 Task: Design a functional or decorative clock.
Action: Mouse moved to (210, 195)
Screenshot: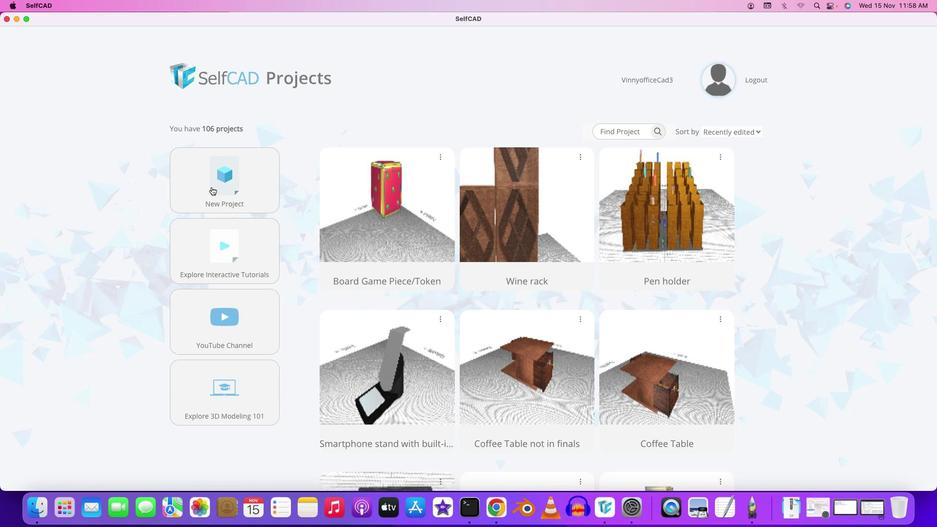 
Action: Mouse pressed left at (210, 195)
Screenshot: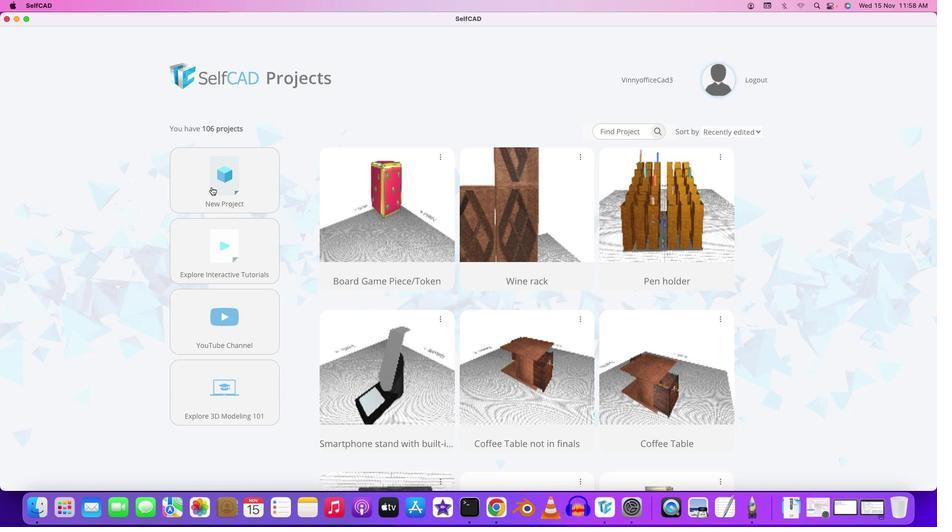 
Action: Mouse moved to (210, 185)
Screenshot: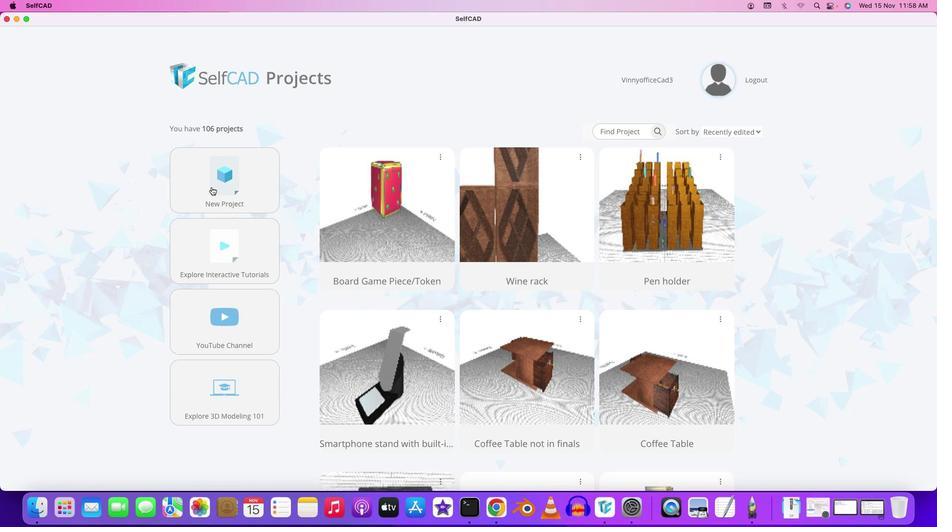 
Action: Mouse pressed left at (210, 185)
Screenshot: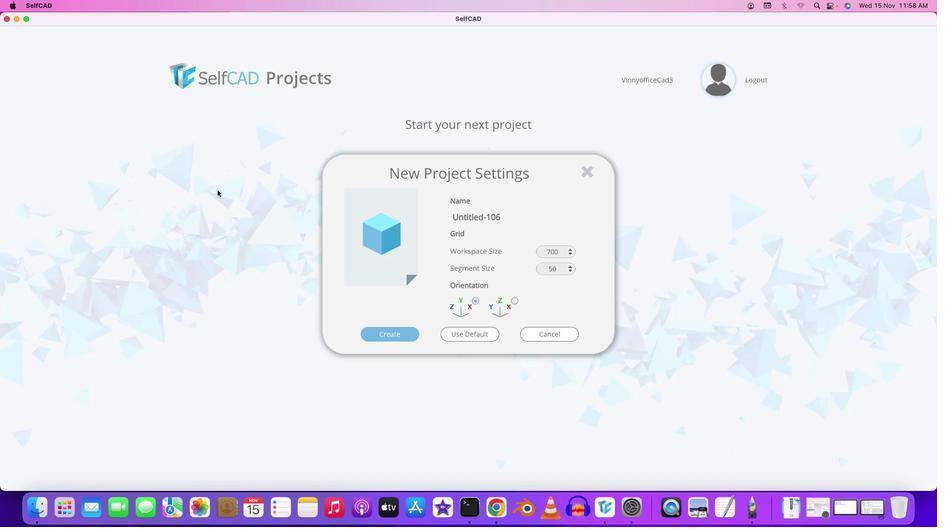 
Action: Mouse moved to (502, 213)
Screenshot: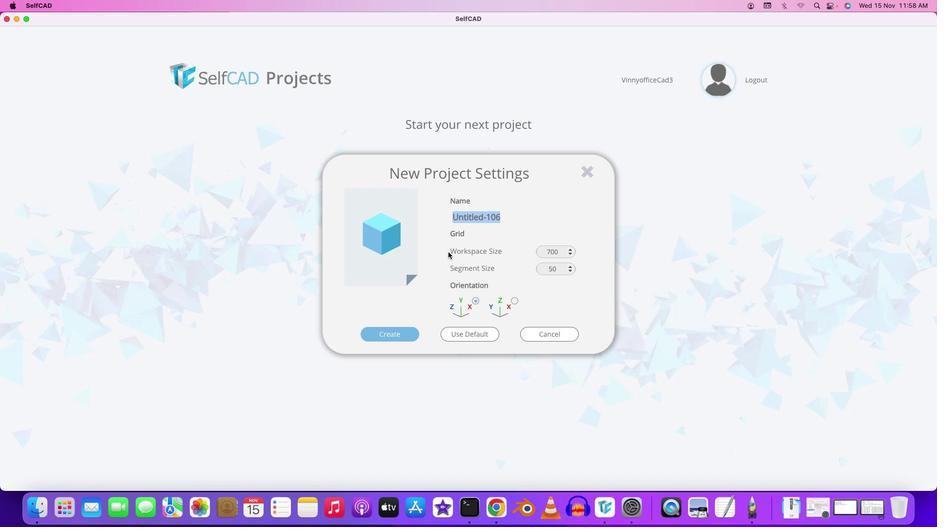 
Action: Mouse pressed left at (502, 213)
Screenshot: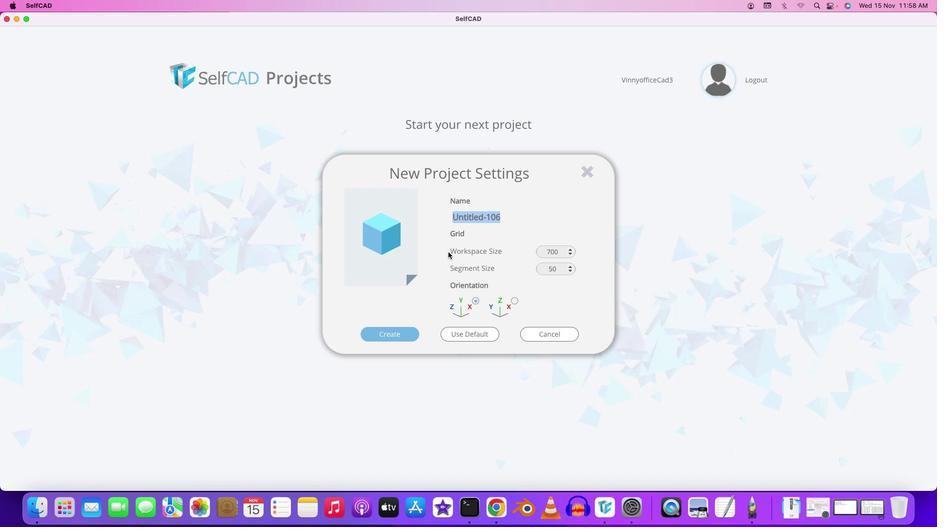 
Action: Mouse moved to (447, 251)
Screenshot: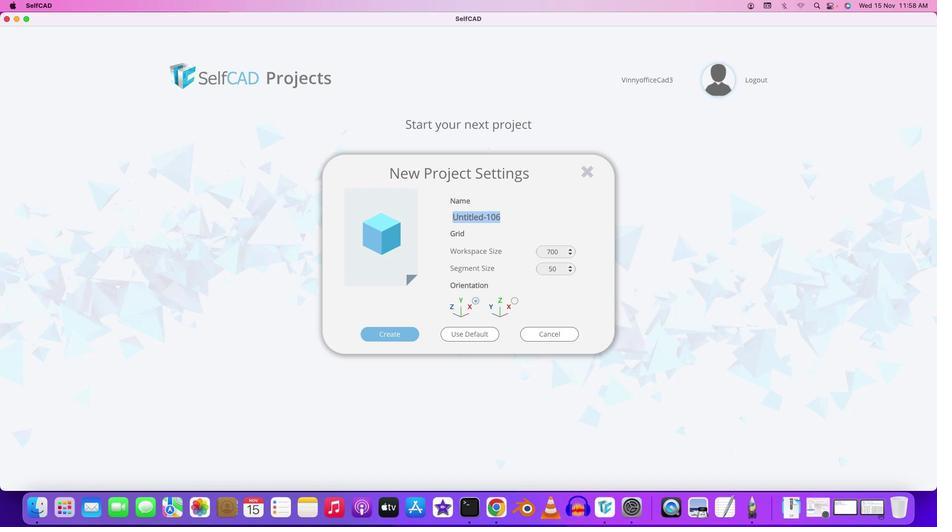 
Action: Key pressed Key.backspaceKey.shift'D''e''c''o''r''a''t''i''v''e'Key.space'c''l''o''c''k'
Screenshot: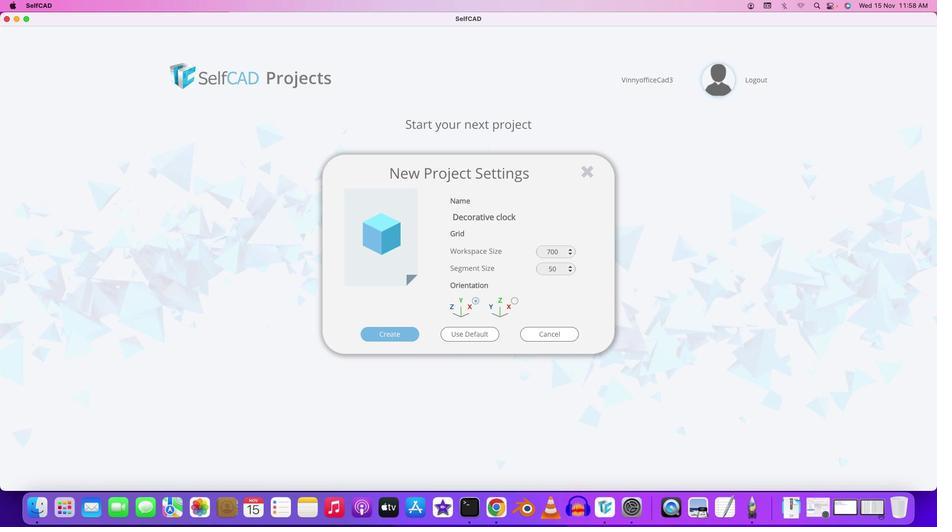 
Action: Mouse moved to (556, 250)
Screenshot: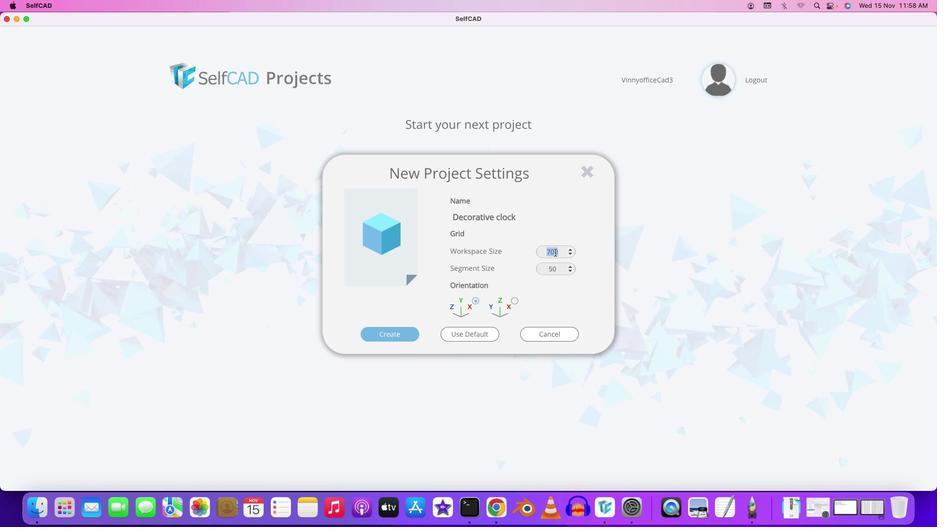 
Action: Mouse pressed left at (556, 250)
Screenshot: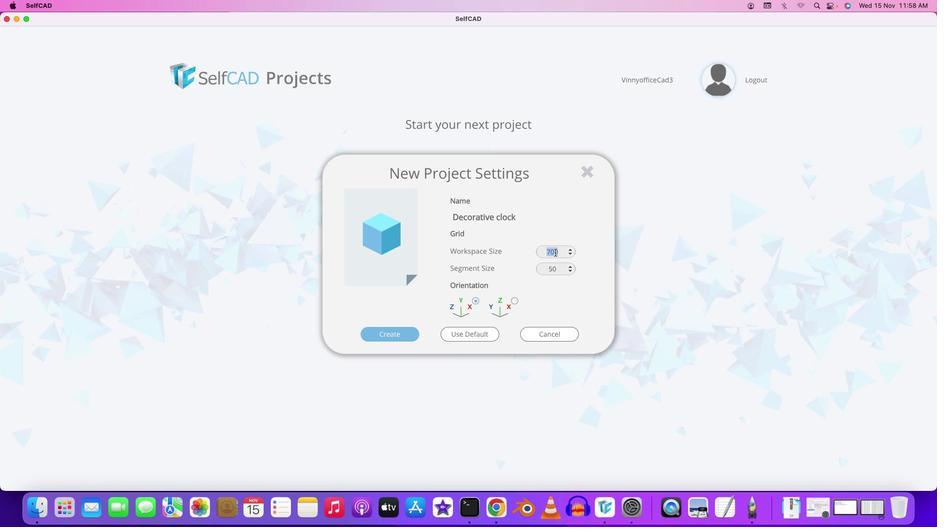 
Action: Mouse moved to (554, 251)
Screenshot: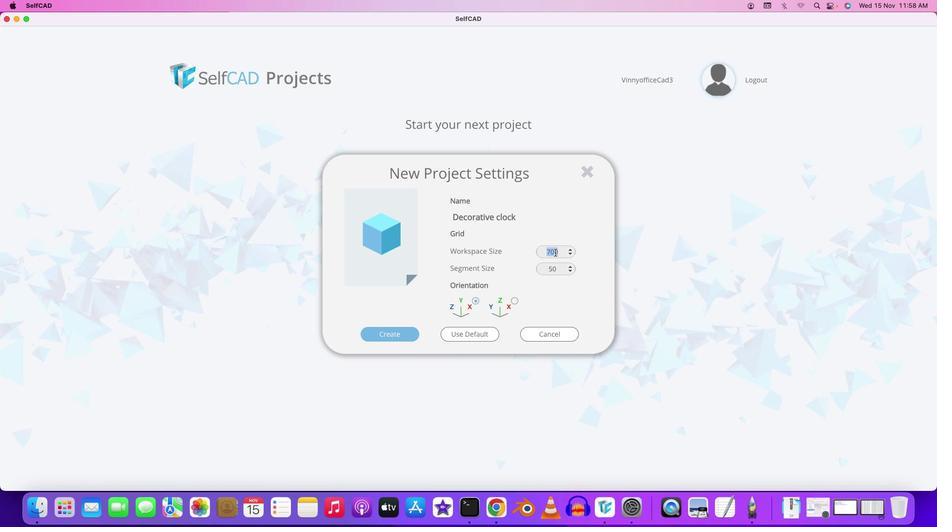 
Action: Key pressed '5'
Screenshot: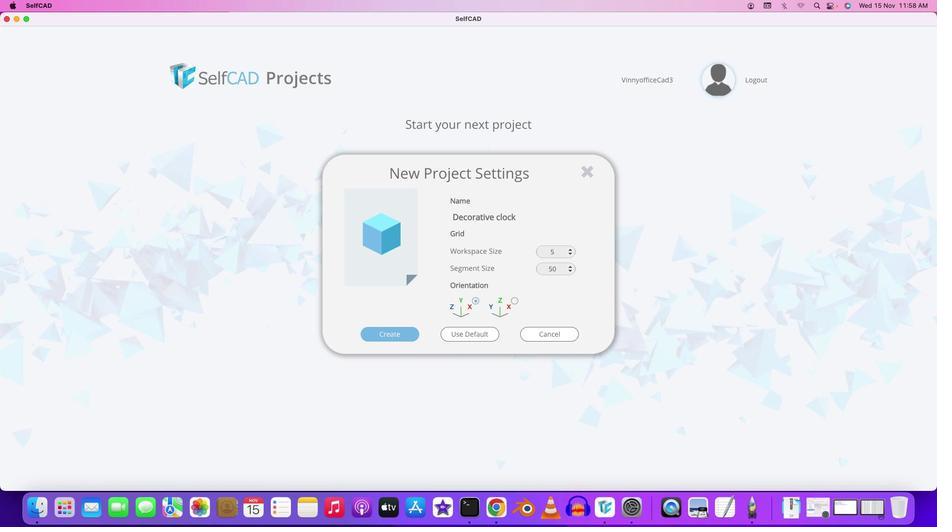 
Action: Mouse moved to (554, 251)
Screenshot: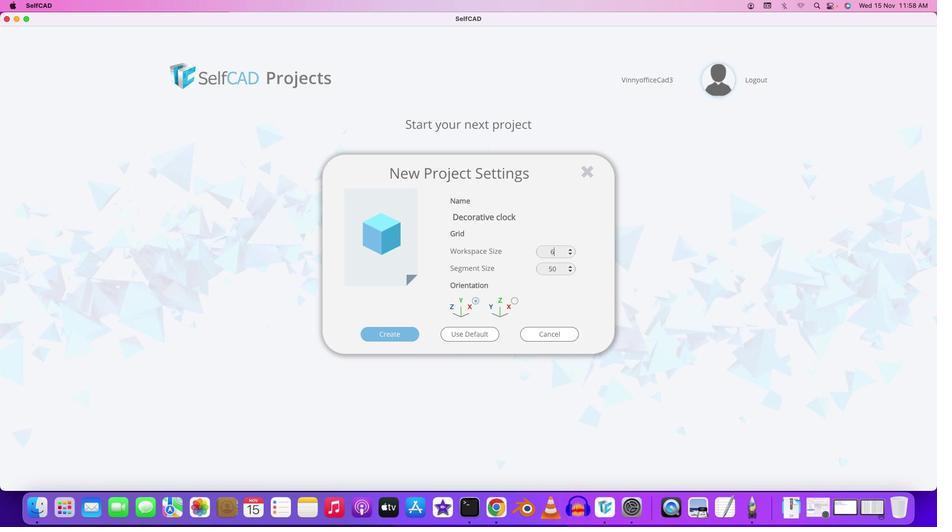 
Action: Key pressed Key.backspace'6''0''0'
Screenshot: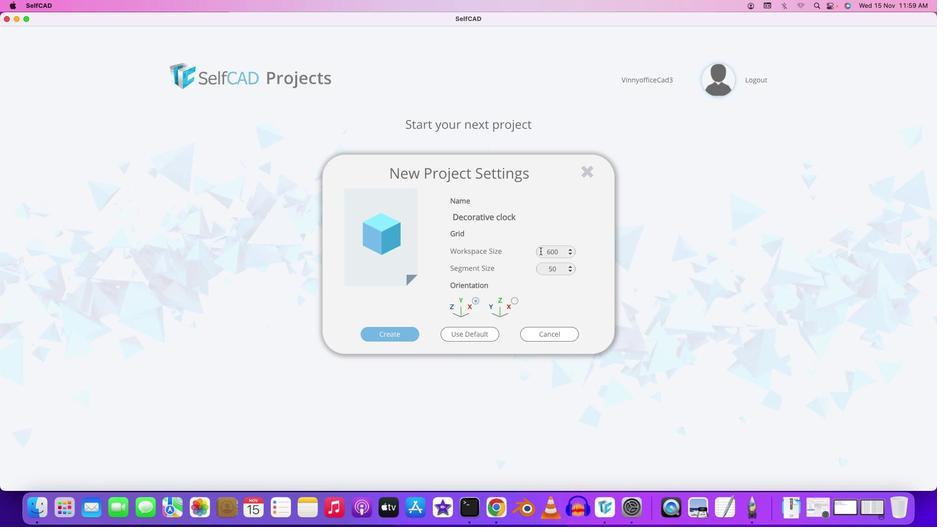 
Action: Mouse moved to (552, 265)
Screenshot: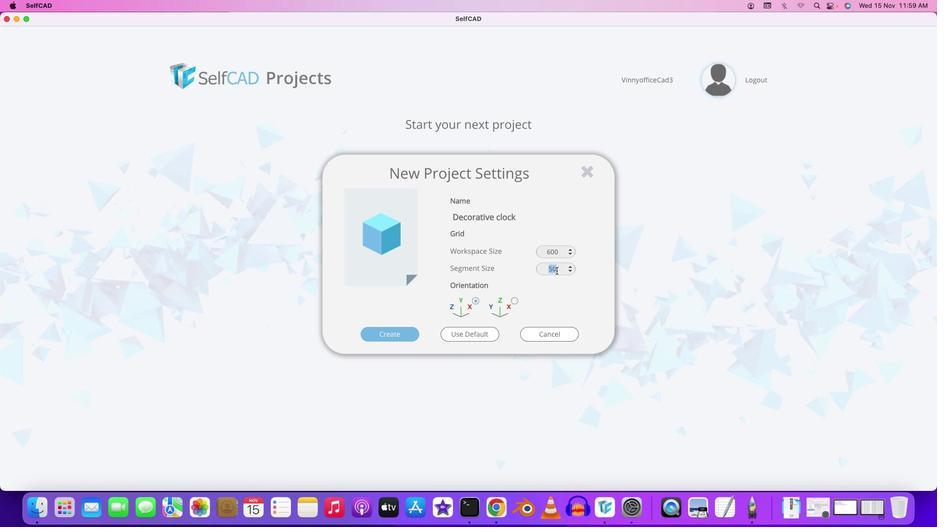 
Action: Mouse pressed left at (552, 265)
Screenshot: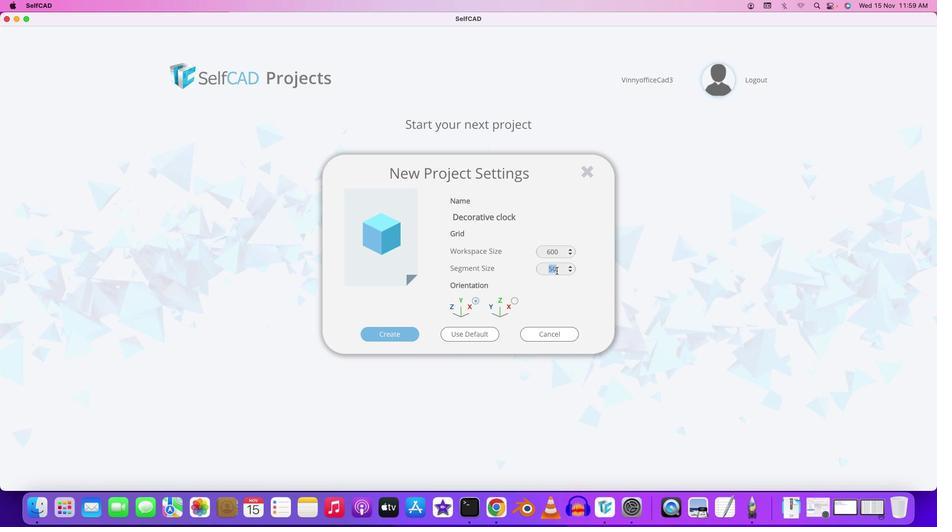 
Action: Mouse moved to (555, 269)
Screenshot: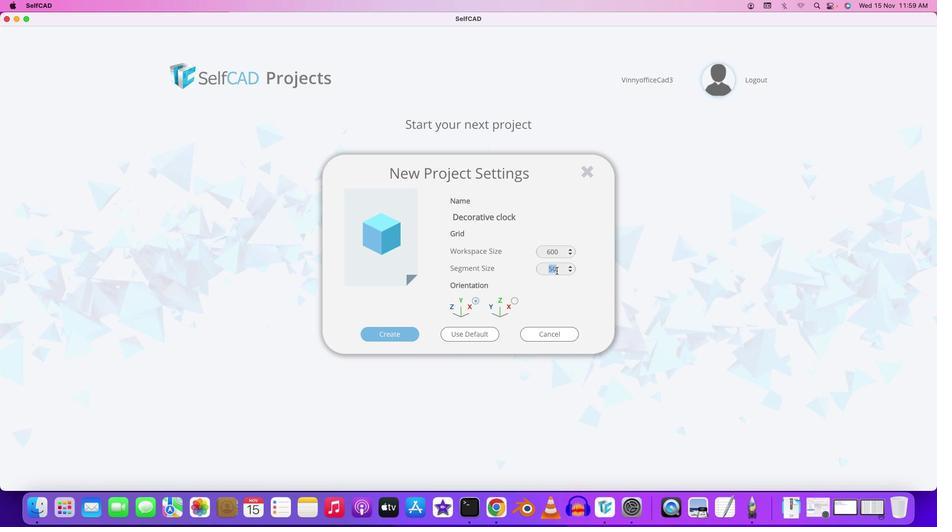 
Action: Key pressed '2'
Screenshot: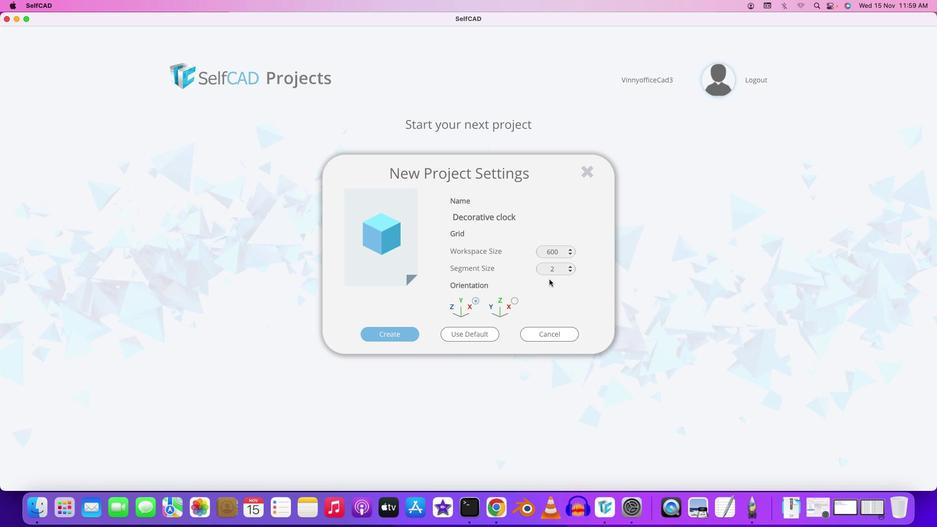 
Action: Mouse moved to (515, 298)
Screenshot: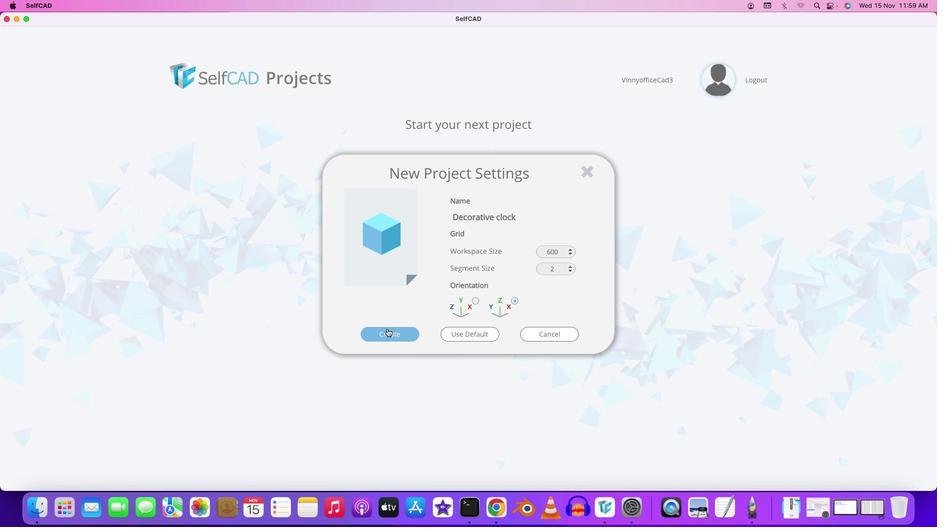 
Action: Mouse pressed left at (515, 298)
Screenshot: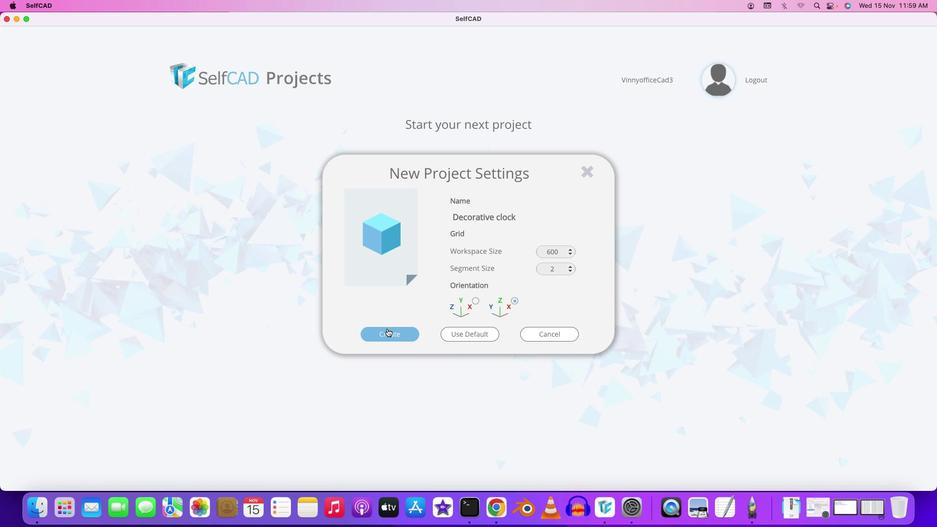 
Action: Mouse moved to (385, 327)
Screenshot: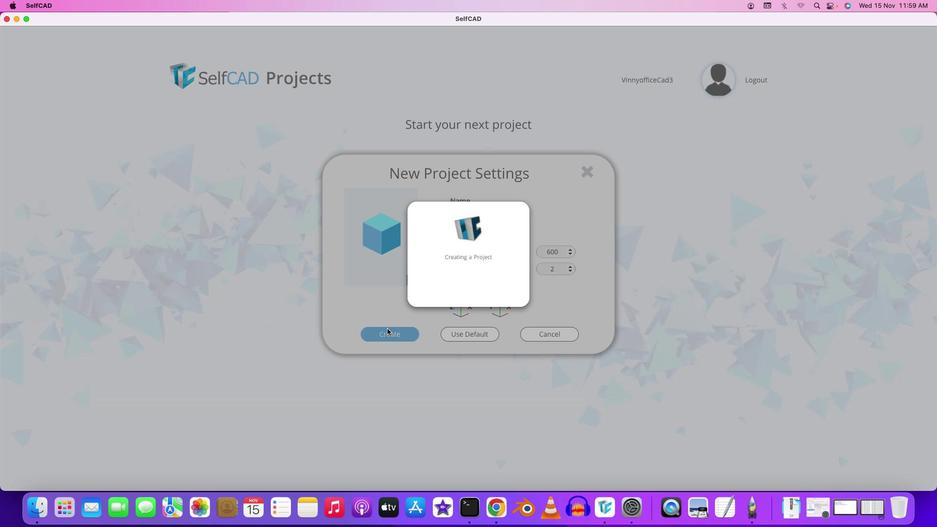 
Action: Mouse pressed left at (385, 327)
Screenshot: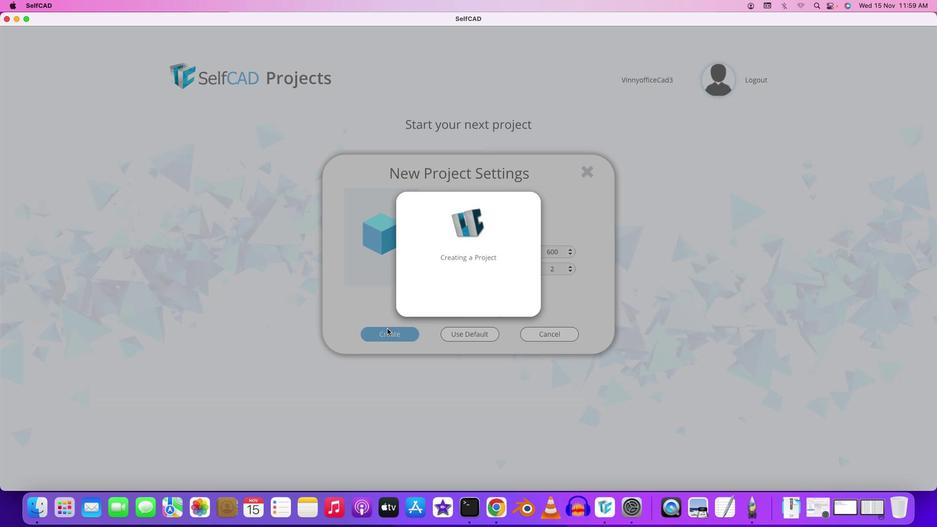 
Action: Mouse moved to (531, 280)
Screenshot: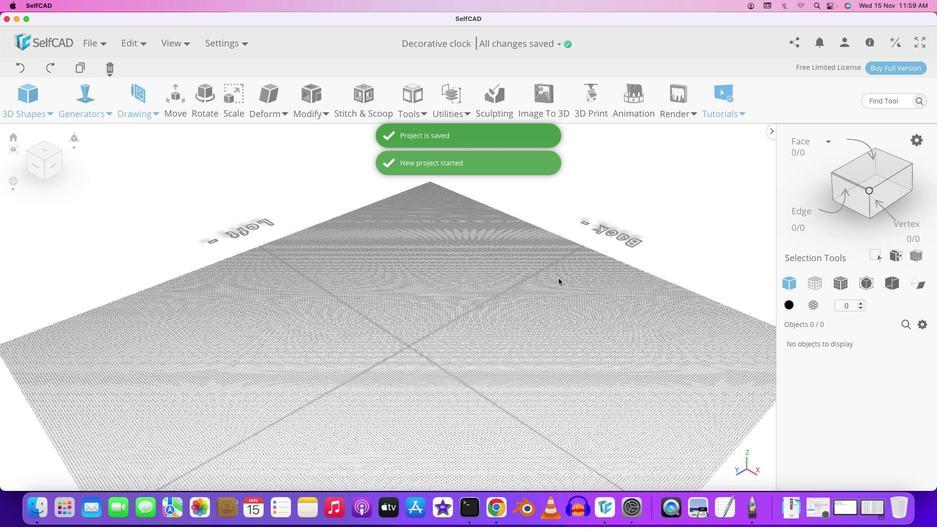 
Action: Mouse scrolled (531, 280) with delta (0, 0)
Screenshot: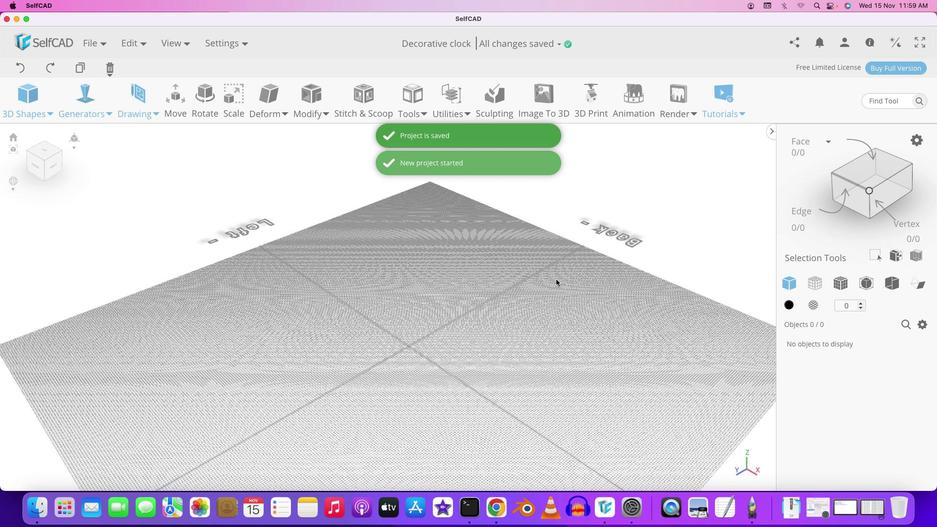 
Action: Mouse scrolled (531, 280) with delta (0, 0)
Screenshot: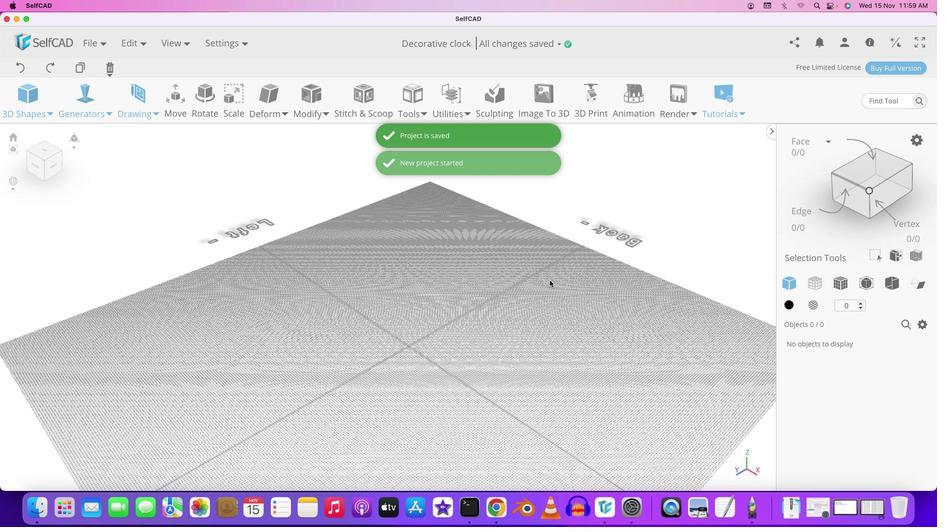 
Action: Mouse moved to (531, 281)
Screenshot: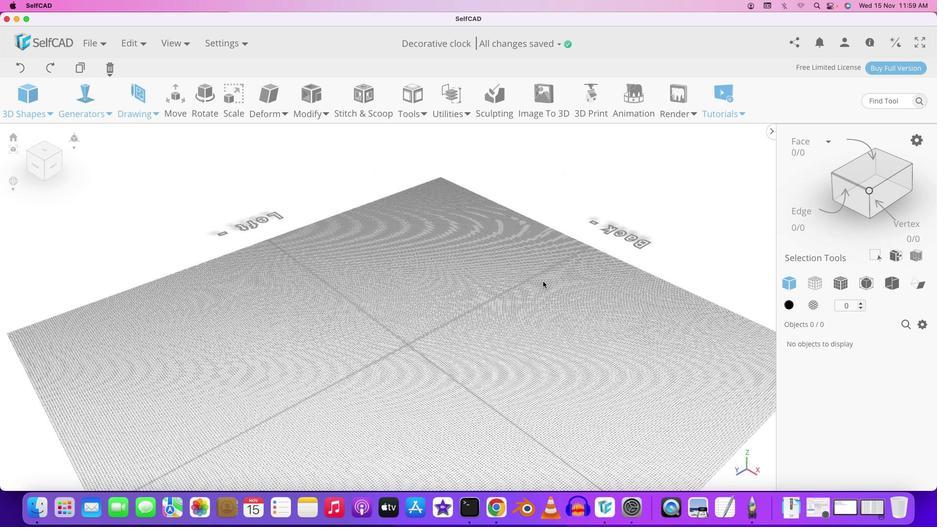 
Action: Mouse scrolled (531, 281) with delta (0, 0)
Screenshot: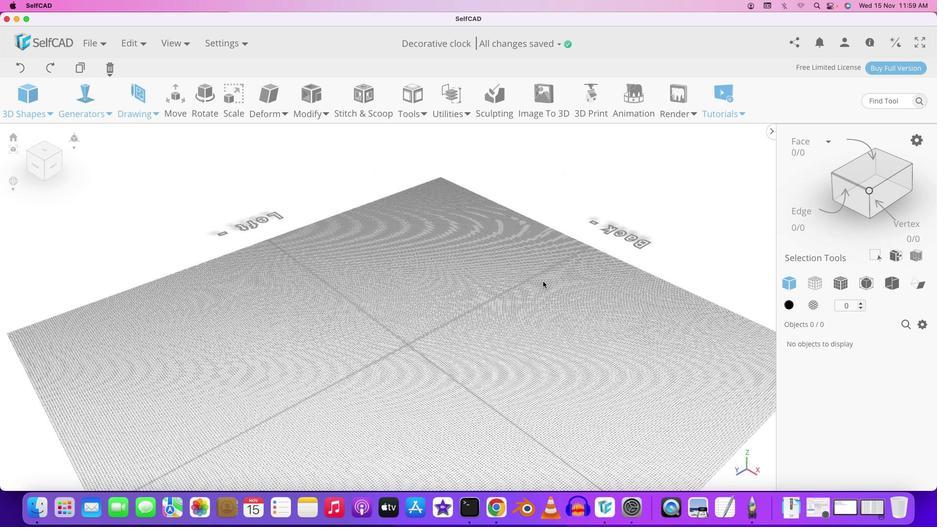 
Action: Mouse moved to (531, 282)
Screenshot: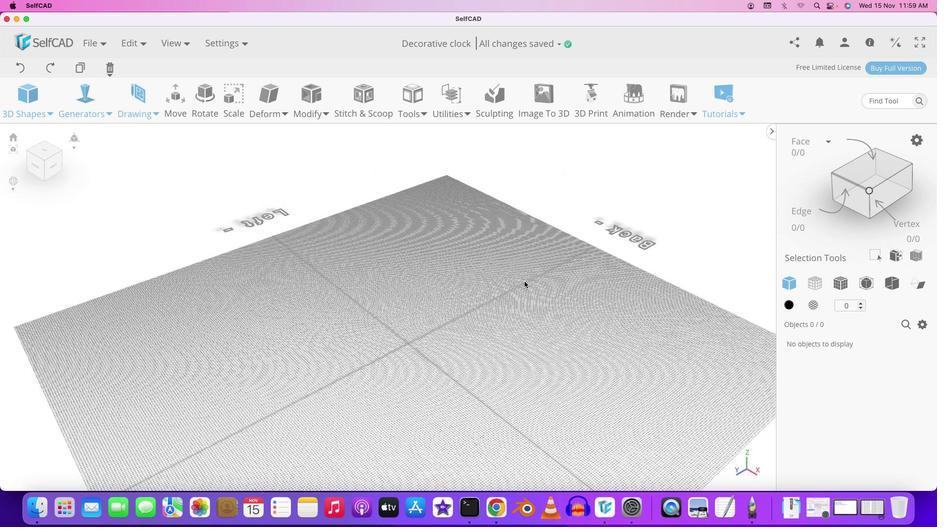 
Action: Mouse scrolled (531, 282) with delta (0, 0)
Screenshot: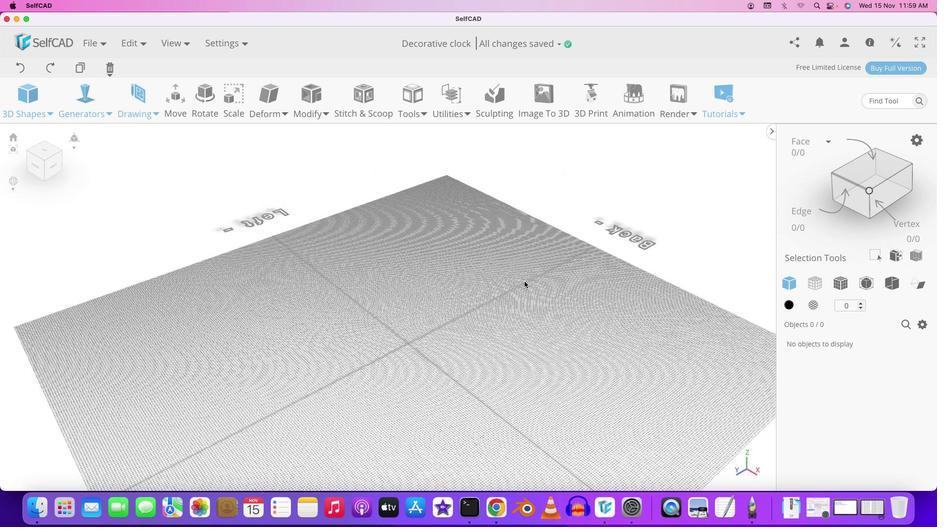 
Action: Mouse moved to (530, 282)
Screenshot: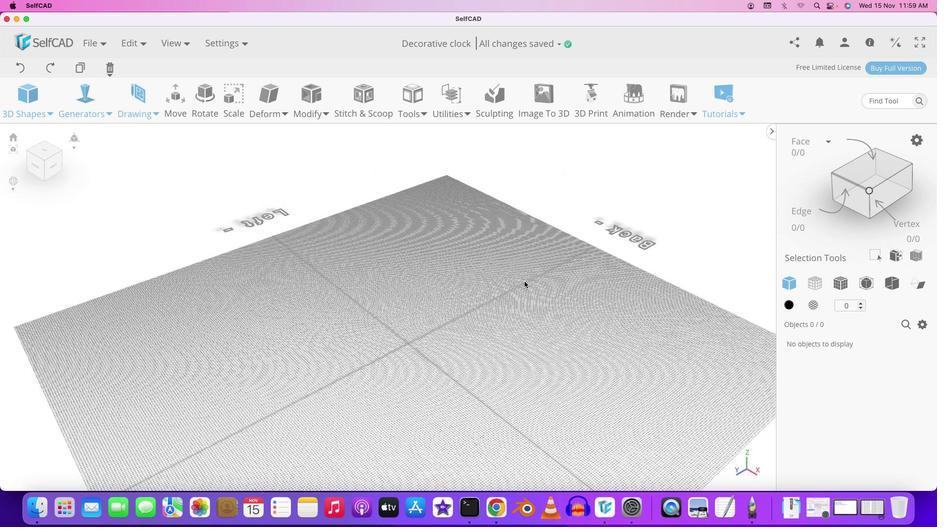 
Action: Mouse scrolled (530, 282) with delta (0, 0)
Screenshot: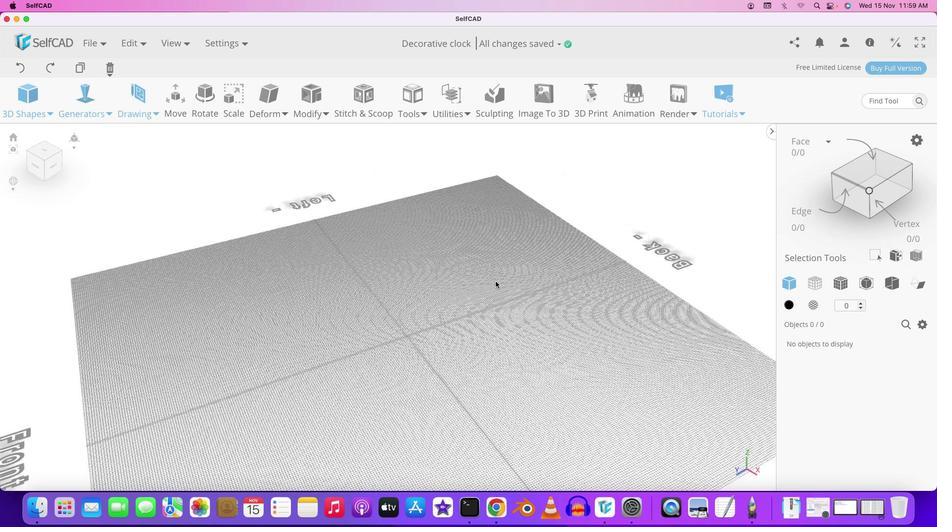 
Action: Mouse moved to (554, 278)
Screenshot: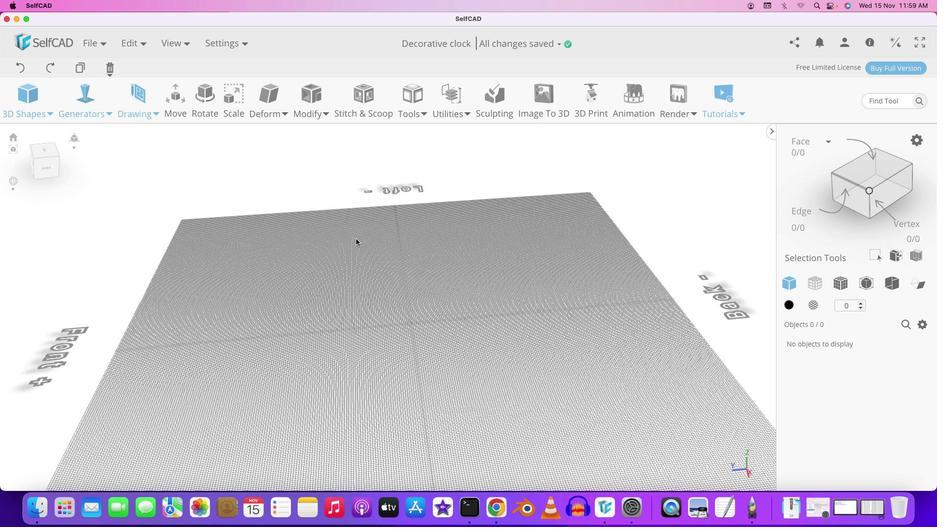 
Action: Mouse pressed left at (554, 278)
Screenshot: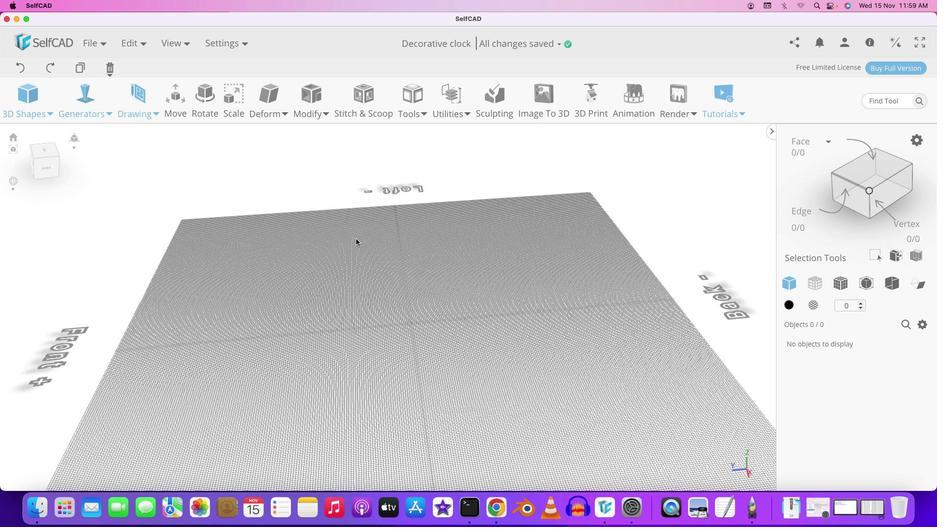 
Action: Mouse moved to (57, 282)
Screenshot: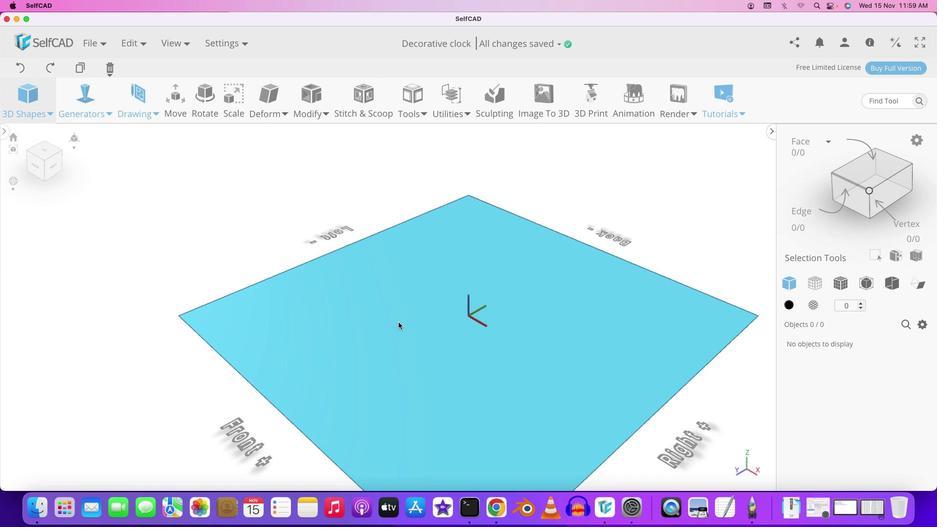 
Action: Mouse pressed left at (57, 282)
Screenshot: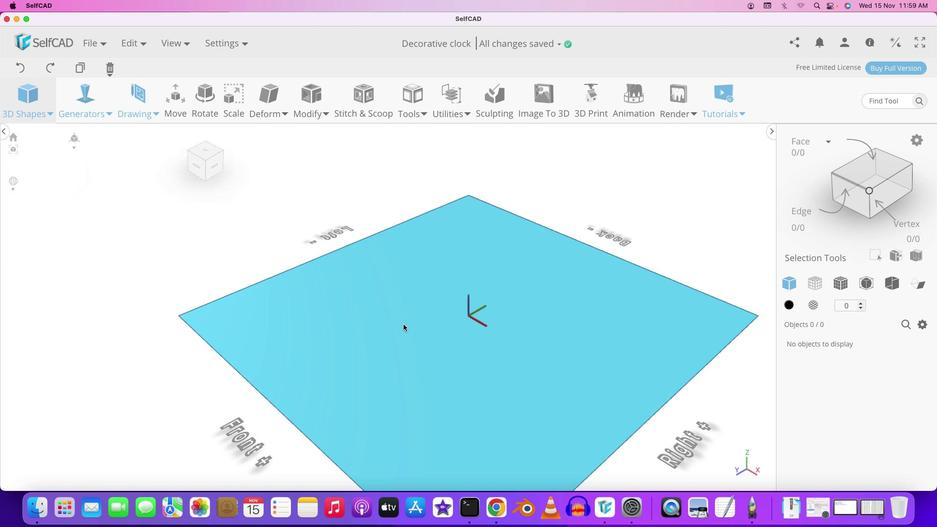 
Action: Mouse moved to (528, 340)
Screenshot: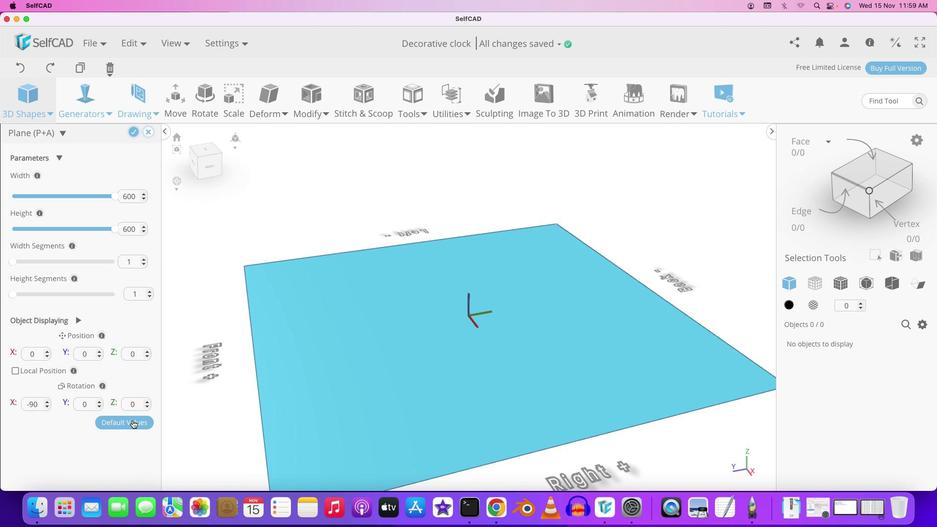 
Action: Mouse pressed left at (528, 340)
Screenshot: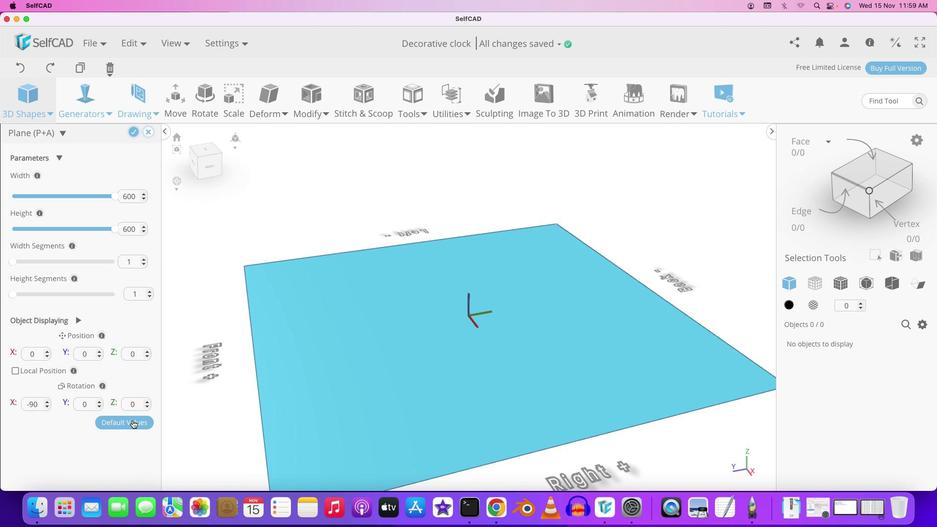 
Action: Mouse moved to (130, 419)
Screenshot: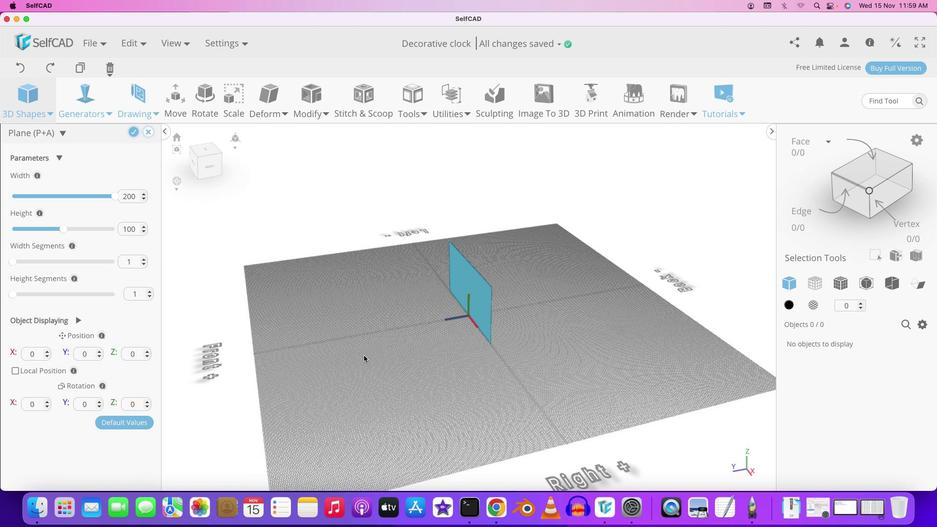 
Action: Mouse pressed left at (130, 419)
Screenshot: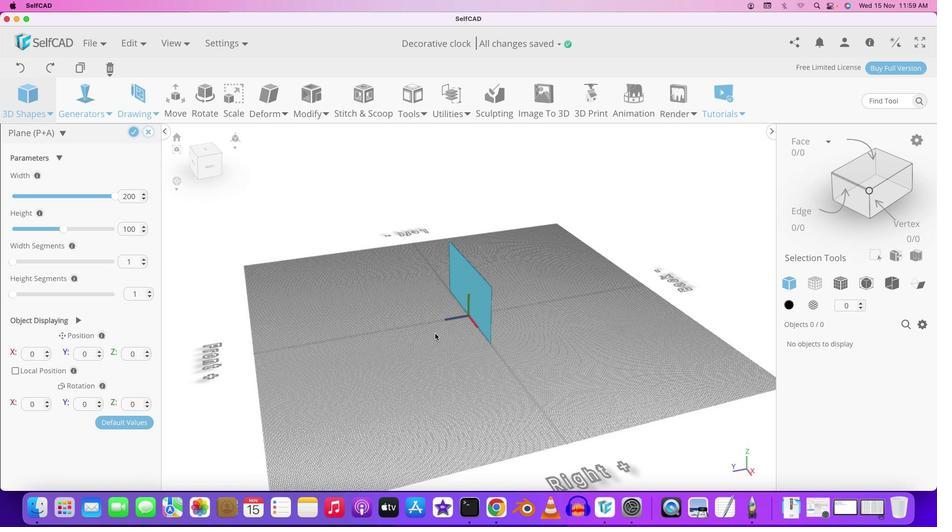 
Action: Mouse moved to (411, 334)
Screenshot: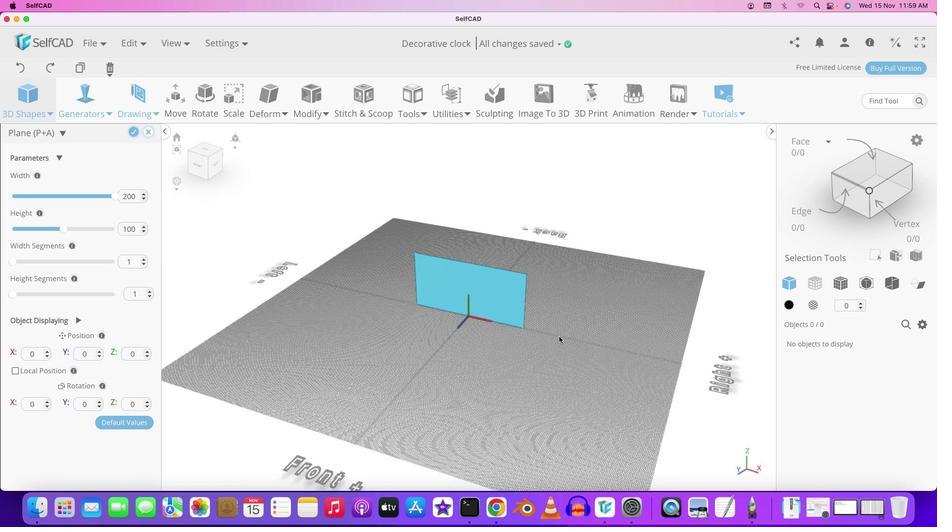 
Action: Mouse pressed left at (411, 334)
Screenshot: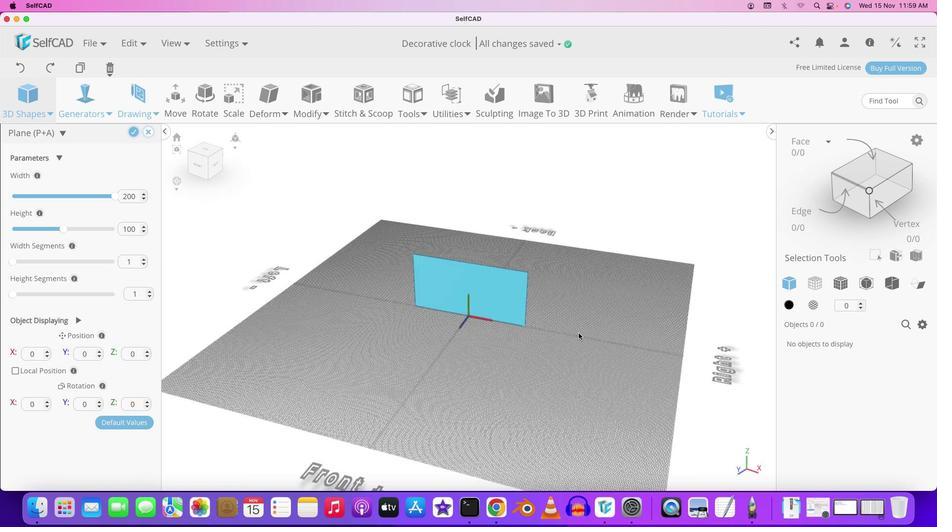
Action: Mouse moved to (515, 282)
Screenshot: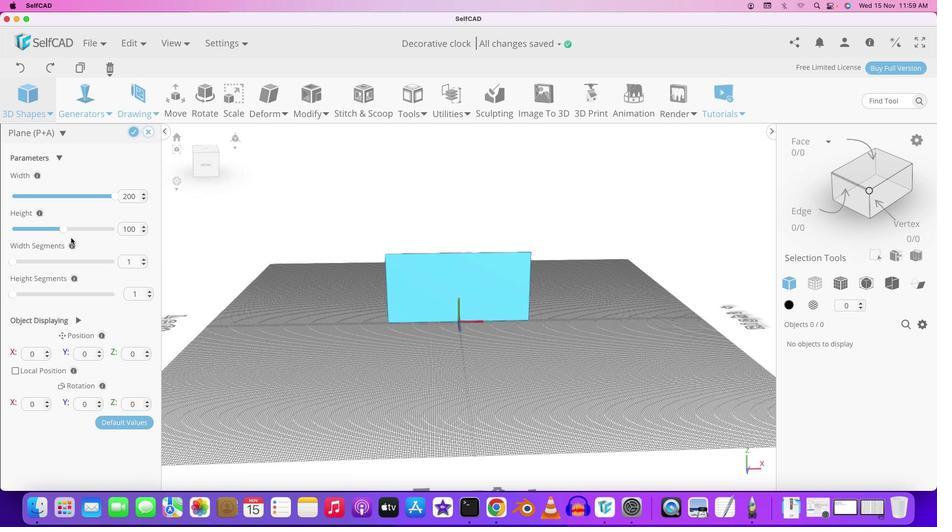 
Action: Mouse scrolled (515, 282) with delta (0, 0)
Screenshot: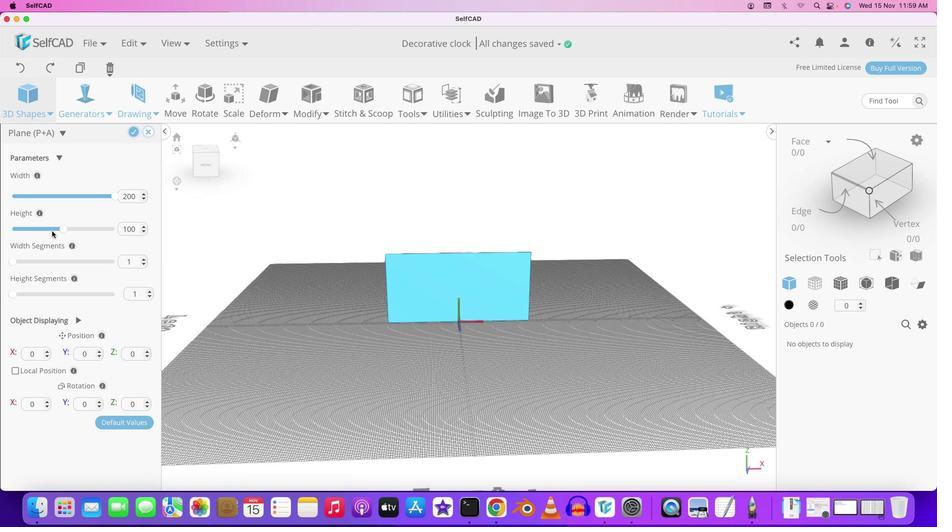 
Action: Mouse scrolled (515, 282) with delta (0, 0)
Screenshot: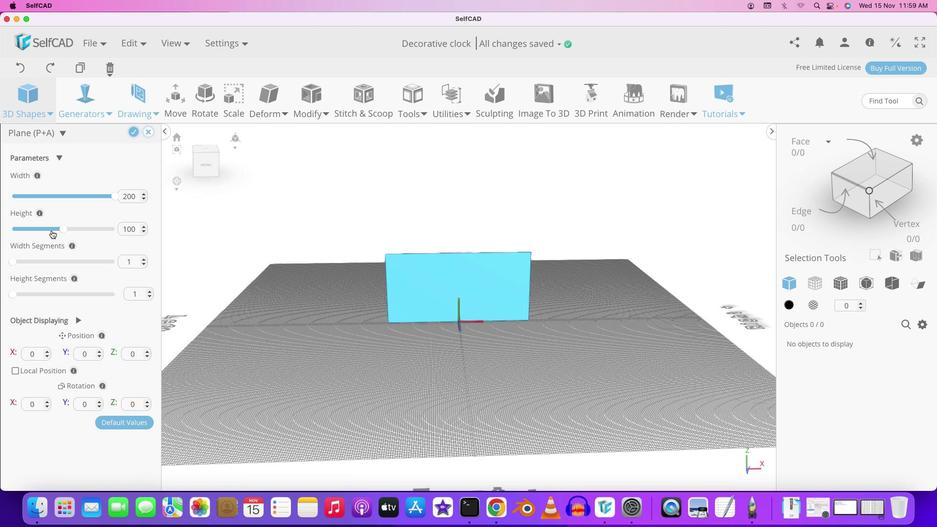 
Action: Mouse scrolled (515, 282) with delta (0, 0)
Screenshot: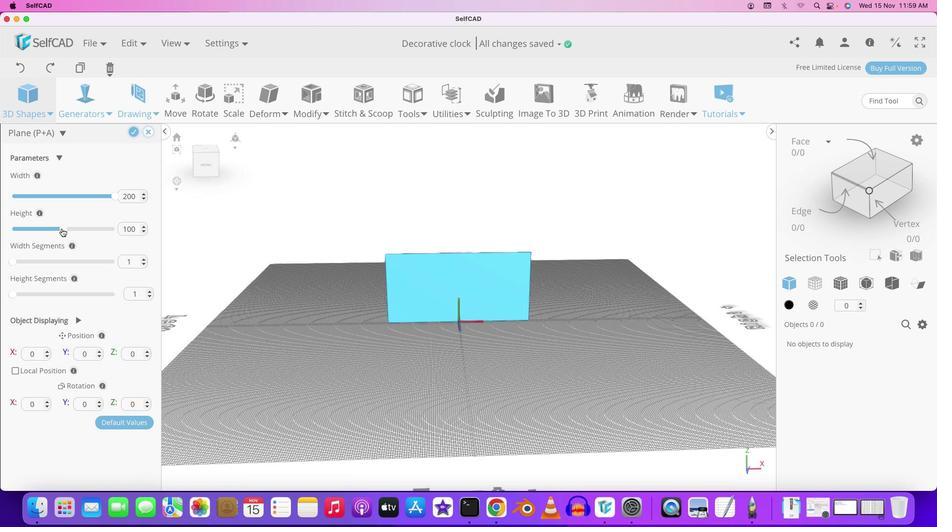
Action: Mouse moved to (60, 227)
Screenshot: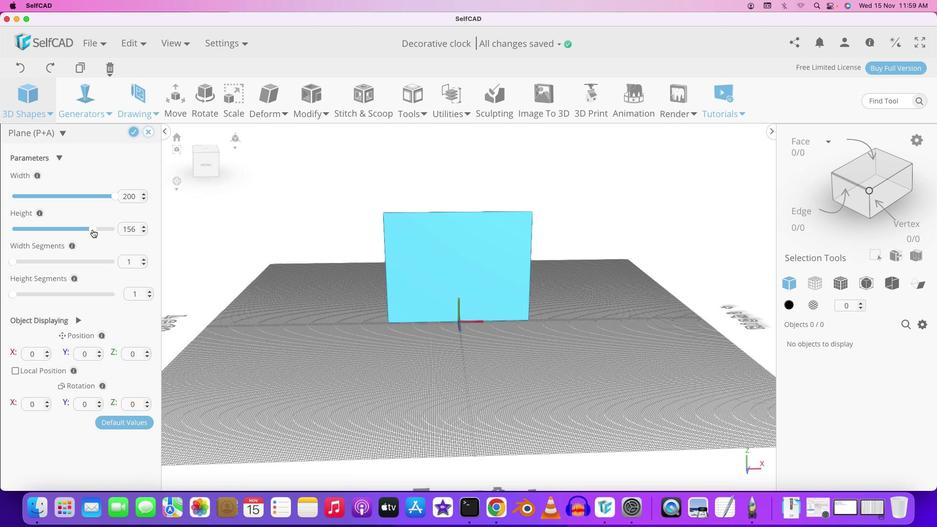 
Action: Mouse pressed left at (60, 227)
Screenshot: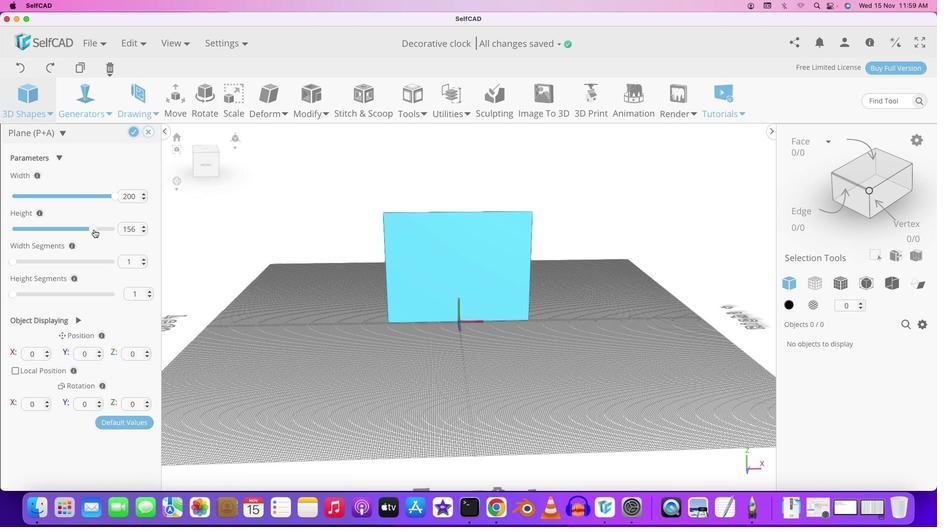 
Action: Mouse moved to (126, 195)
Screenshot: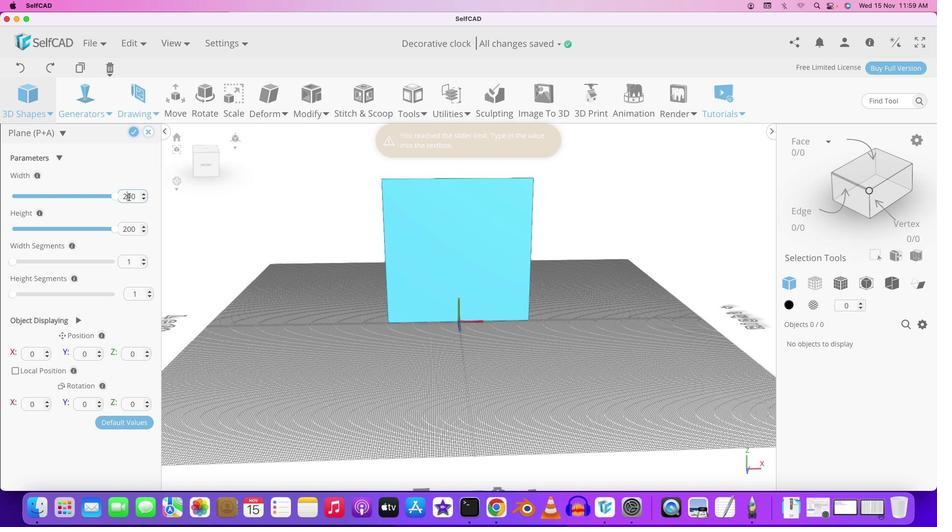 
Action: Mouse pressed left at (126, 195)
Screenshot: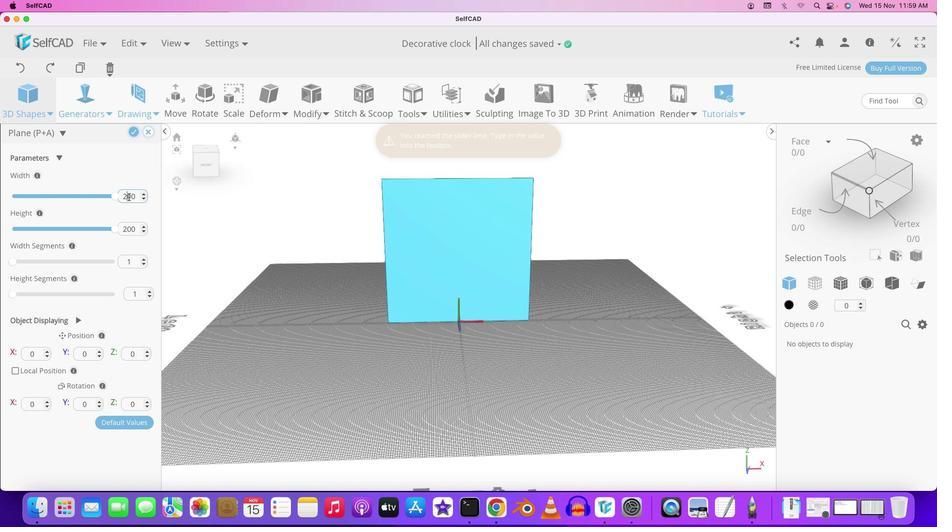 
Action: Mouse moved to (127, 195)
Screenshot: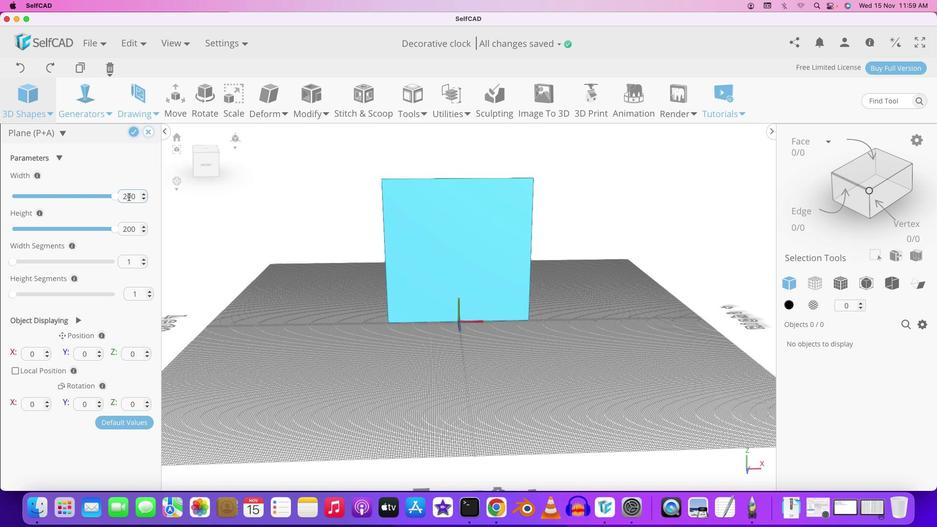 
Action: Mouse pressed left at (127, 195)
Screenshot: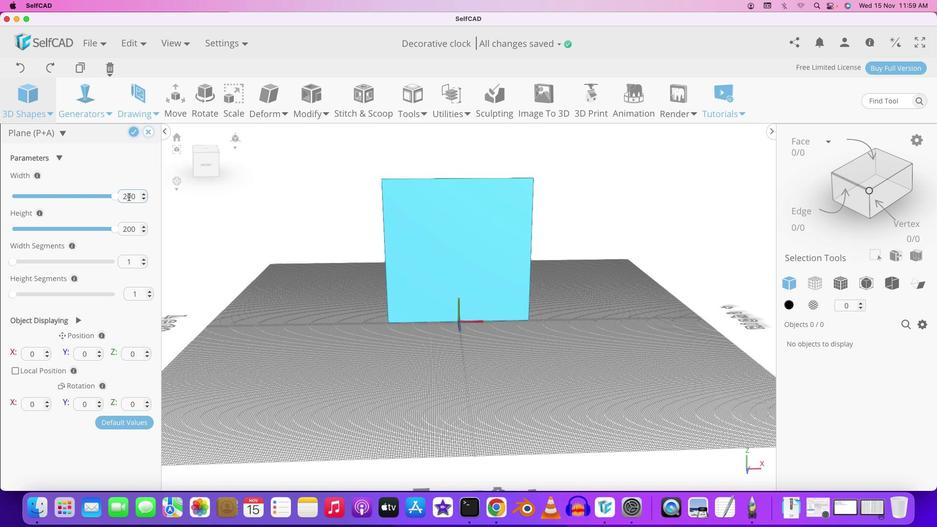 
Action: Key pressed Key.backspace'3'Key.enter
Screenshot: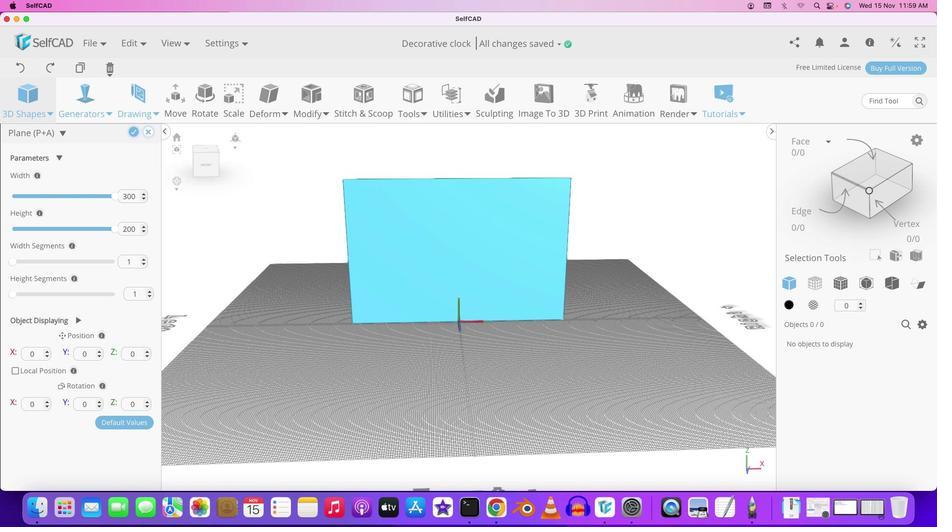 
Action: Mouse moved to (126, 196)
Screenshot: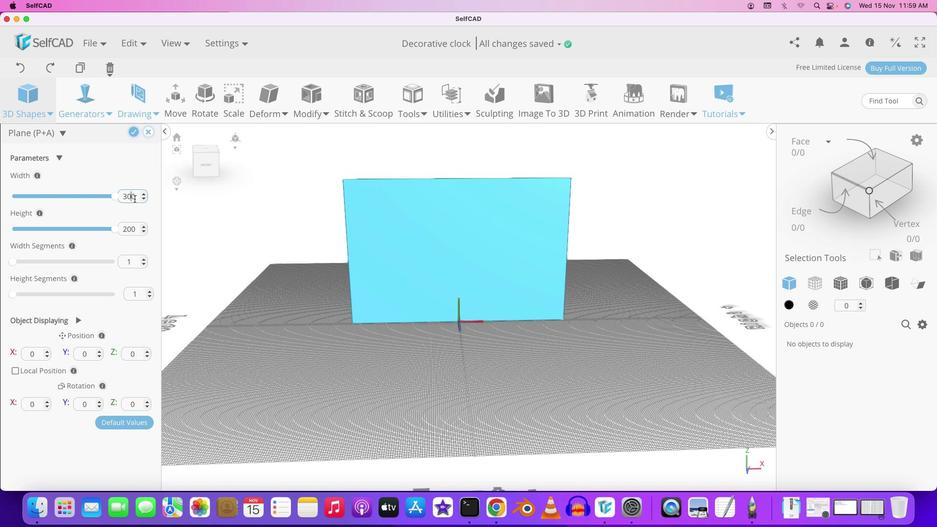 
Action: Mouse pressed left at (126, 196)
Screenshot: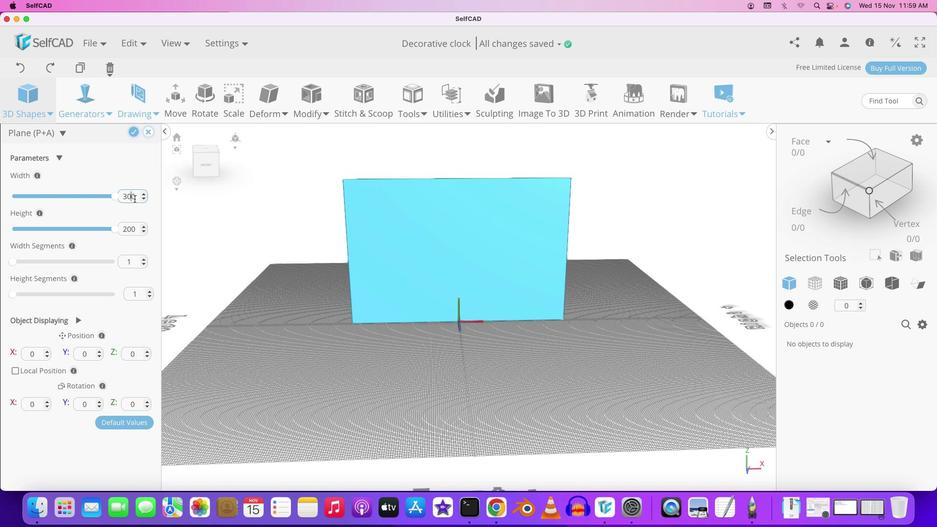 
Action: Mouse moved to (128, 196)
Screenshot: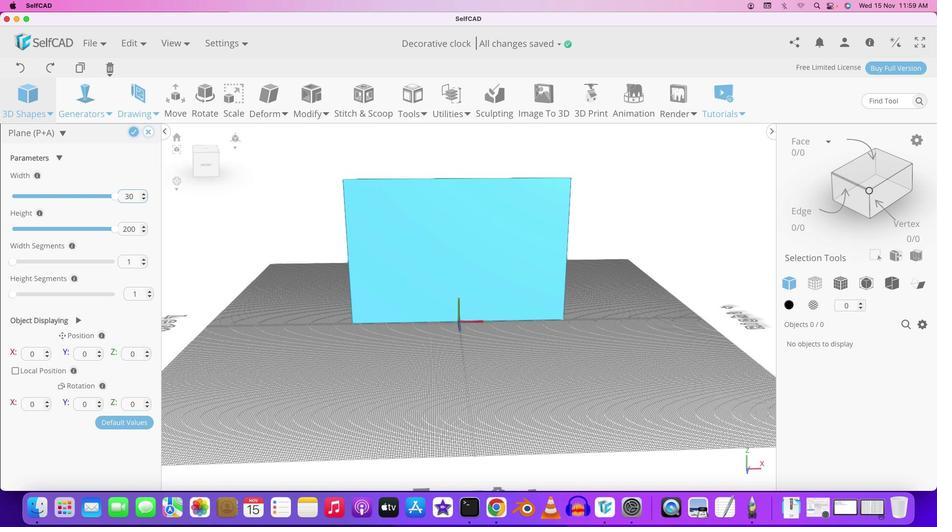 
Action: Mouse pressed left at (128, 196)
Screenshot: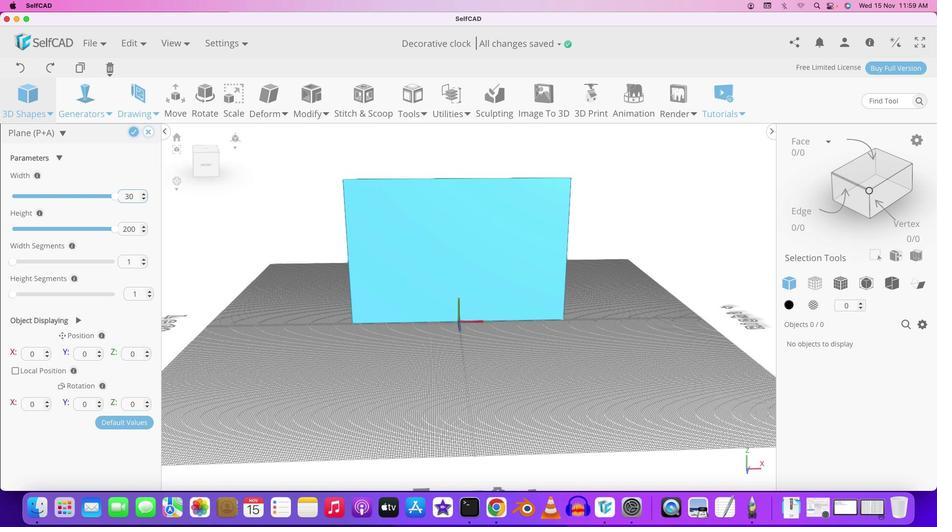 
Action: Mouse moved to (133, 197)
Screenshot: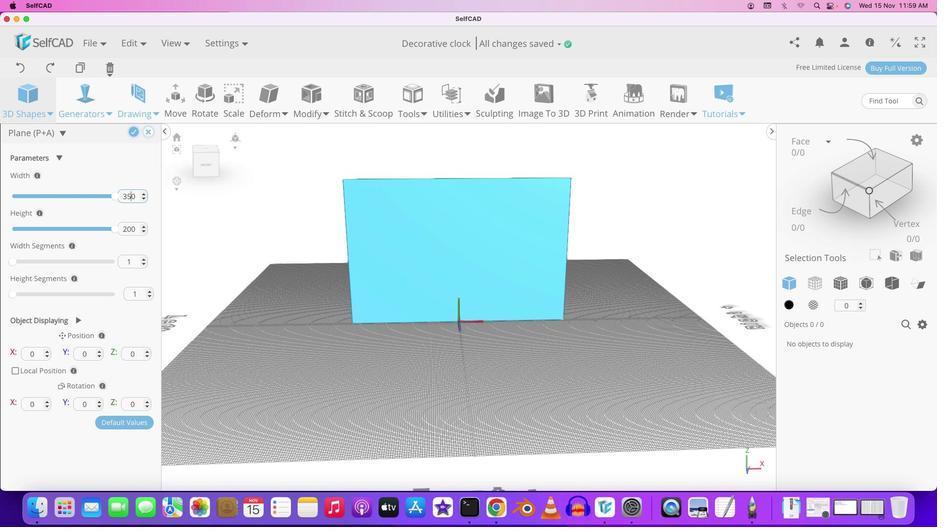 
Action: Key pressed Key.backspace'5'Key.enter
Screenshot: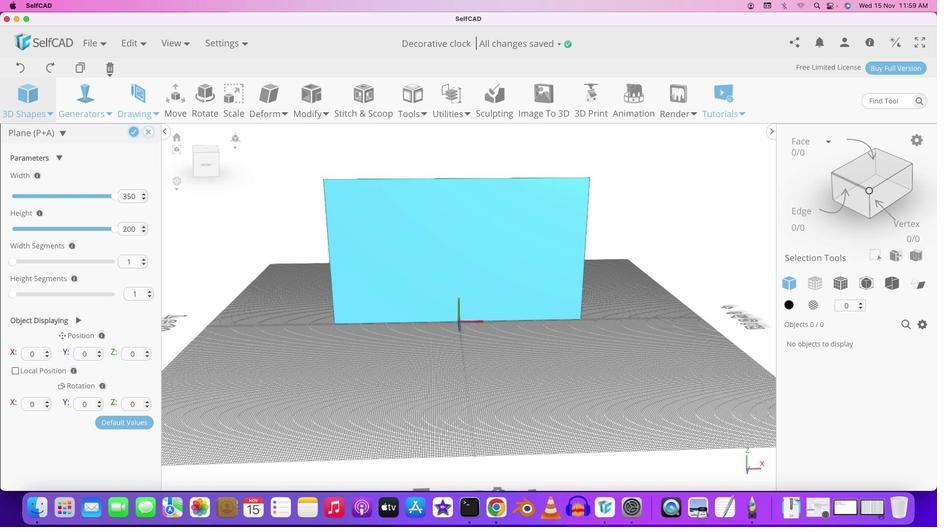 
Action: Mouse moved to (128, 225)
Screenshot: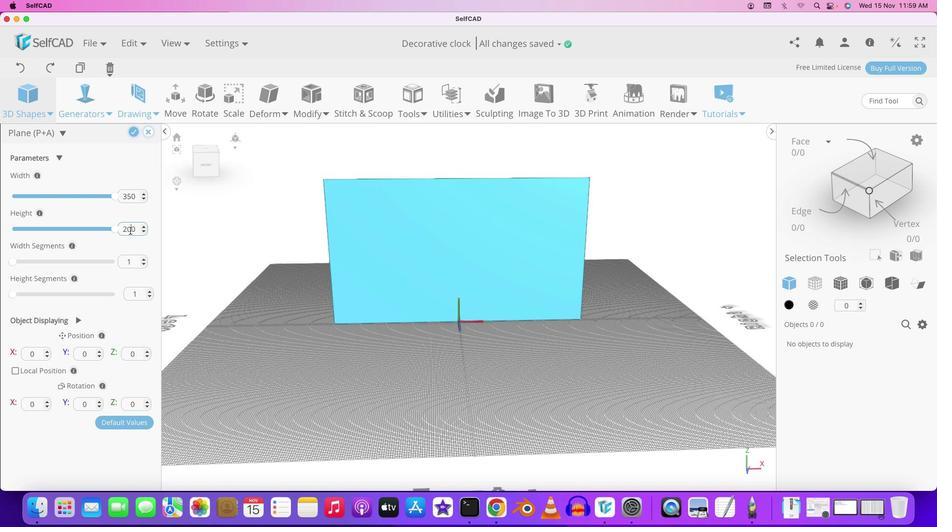 
Action: Mouse pressed left at (128, 225)
Screenshot: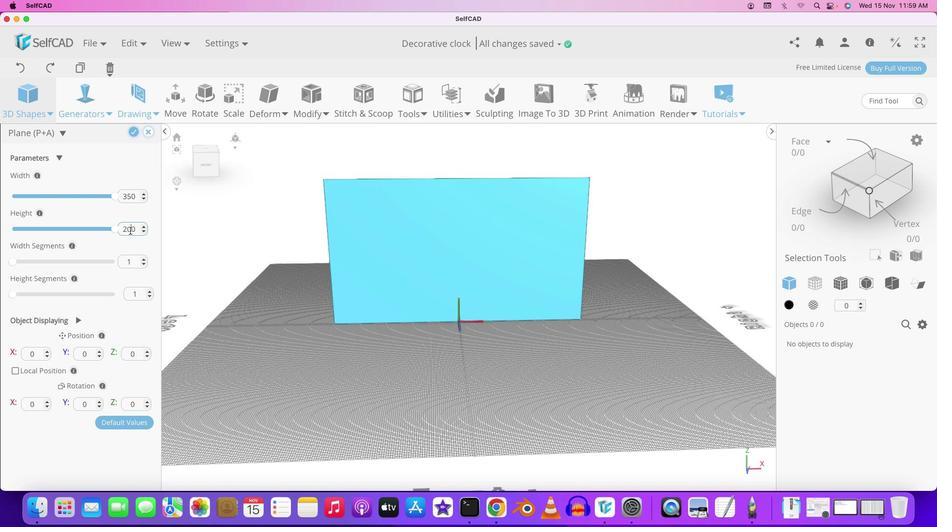 
Action: Mouse moved to (128, 229)
Screenshot: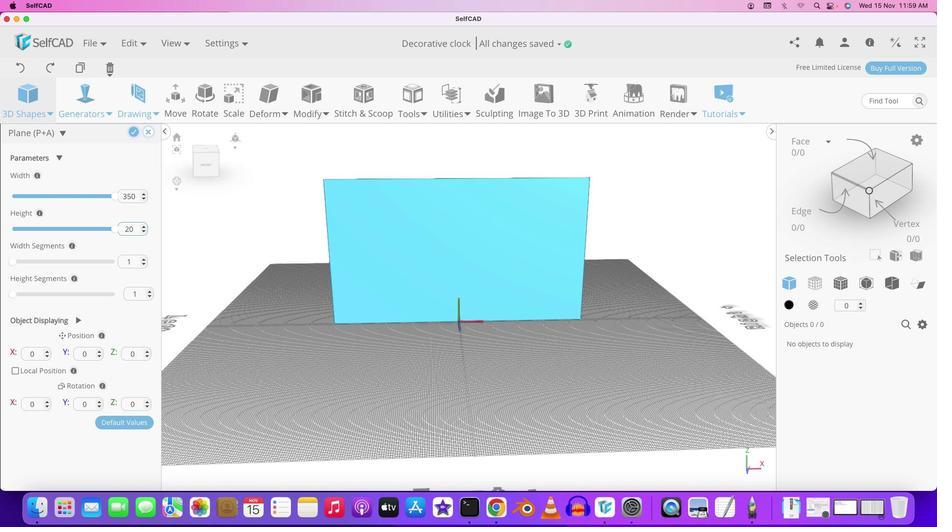 
Action: Mouse pressed left at (128, 229)
Screenshot: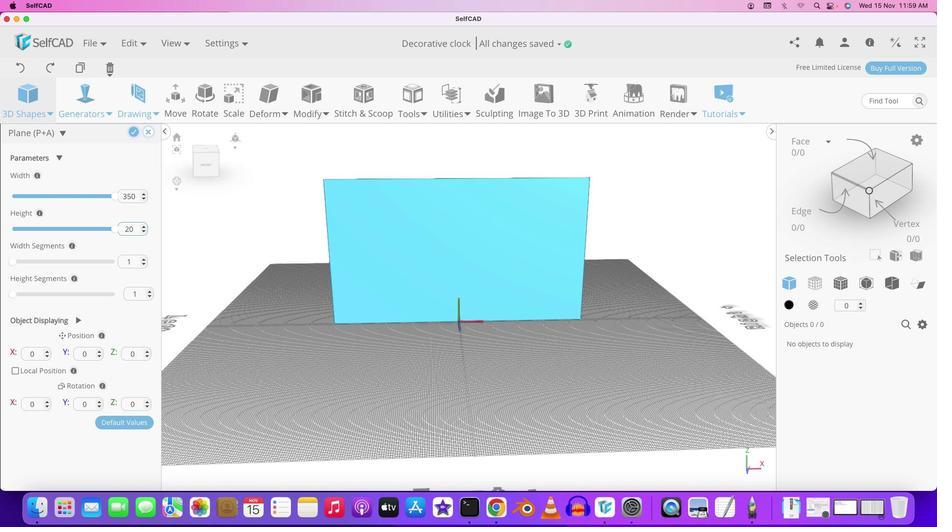 
Action: Mouse moved to (128, 229)
Screenshot: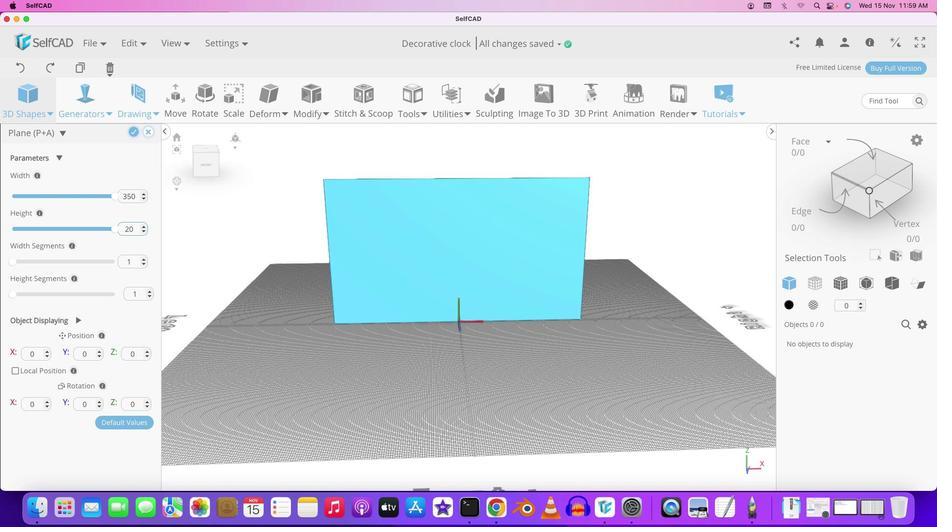 
Action: Key pressed Key.backspace'5'Key.enter
Screenshot: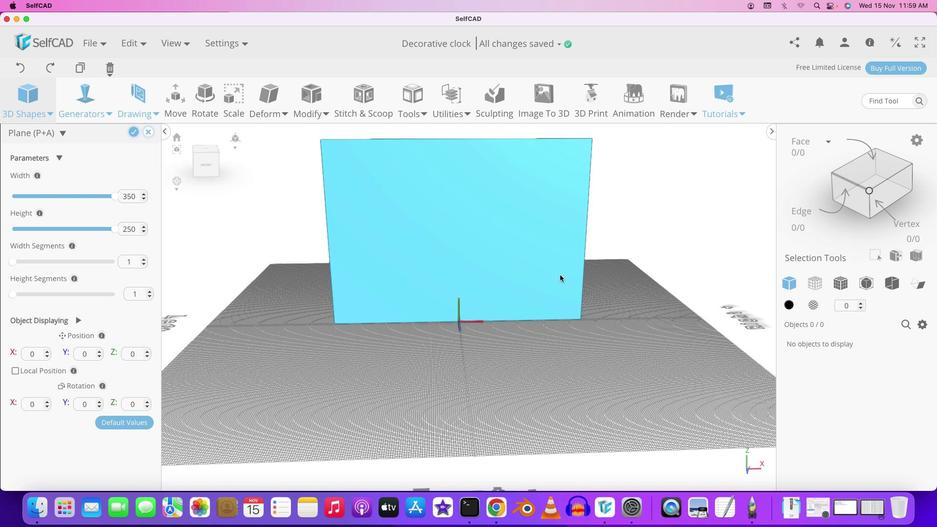 
Action: Mouse moved to (639, 281)
Screenshot: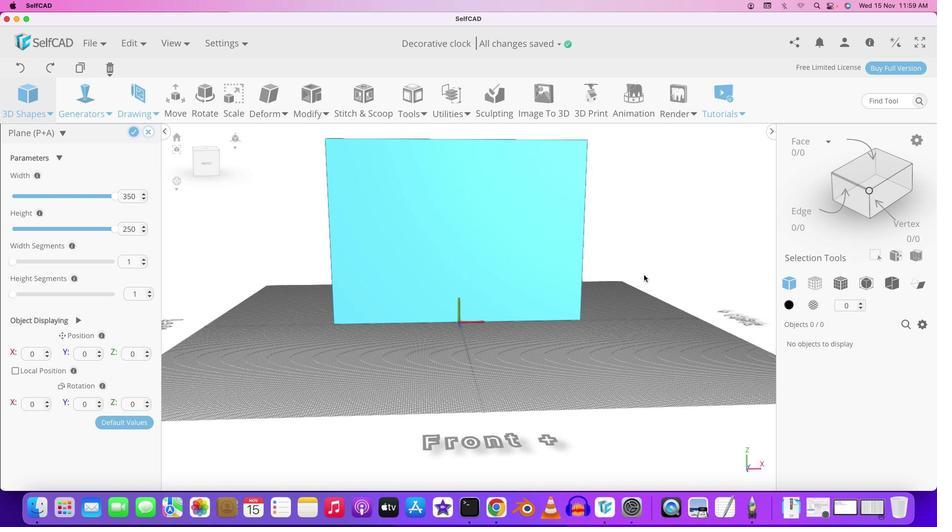 
Action: Mouse pressed left at (639, 281)
Screenshot: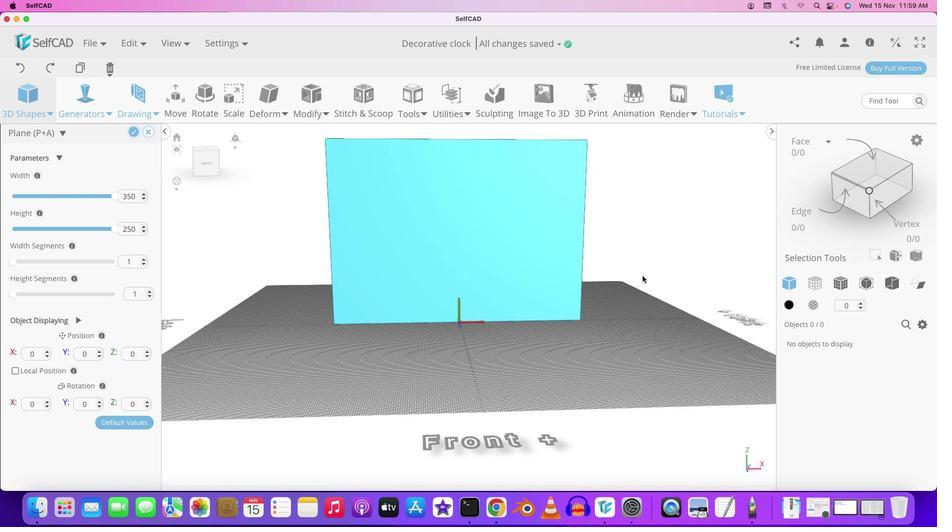 
Action: Mouse moved to (635, 275)
Screenshot: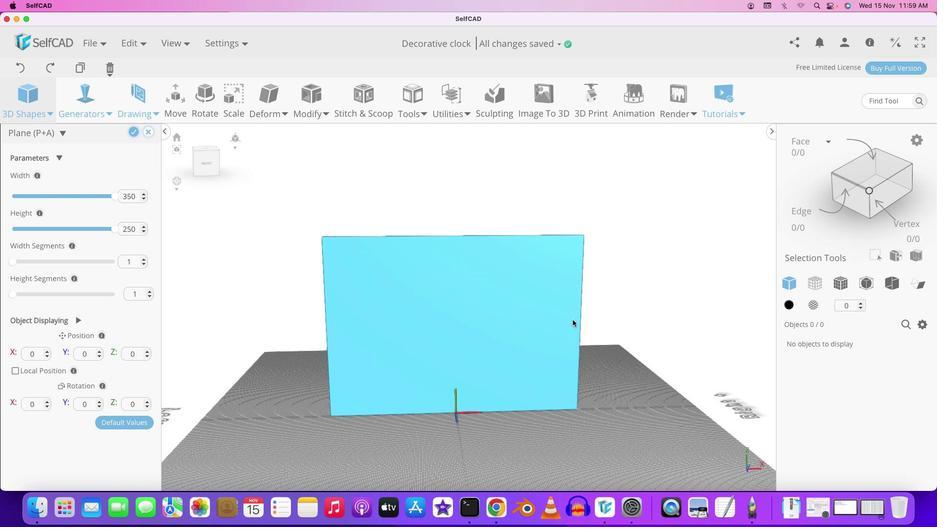 
Action: Key pressed Key.shift
Screenshot: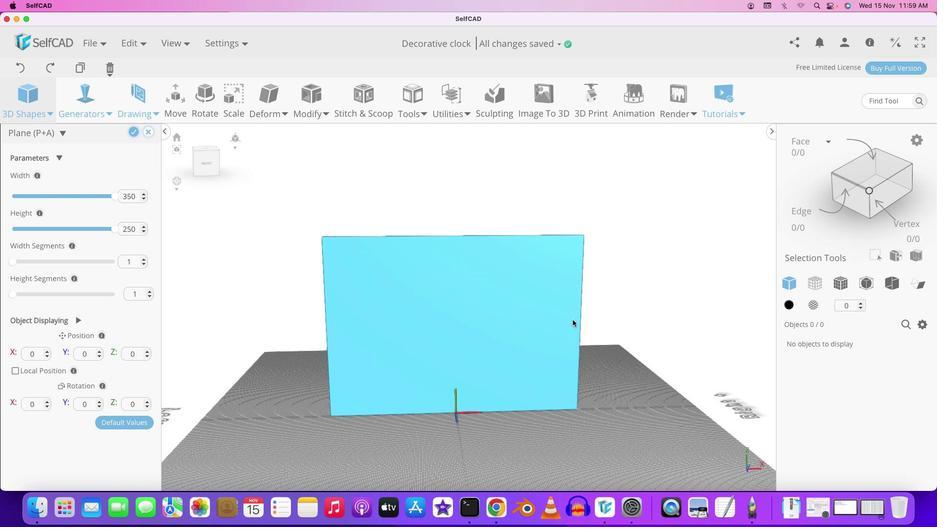 
Action: Mouse moved to (626, 270)
Screenshot: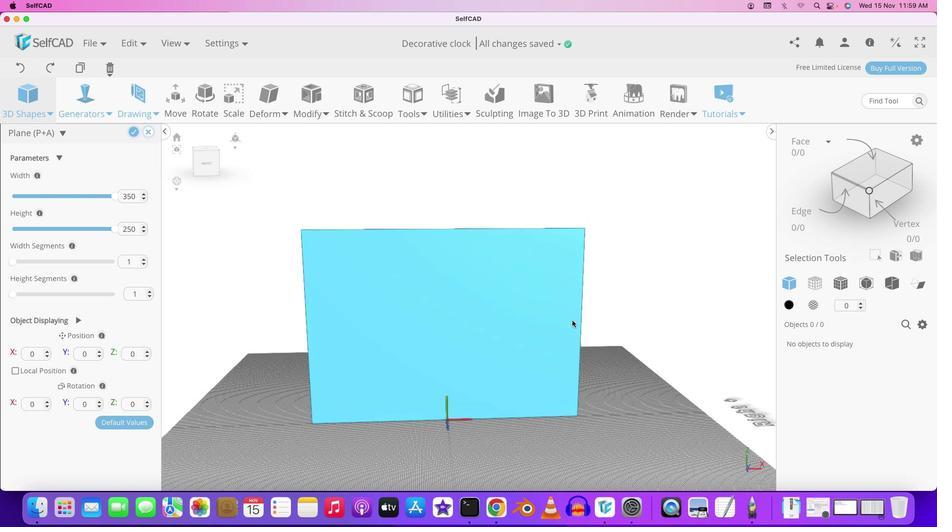 
Action: Mouse pressed left at (626, 270)
Screenshot: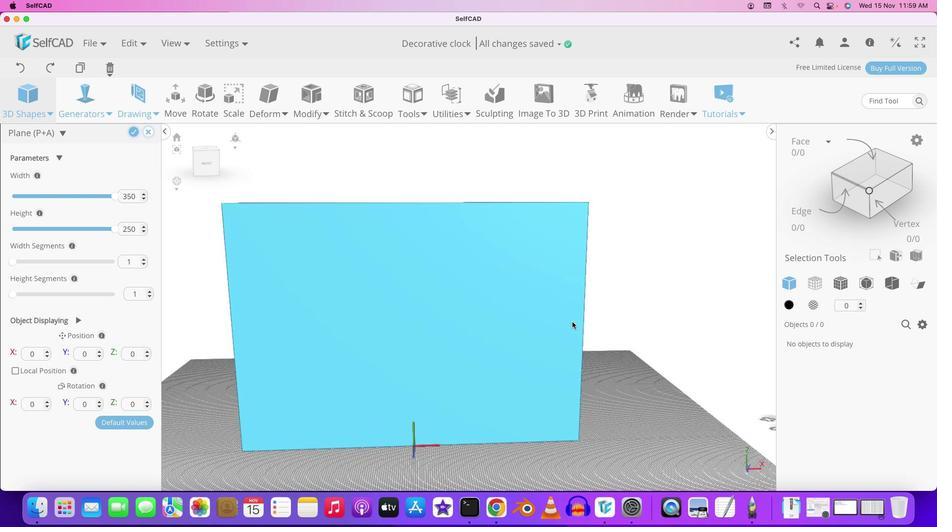 
Action: Mouse moved to (571, 318)
Screenshot: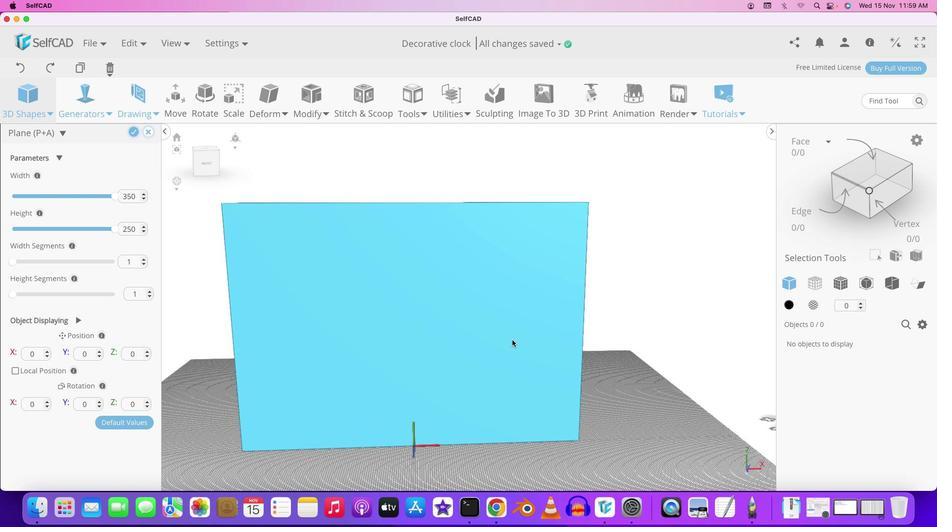 
Action: Mouse scrolled (571, 318) with delta (0, 0)
Screenshot: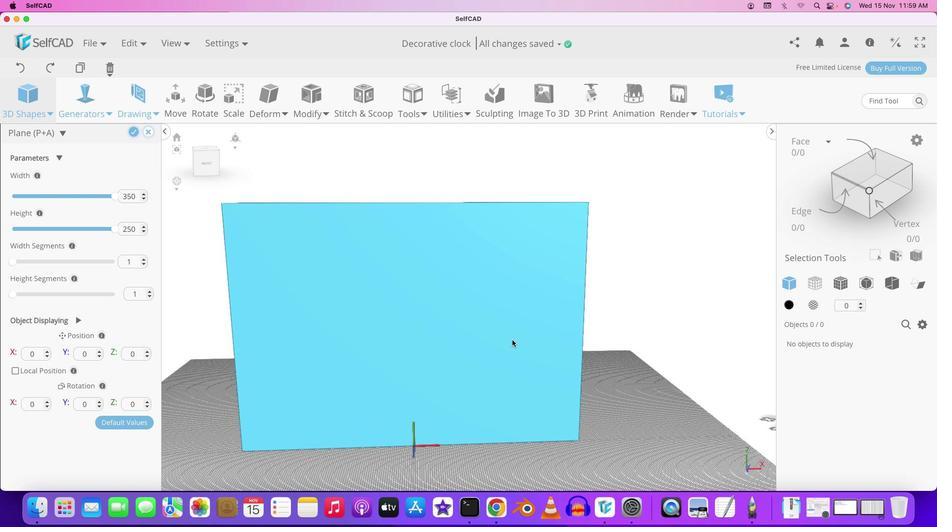 
Action: Mouse moved to (571, 318)
Screenshot: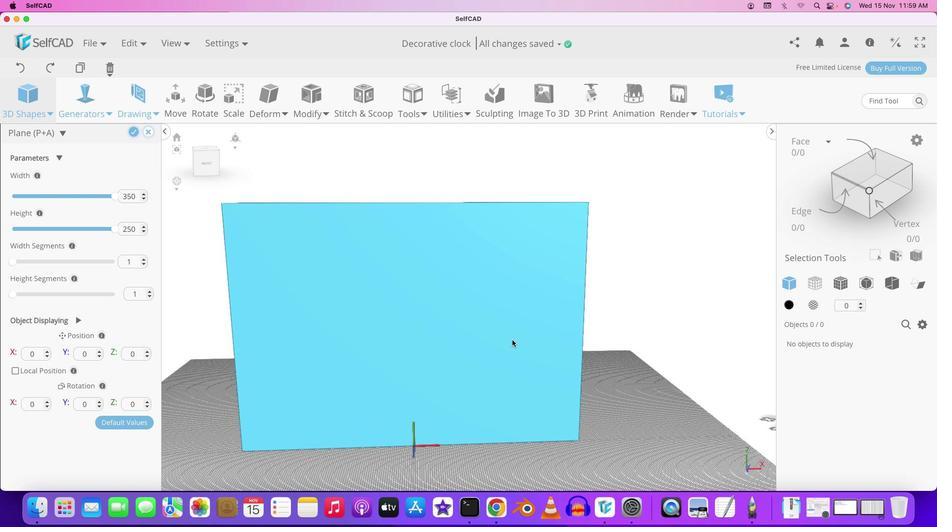 
Action: Mouse scrolled (571, 318) with delta (0, 0)
Screenshot: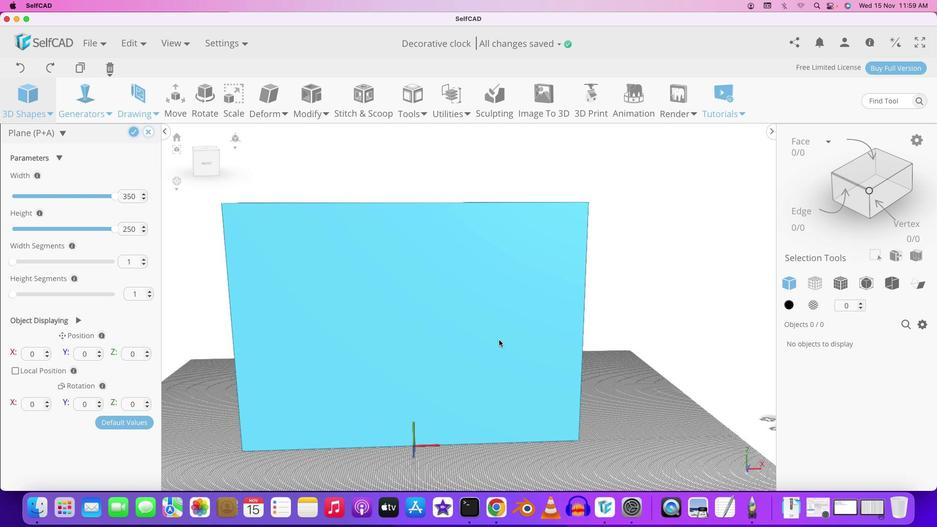 
Action: Mouse moved to (571, 319)
Screenshot: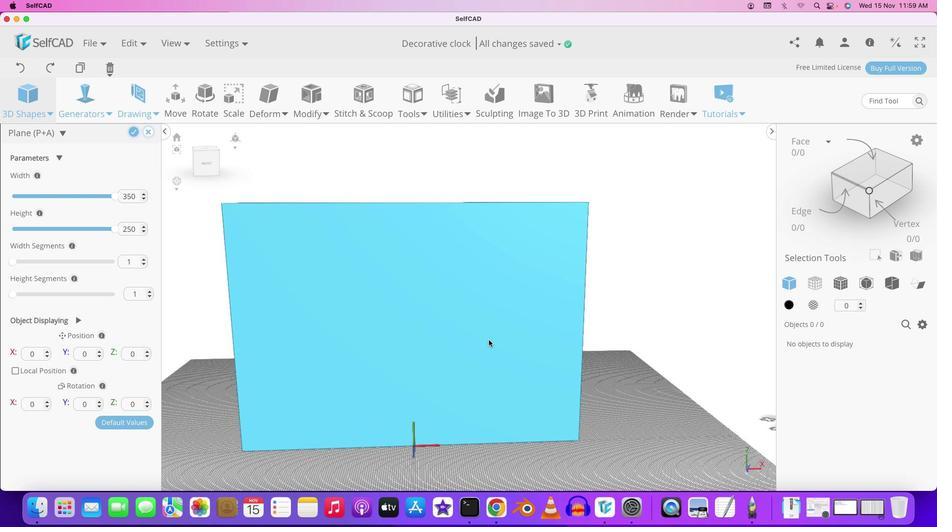 
Action: Mouse scrolled (571, 319) with delta (0, 0)
Screenshot: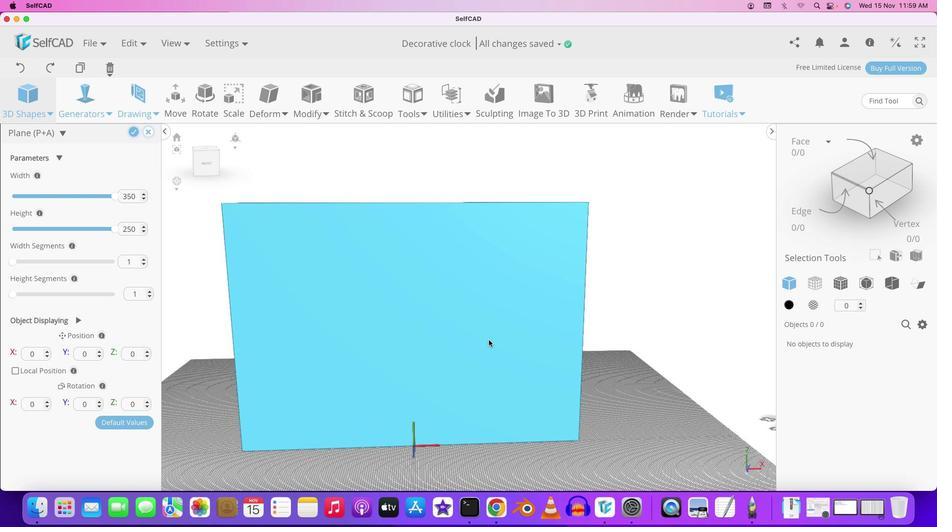 
Action: Mouse moved to (134, 131)
Screenshot: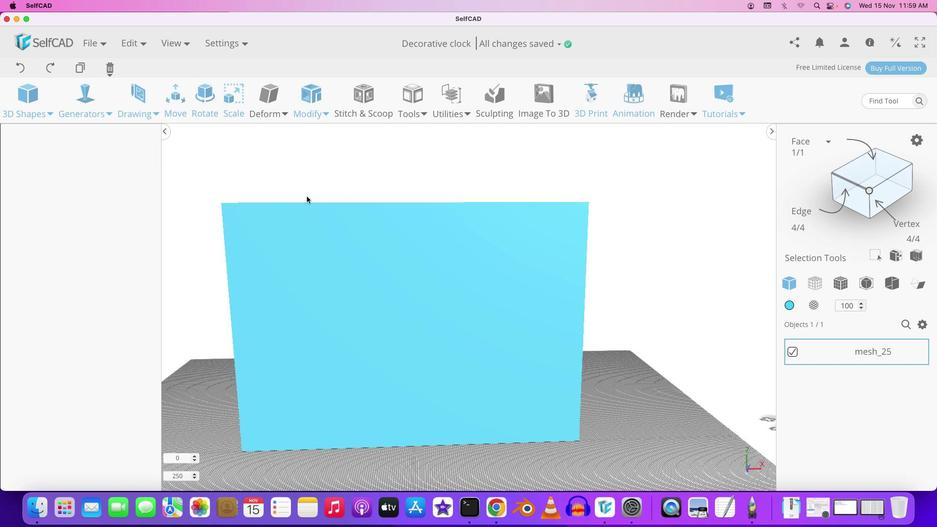 
Action: Mouse pressed left at (134, 131)
Screenshot: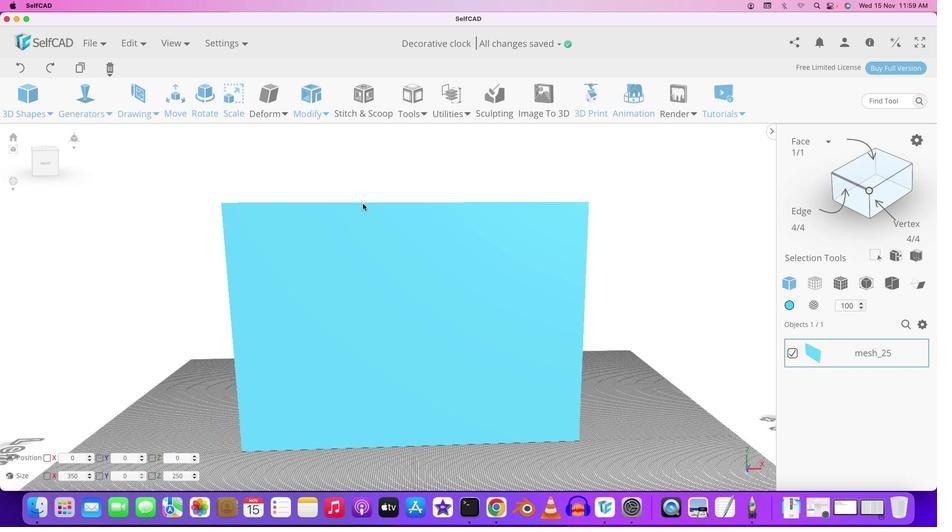 
Action: Mouse moved to (349, 175)
Screenshot: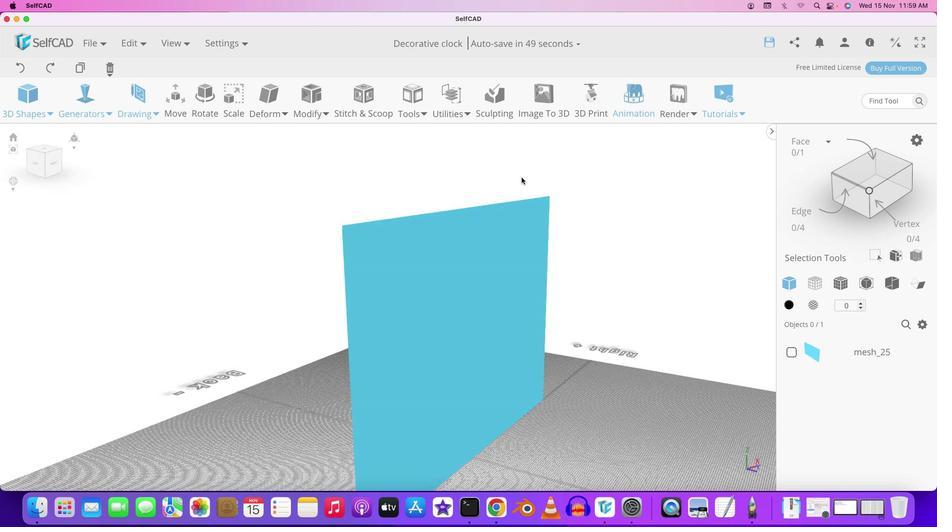 
Action: Mouse pressed left at (349, 175)
Screenshot: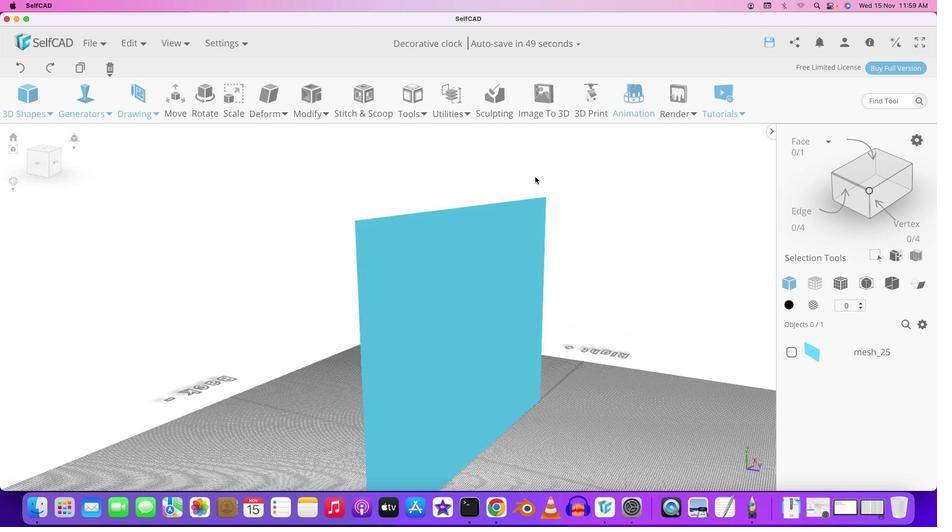 
Action: Mouse pressed left at (349, 175)
Screenshot: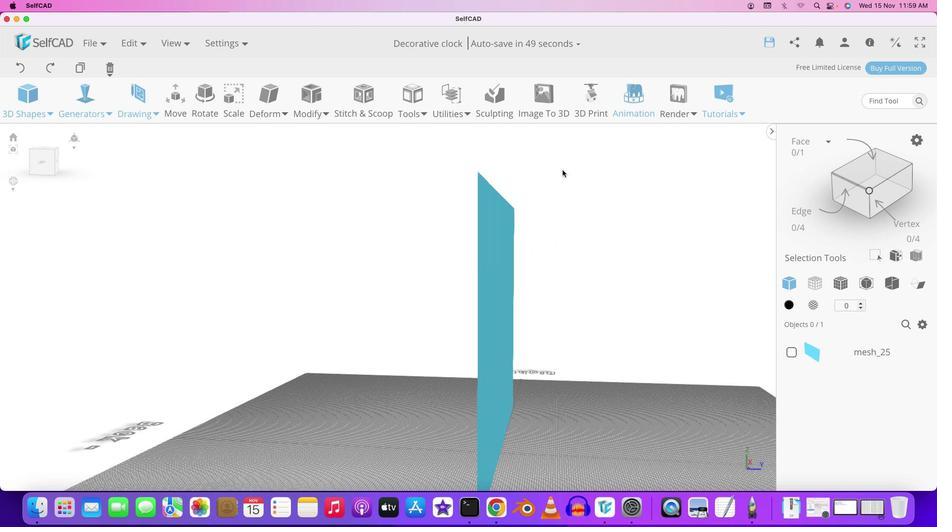
Action: Mouse moved to (541, 267)
Screenshot: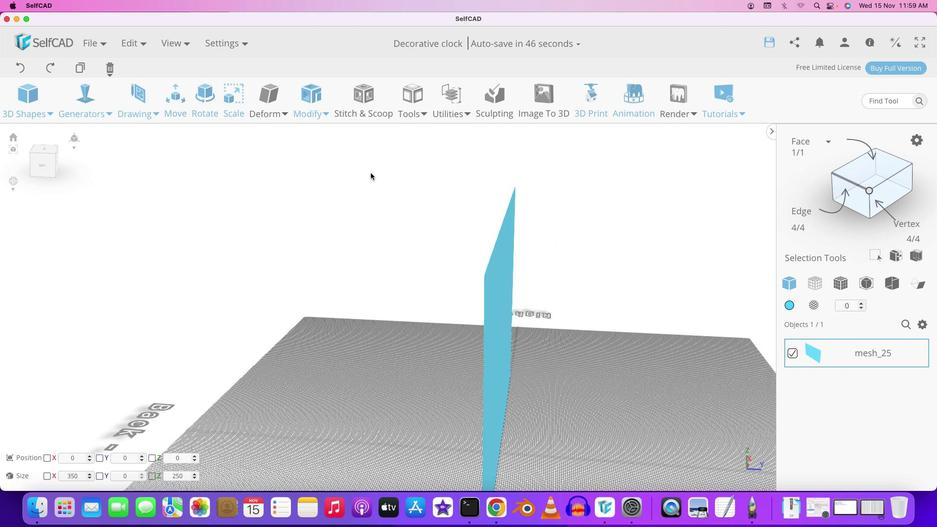 
Action: Mouse pressed left at (541, 267)
Screenshot: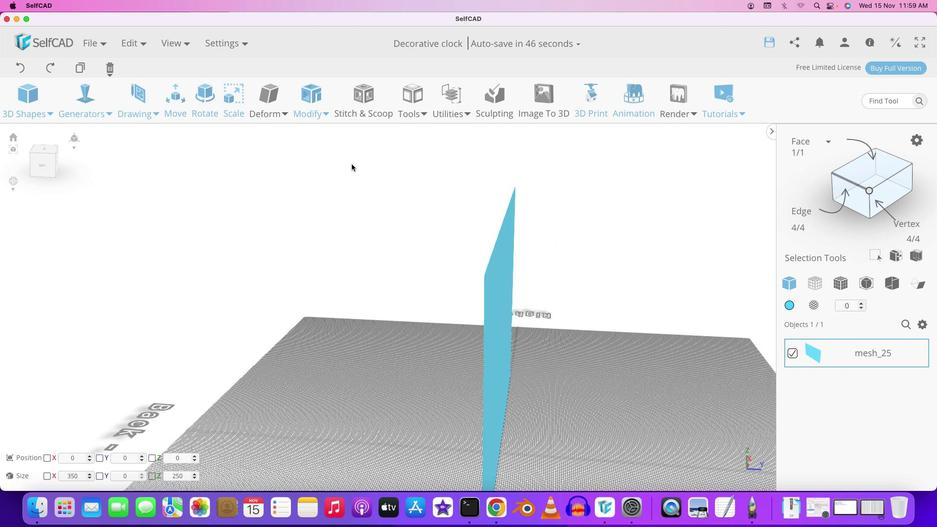 
Action: Mouse moved to (505, 279)
Screenshot: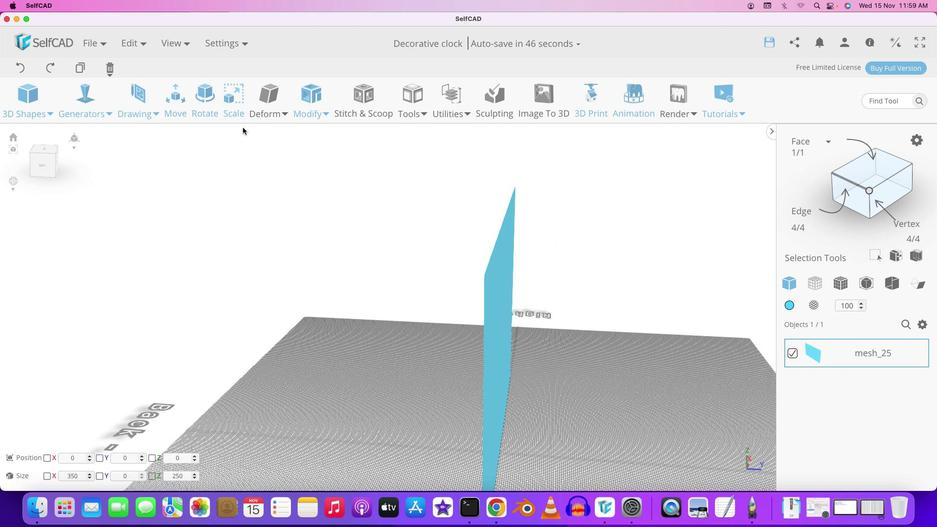 
Action: Mouse pressed left at (505, 279)
Screenshot: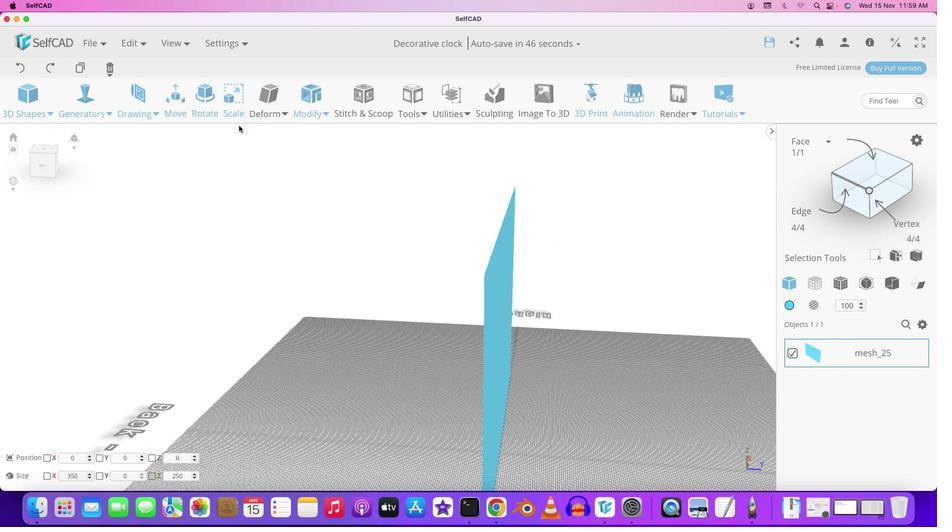 
Action: Mouse moved to (339, 203)
Screenshot: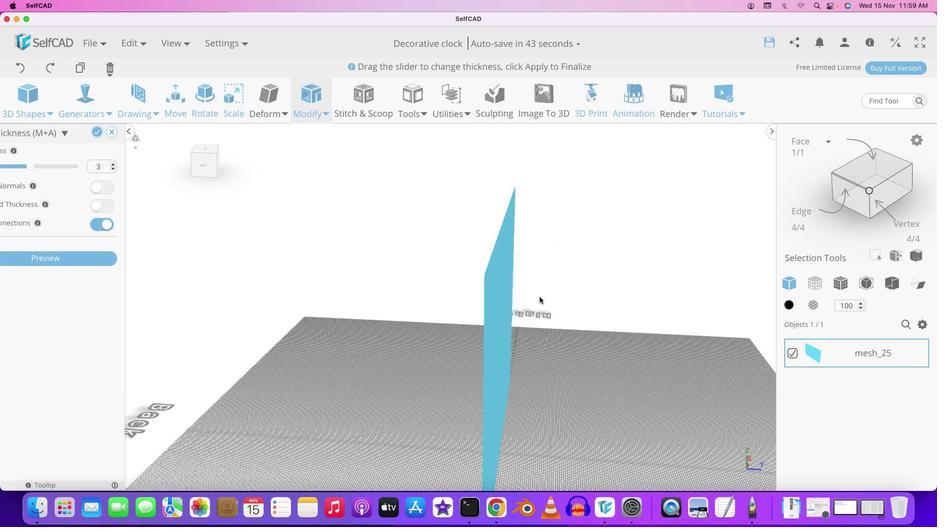 
Action: Mouse pressed left at (339, 203)
Screenshot: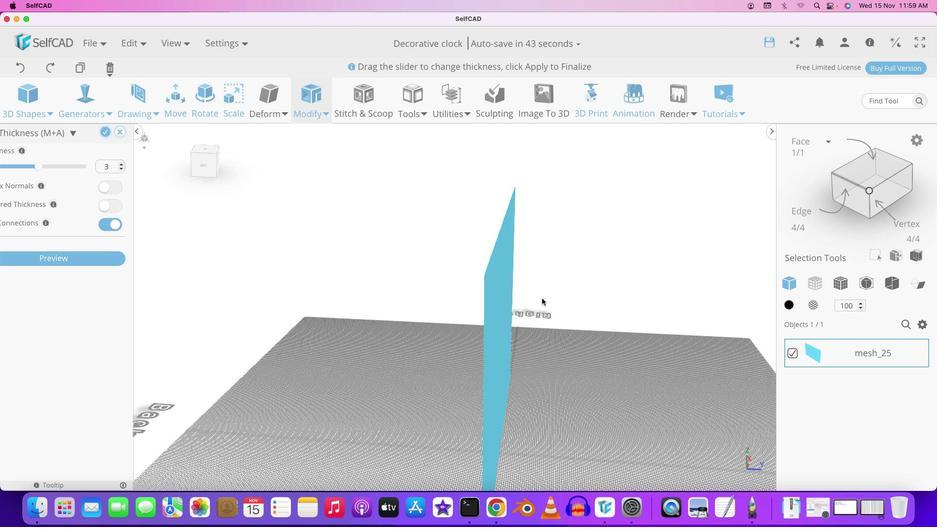 
Action: Mouse moved to (66, 163)
Screenshot: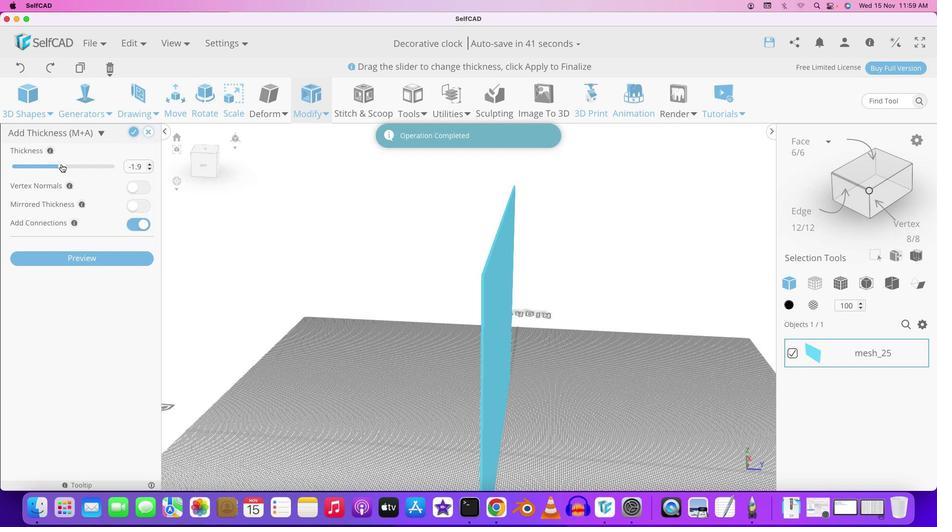 
Action: Mouse pressed left at (66, 163)
Screenshot: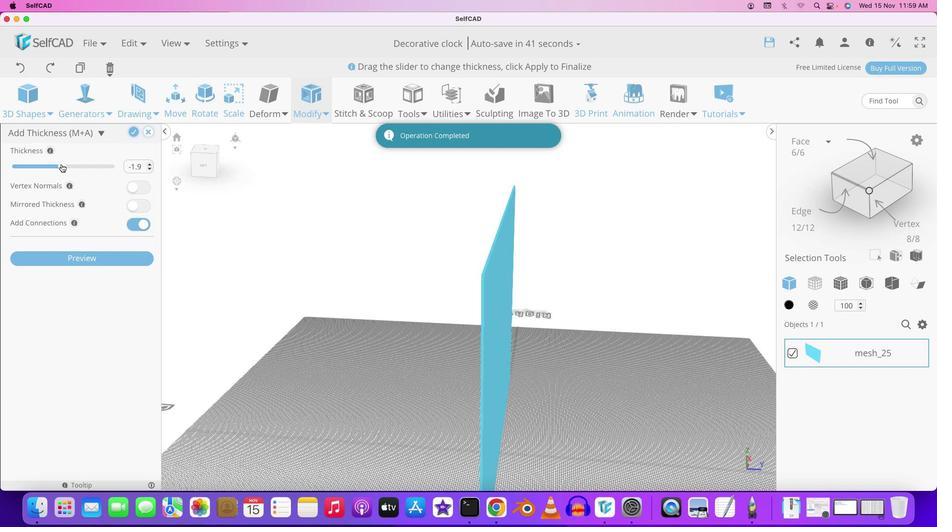
Action: Mouse moved to (59, 163)
Screenshot: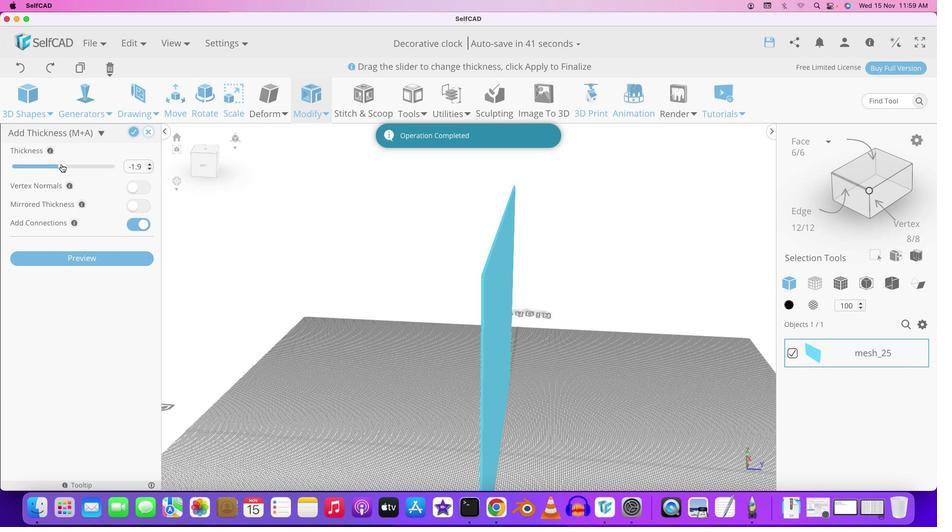 
Action: Mouse pressed left at (59, 163)
Screenshot: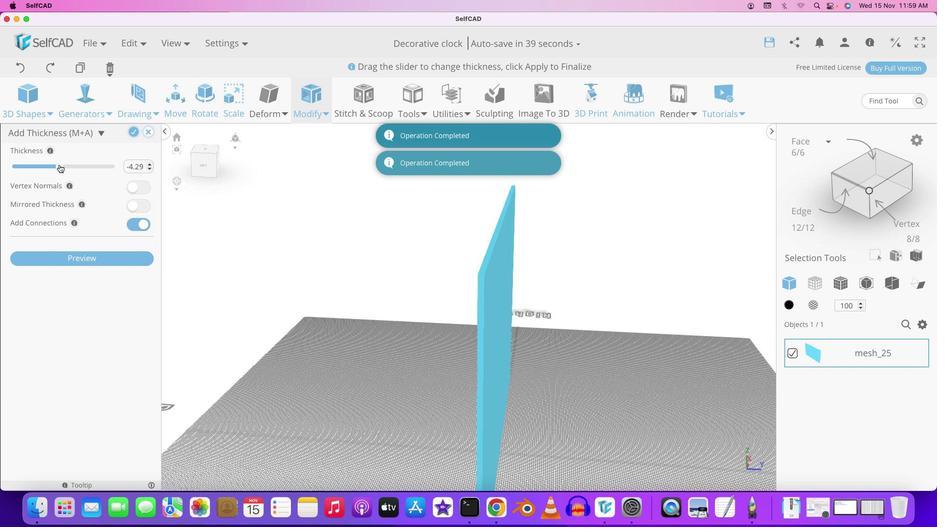 
Action: Mouse moved to (57, 163)
Screenshot: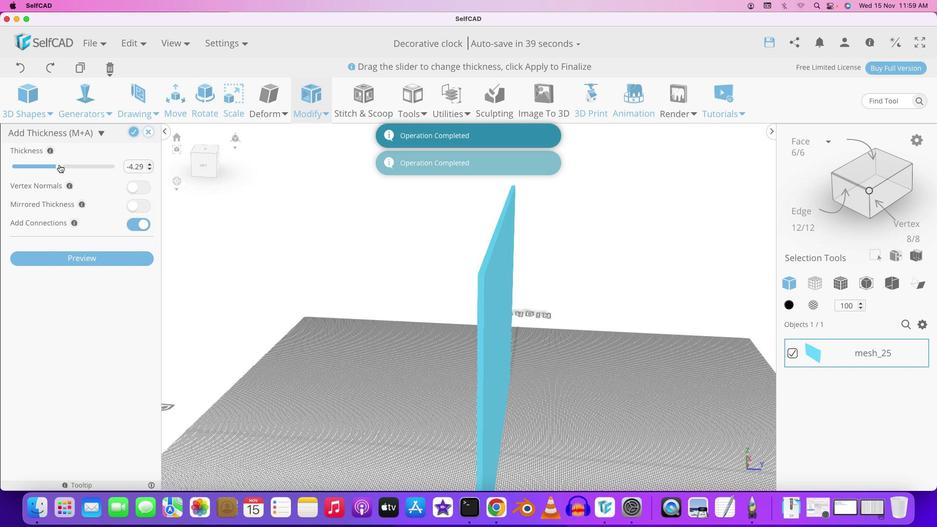 
Action: Mouse pressed left at (57, 163)
Screenshot: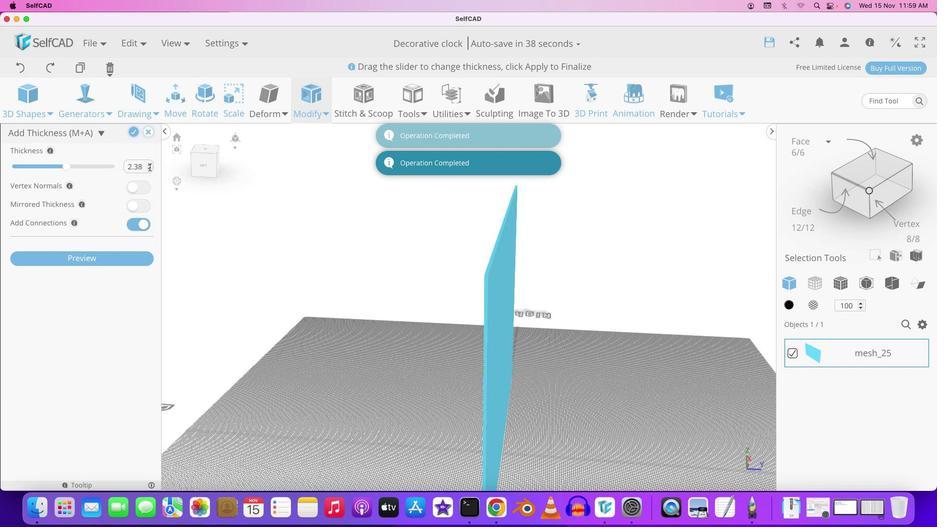 
Action: Mouse moved to (148, 161)
Screenshot: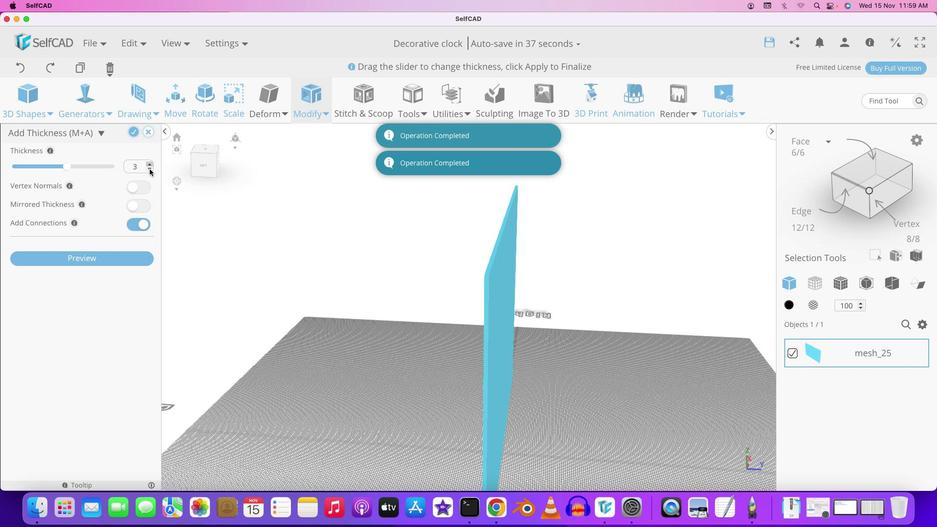 
Action: Mouse pressed left at (148, 161)
Screenshot: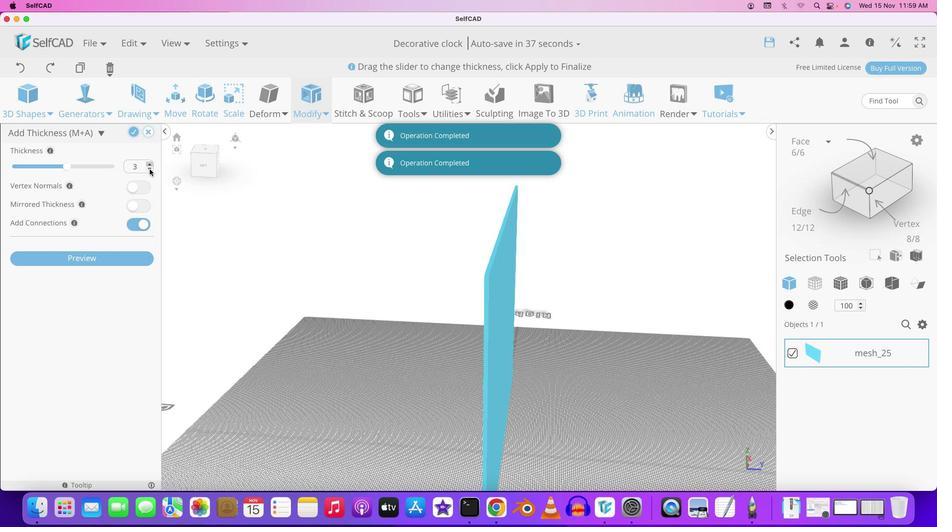 
Action: Mouse moved to (148, 168)
Screenshot: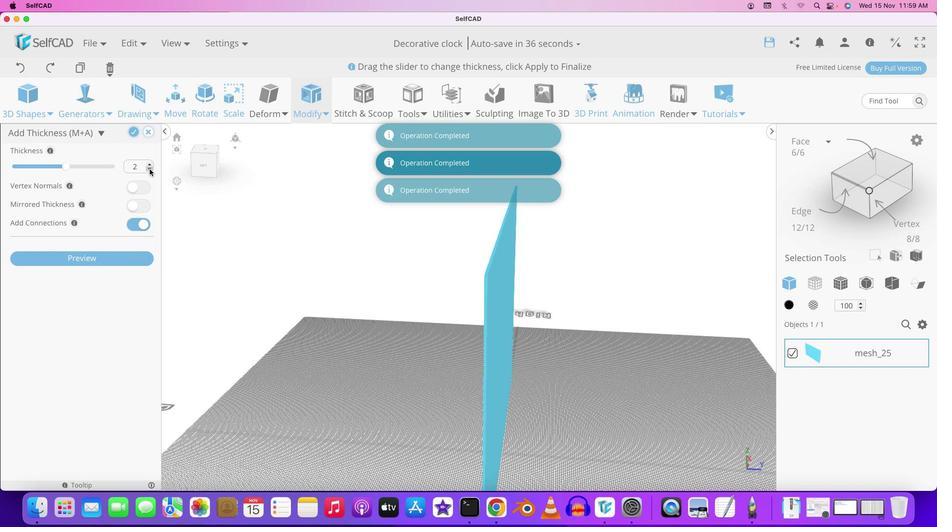 
Action: Mouse pressed left at (148, 168)
Screenshot: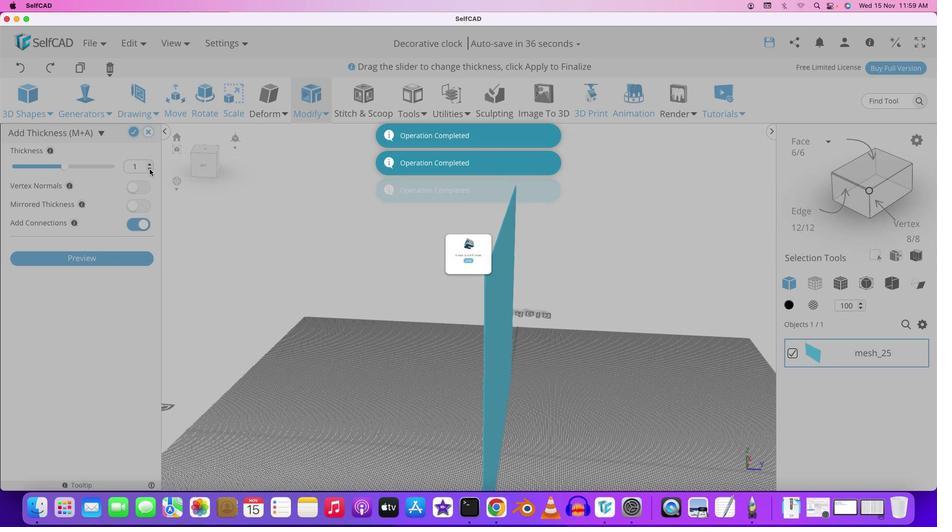 
Action: Mouse pressed left at (148, 168)
Screenshot: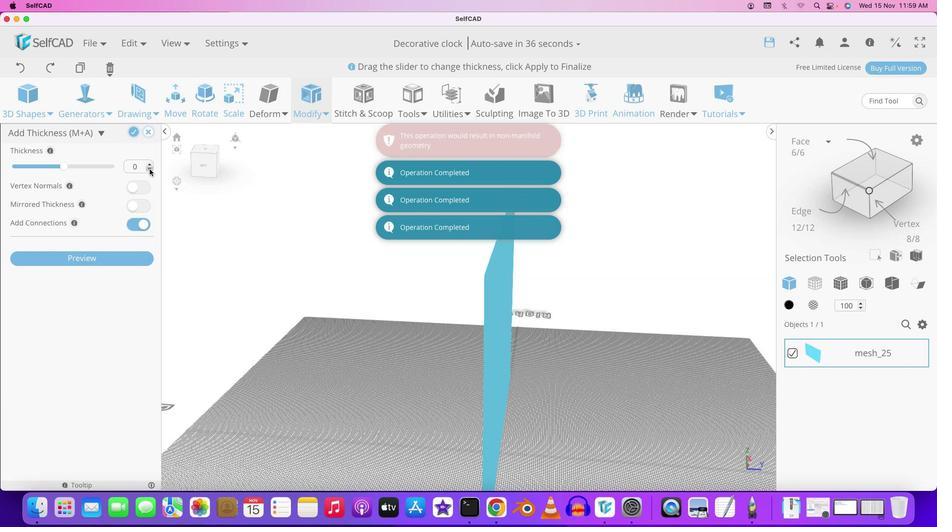 
Action: Mouse pressed left at (148, 168)
Screenshot: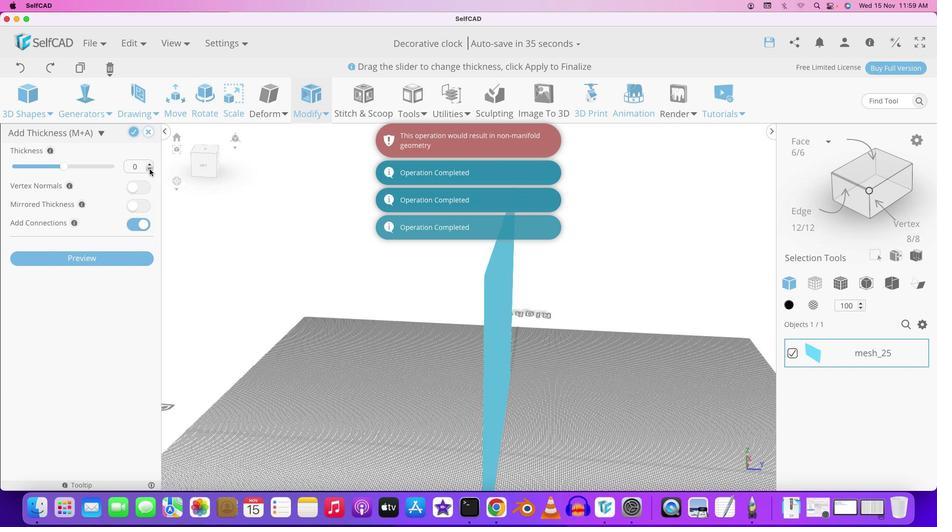 
Action: Mouse pressed left at (148, 168)
Screenshot: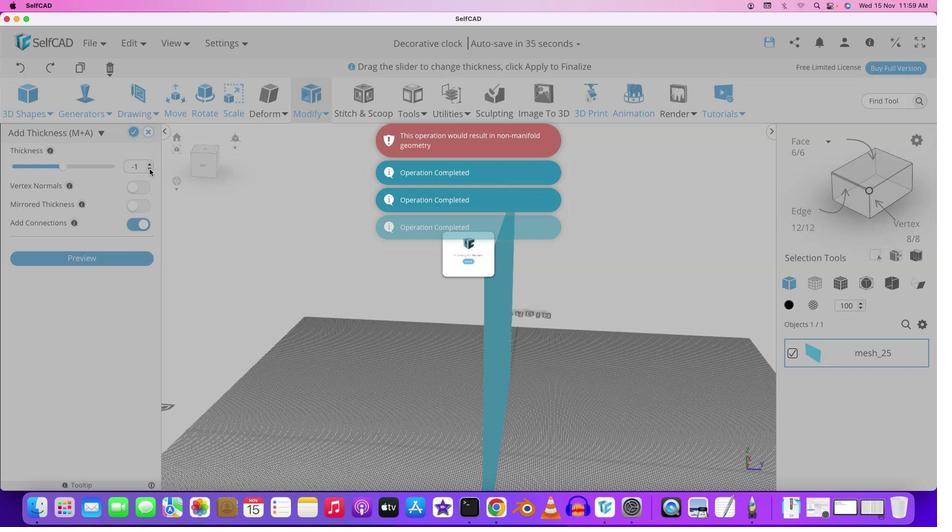 
Action: Mouse pressed left at (148, 168)
Screenshot: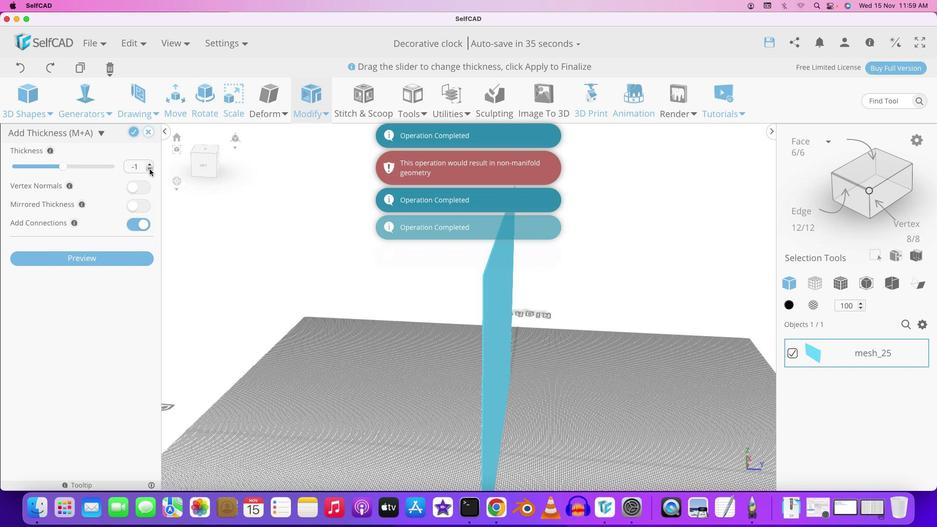 
Action: Mouse pressed left at (148, 168)
Screenshot: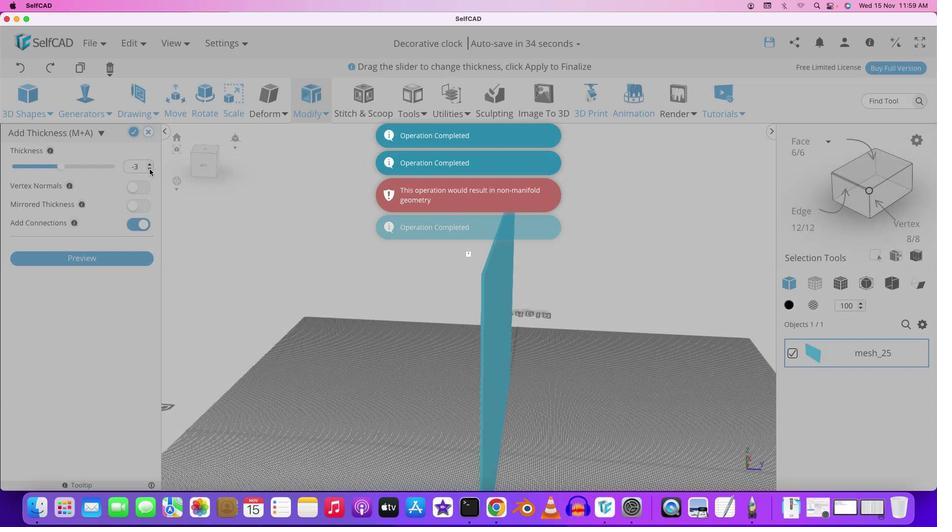 
Action: Mouse pressed left at (148, 168)
Screenshot: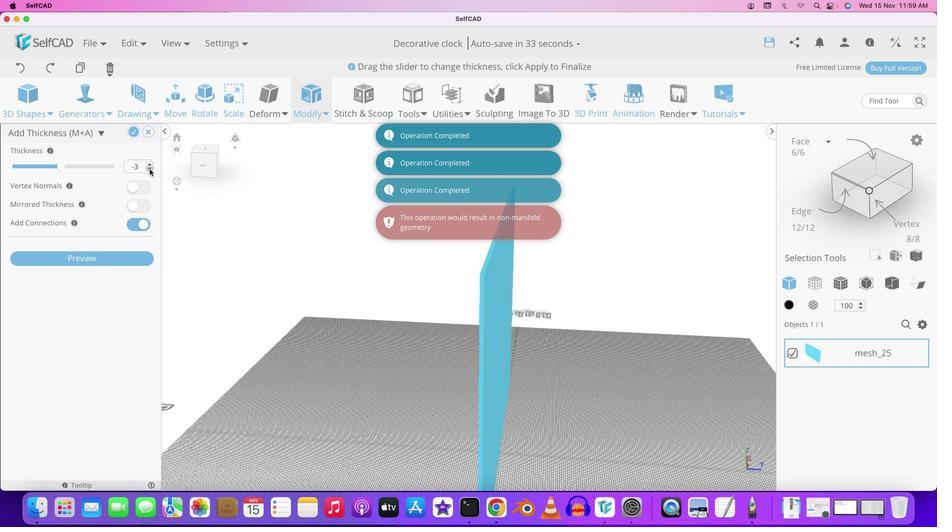 
Action: Mouse pressed left at (148, 168)
Screenshot: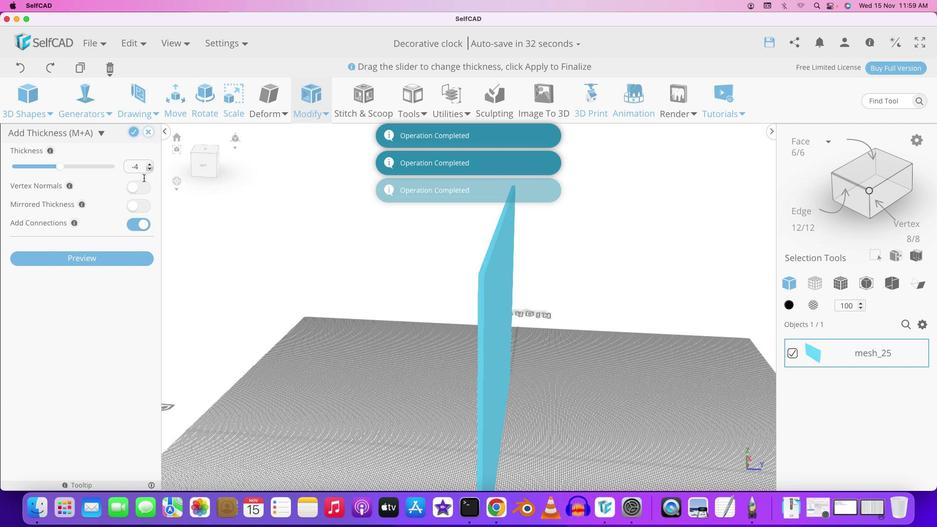 
Action: Mouse moved to (136, 187)
Screenshot: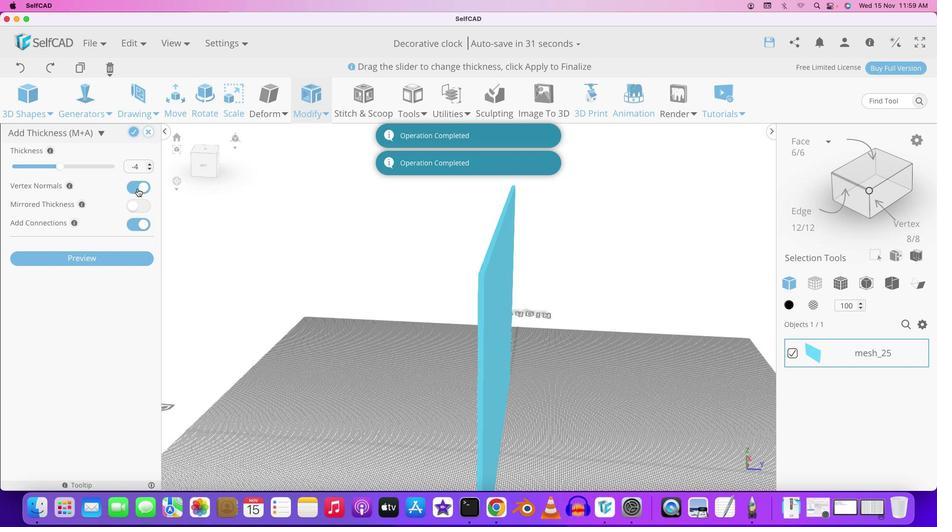 
Action: Mouse pressed left at (136, 187)
Screenshot: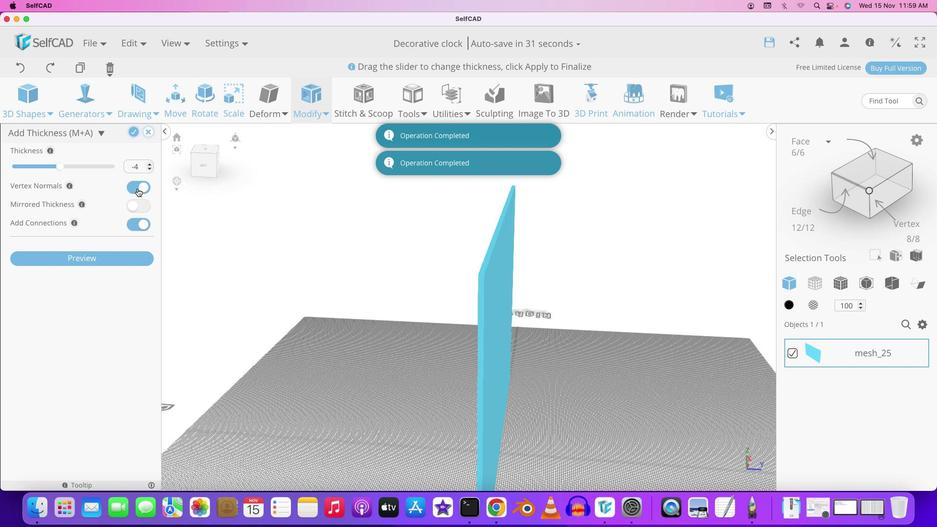 
Action: Mouse moved to (133, 132)
Screenshot: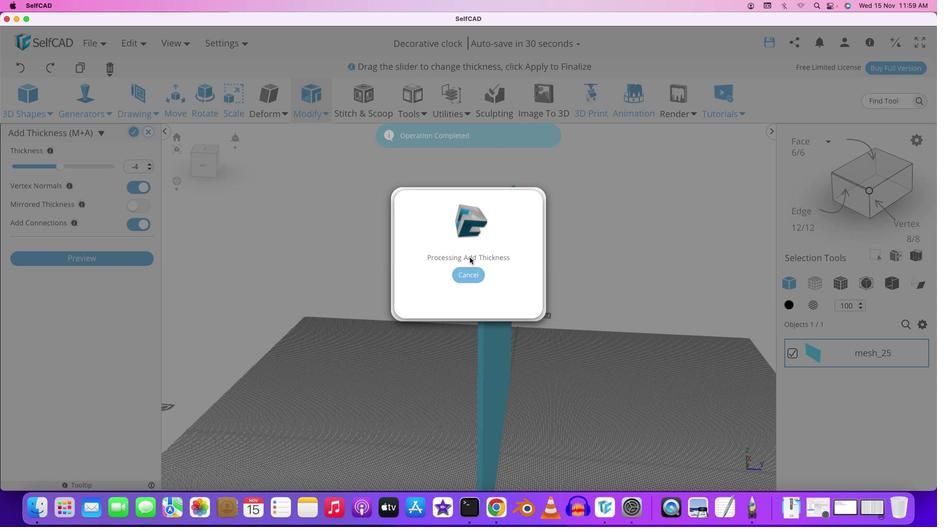 
Action: Mouse pressed left at (133, 132)
Screenshot: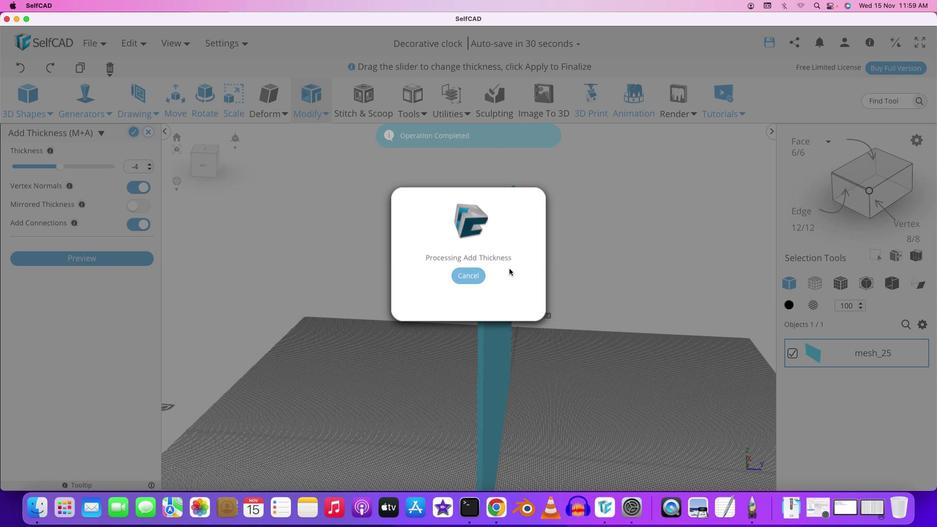 
Action: Mouse moved to (606, 290)
Screenshot: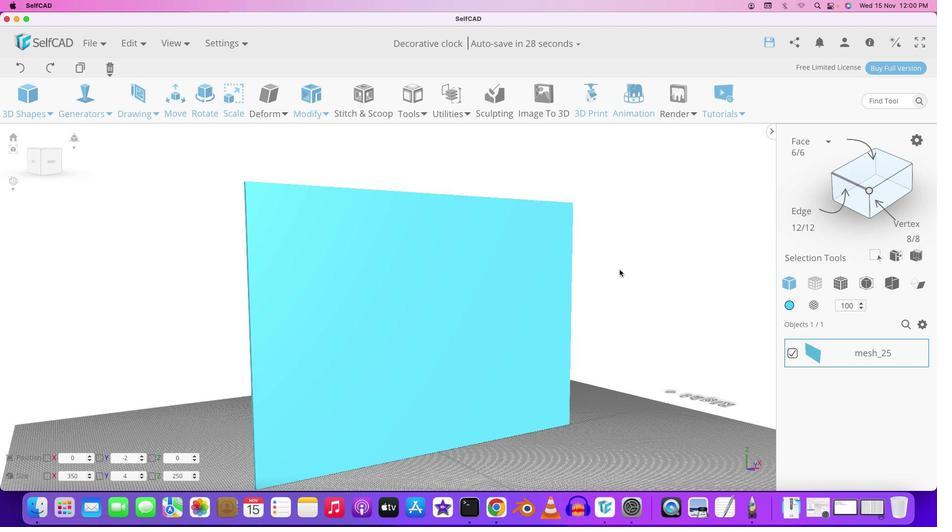 
Action: Mouse pressed left at (606, 290)
Screenshot: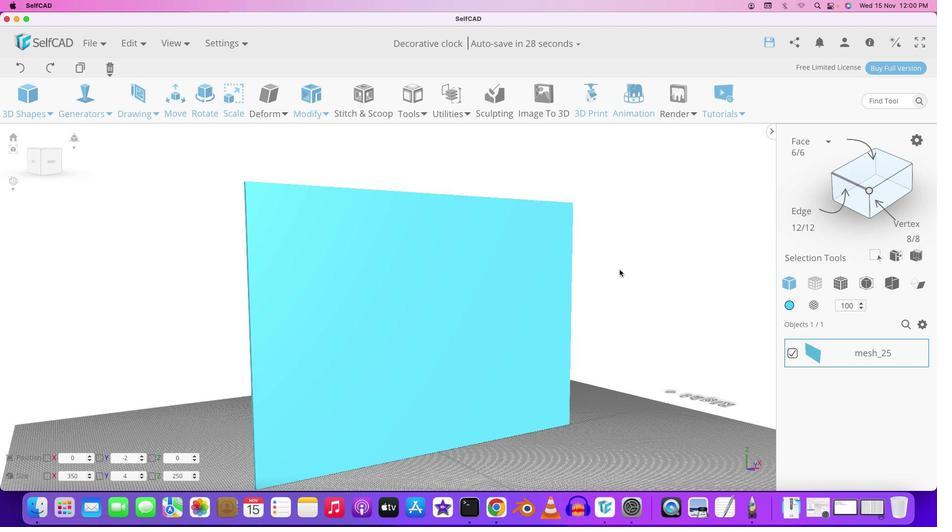 
Action: Mouse moved to (618, 268)
Screenshot: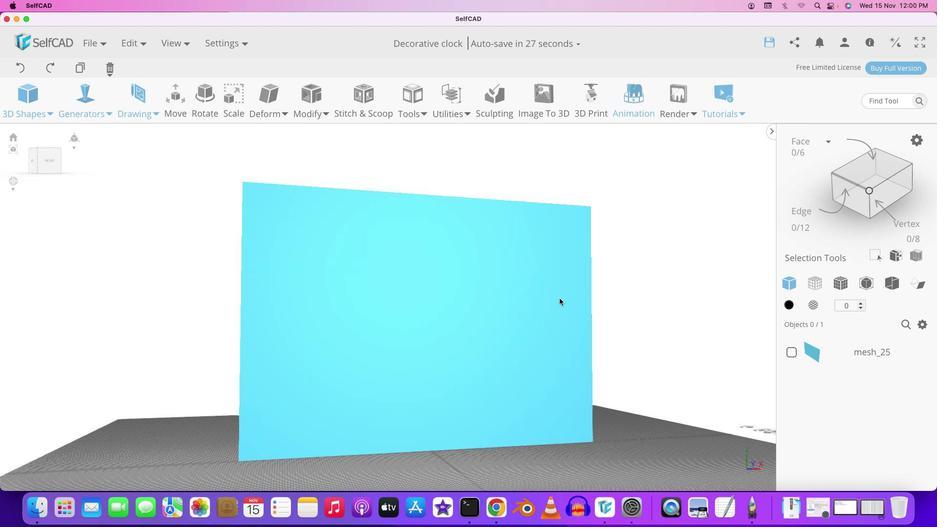 
Action: Mouse pressed left at (618, 268)
Screenshot: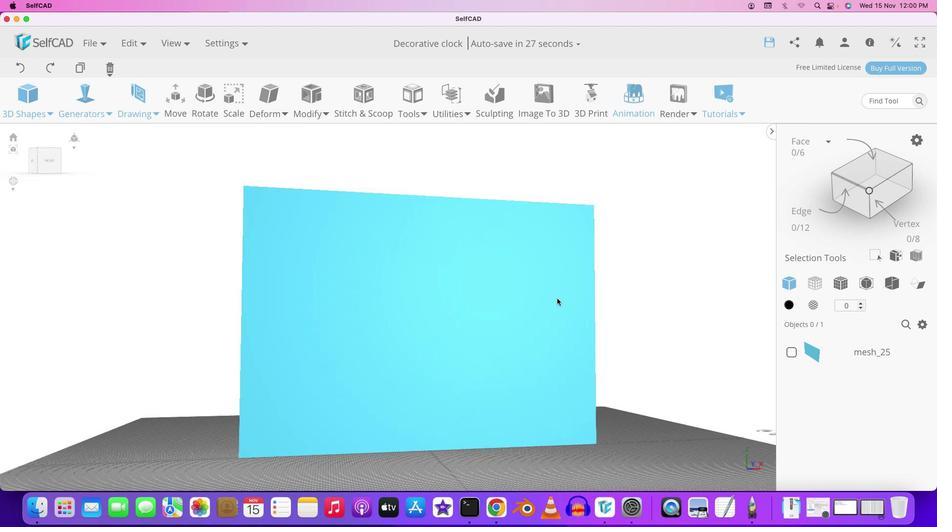 
Action: Mouse moved to (615, 306)
Screenshot: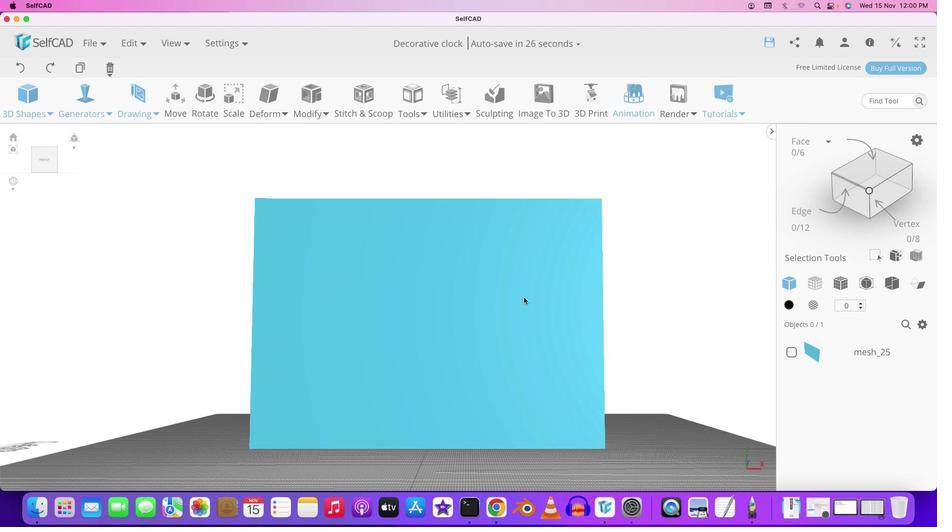 
Action: Mouse pressed left at (615, 306)
Screenshot: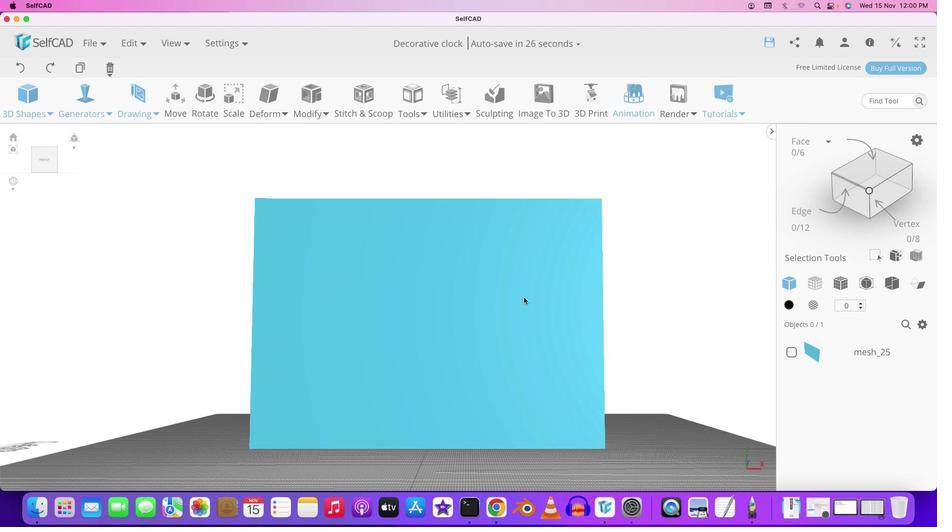 
Action: Mouse moved to (511, 295)
Screenshot: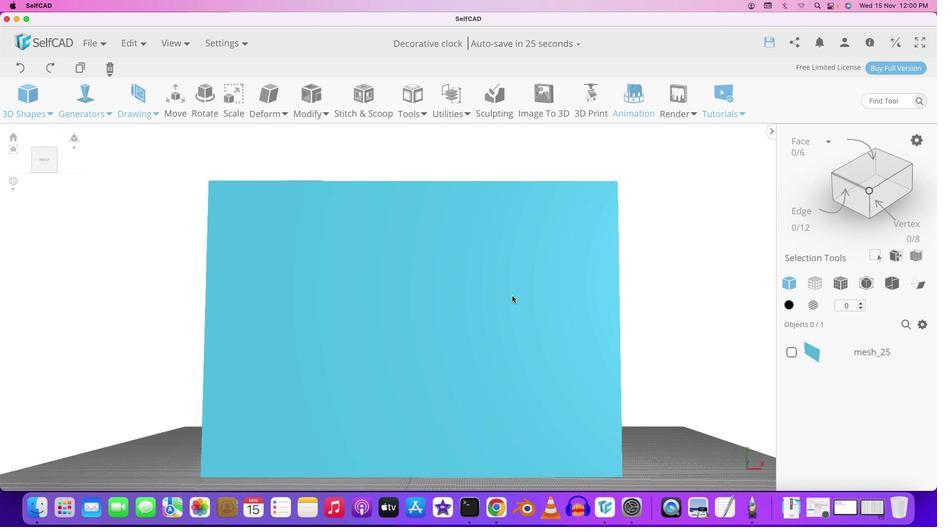 
Action: Mouse scrolled (511, 295) with delta (0, 0)
Screenshot: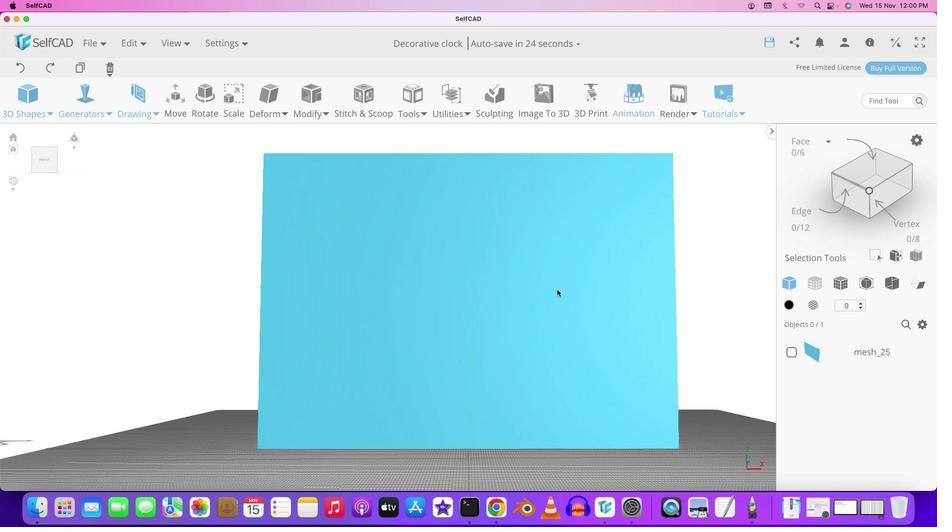 
Action: Mouse moved to (511, 295)
Screenshot: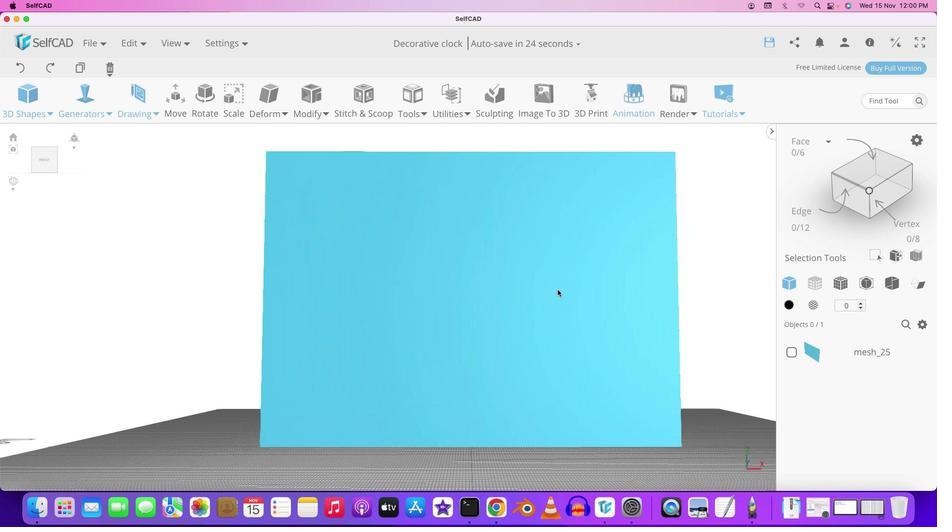
Action: Mouse scrolled (511, 295) with delta (0, 0)
Screenshot: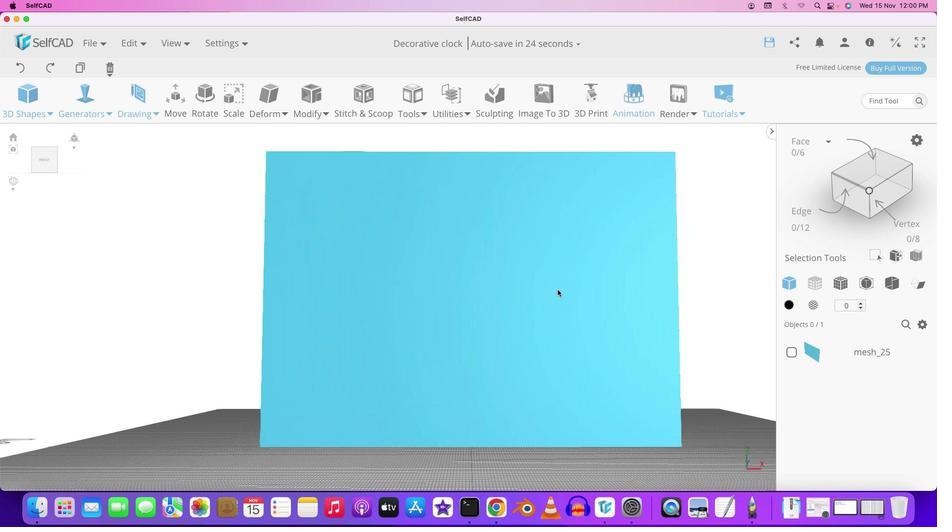 
Action: Key pressed Key.shift
Screenshot: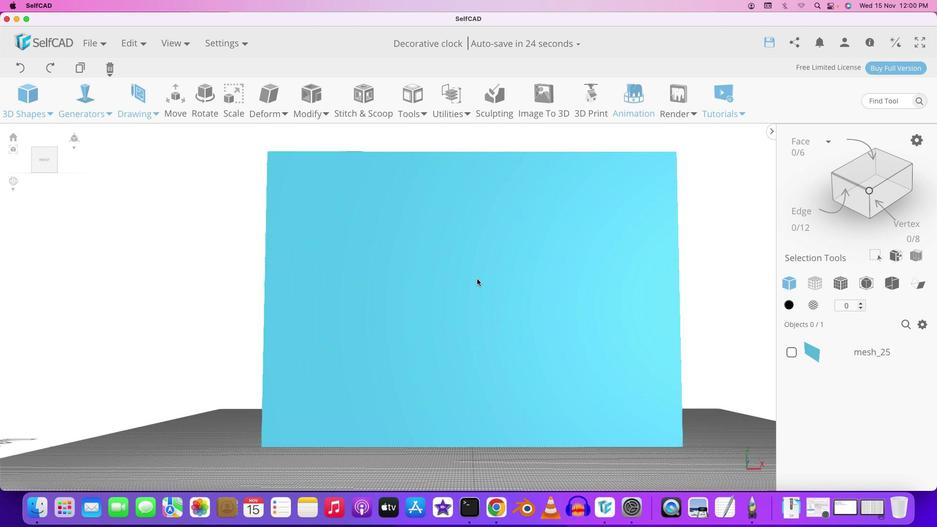 
Action: Mouse moved to (511, 297)
Screenshot: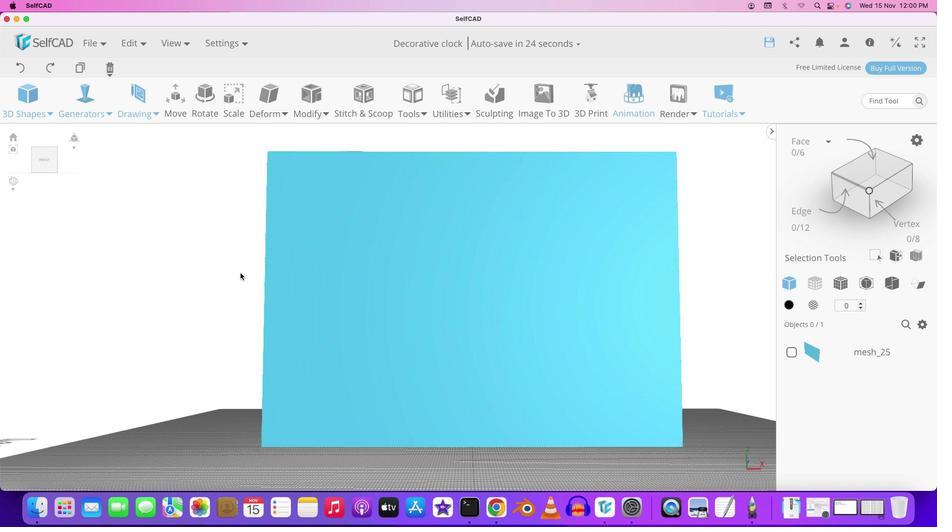 
Action: Mouse pressed left at (511, 297)
Screenshot: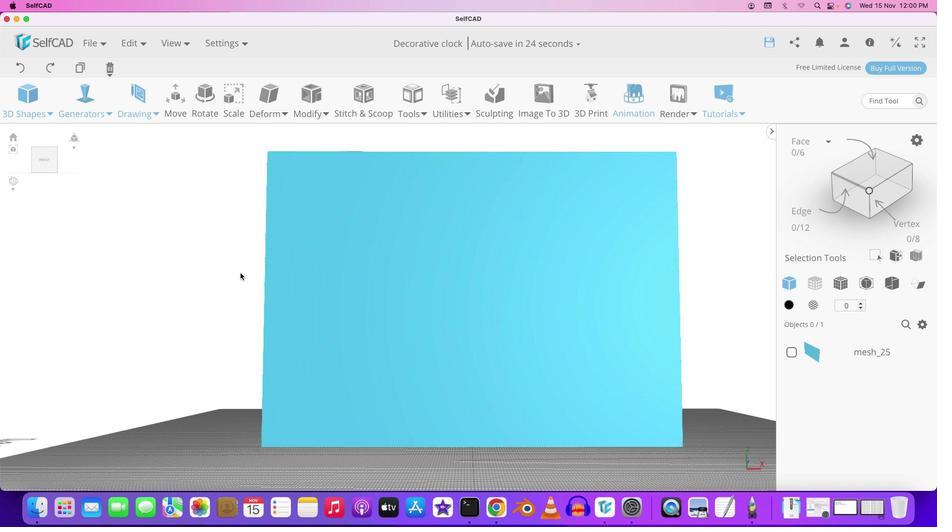 
Action: Mouse moved to (200, 258)
Screenshot: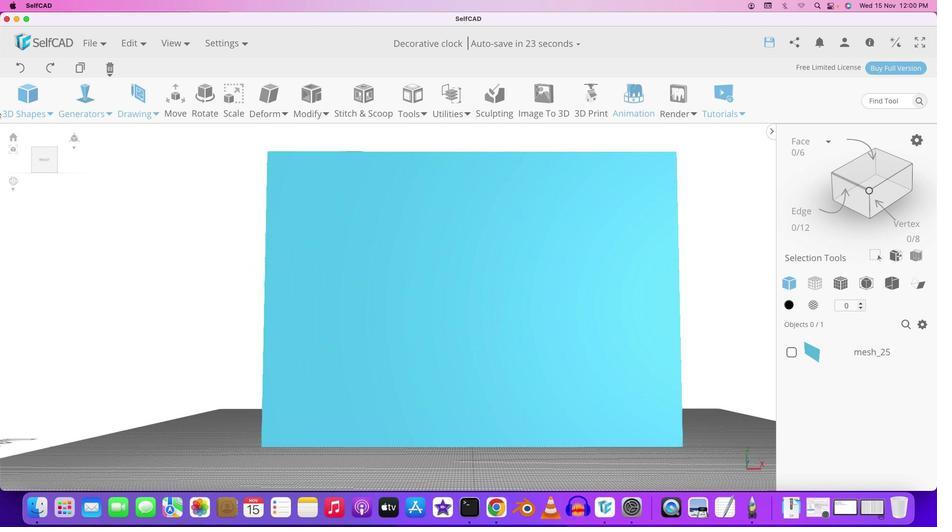 
Action: Mouse pressed left at (200, 258)
Screenshot: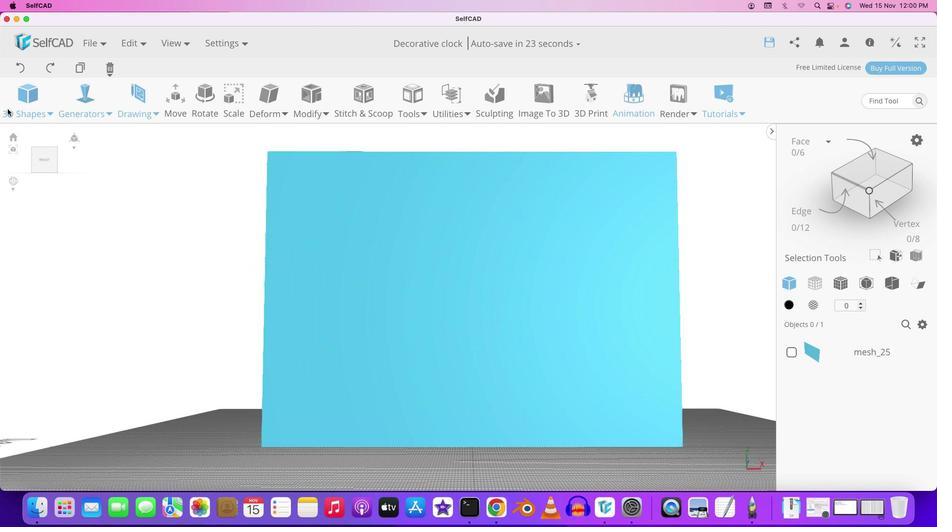 
Action: Mouse moved to (185, 149)
Screenshot: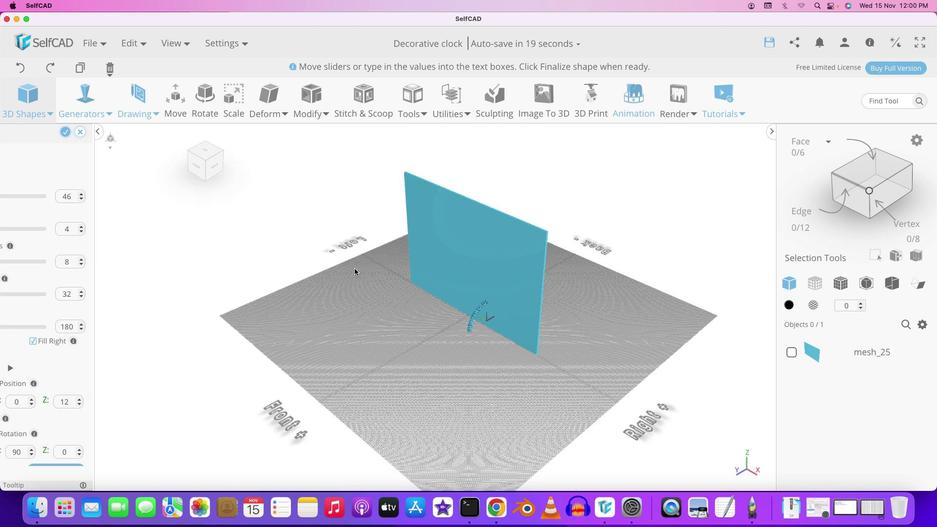 
Action: Mouse pressed left at (185, 149)
Screenshot: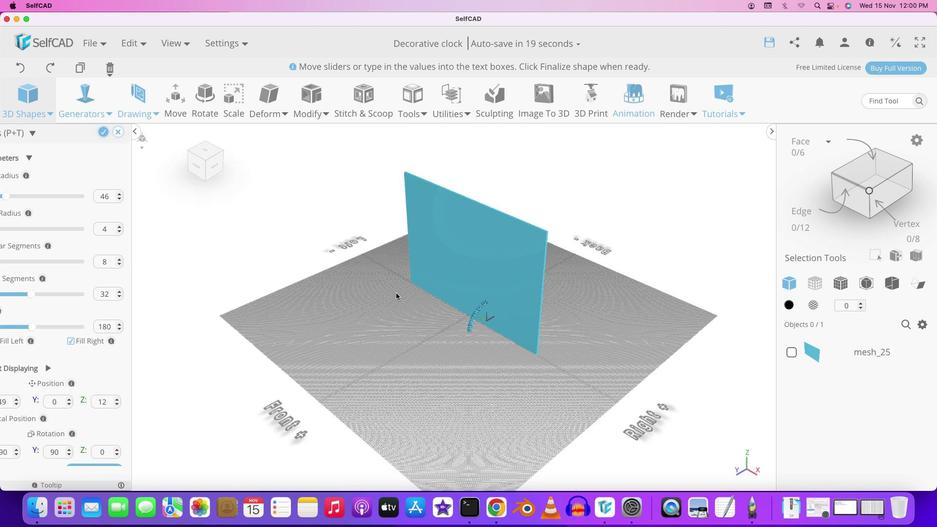 
Action: Mouse moved to (546, 295)
Screenshot: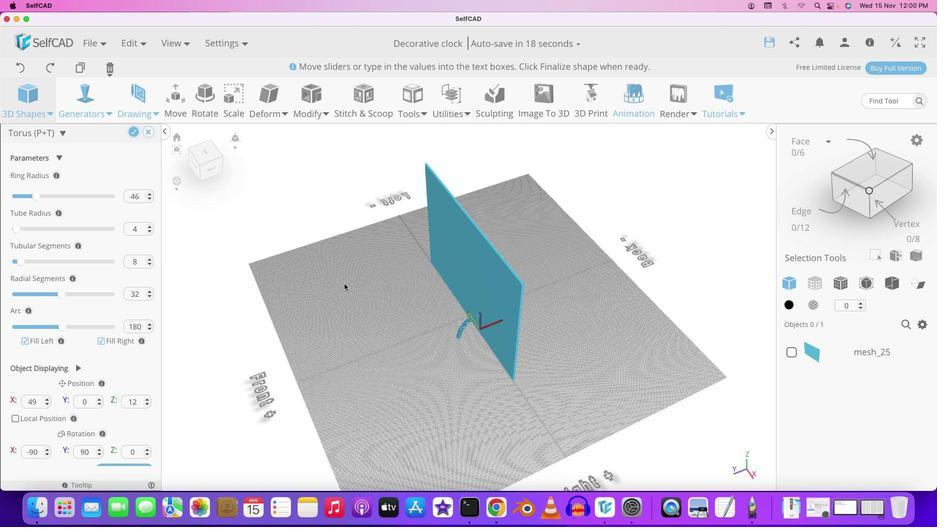 
Action: Mouse pressed left at (546, 295)
Screenshot: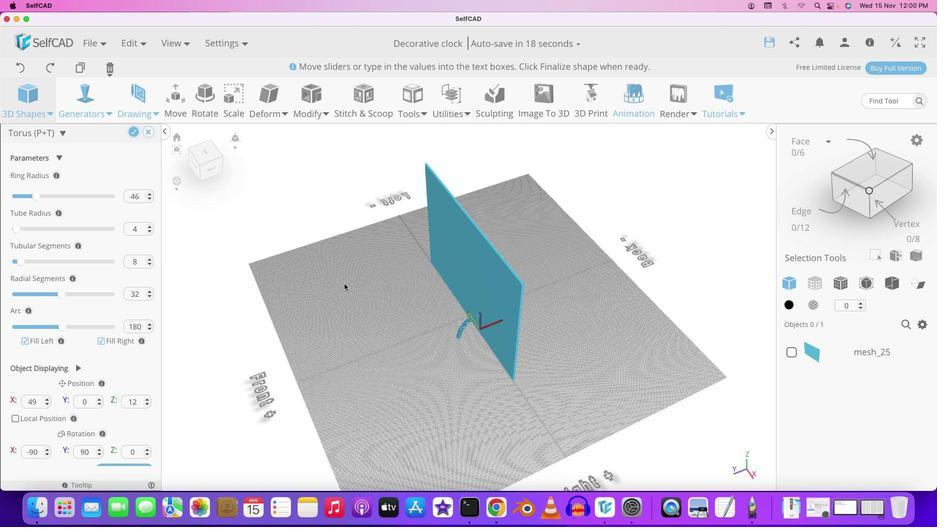 
Action: Mouse moved to (131, 316)
Screenshot: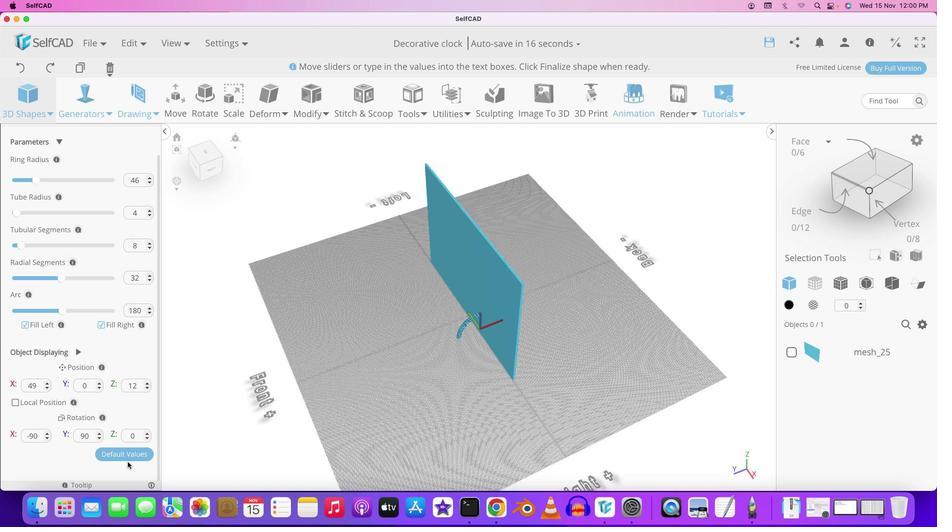 
Action: Mouse scrolled (131, 316) with delta (0, -1)
Screenshot: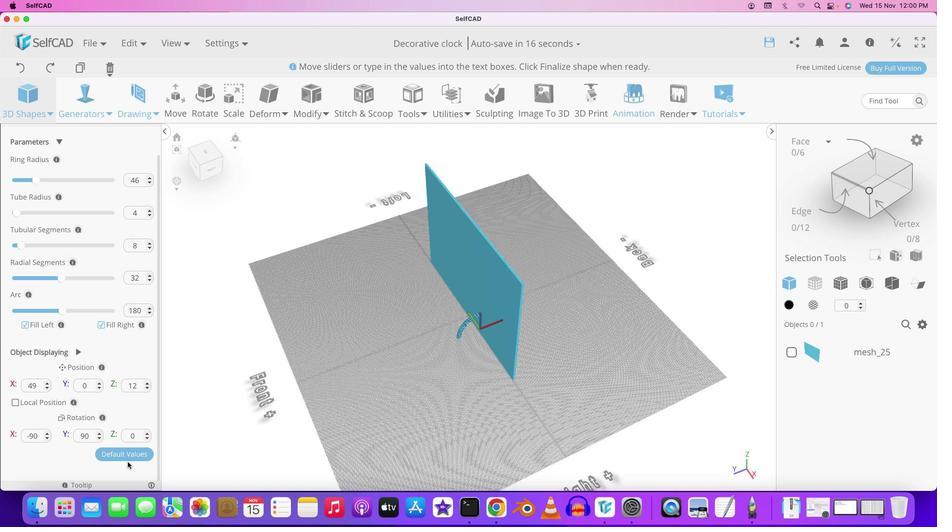 
Action: Mouse moved to (131, 317)
Screenshot: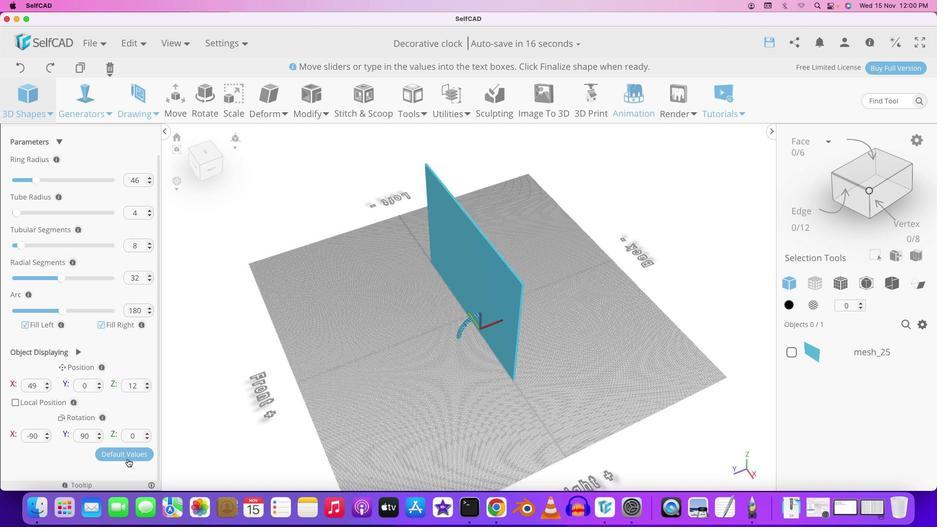 
Action: Mouse scrolled (131, 317) with delta (0, -1)
Screenshot: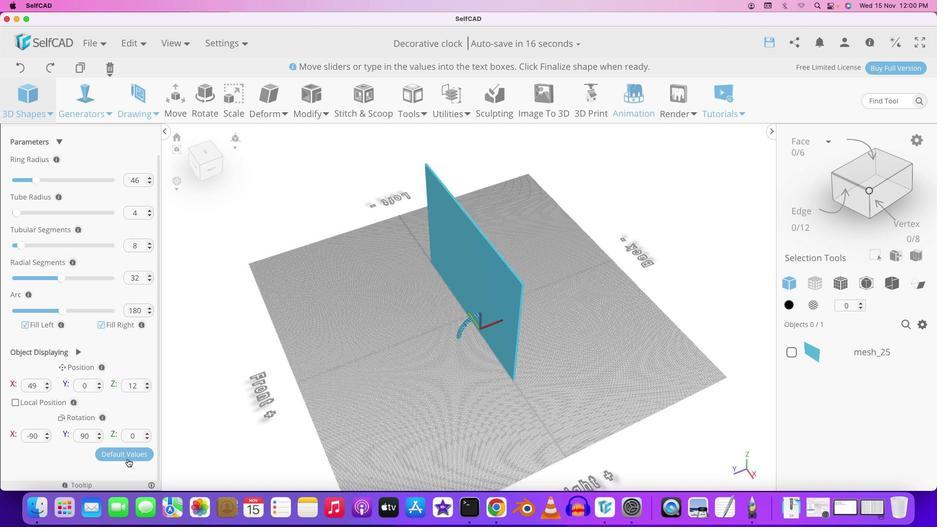 
Action: Mouse scrolled (131, 317) with delta (0, -2)
Screenshot: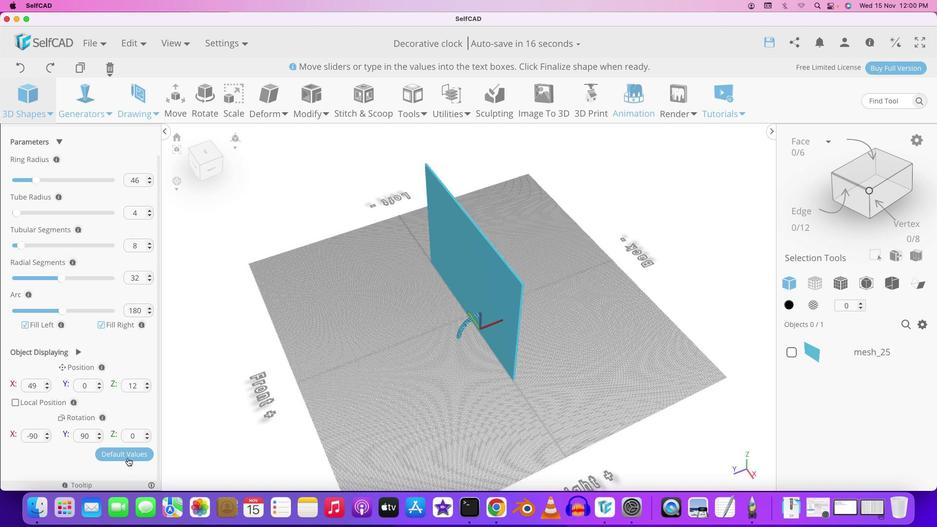 
Action: Mouse scrolled (131, 317) with delta (0, -3)
Screenshot: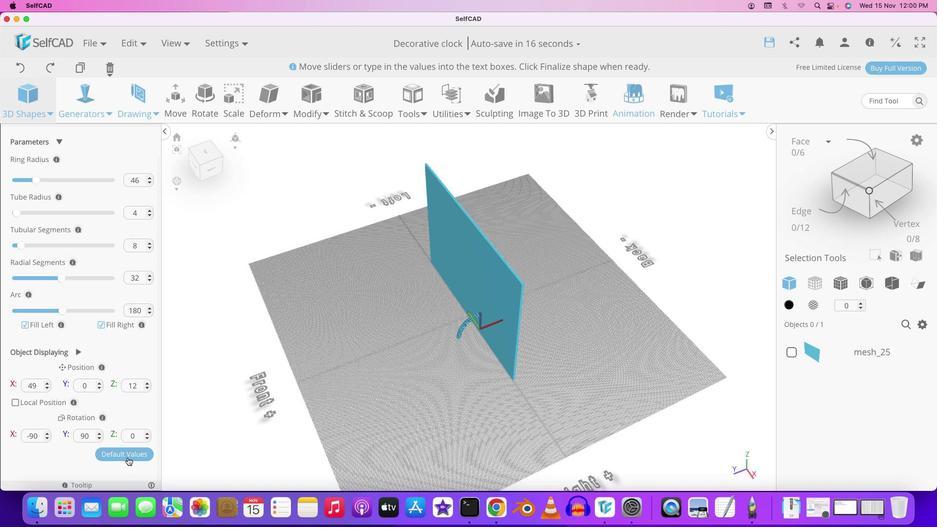
Action: Mouse scrolled (131, 317) with delta (0, -3)
Screenshot: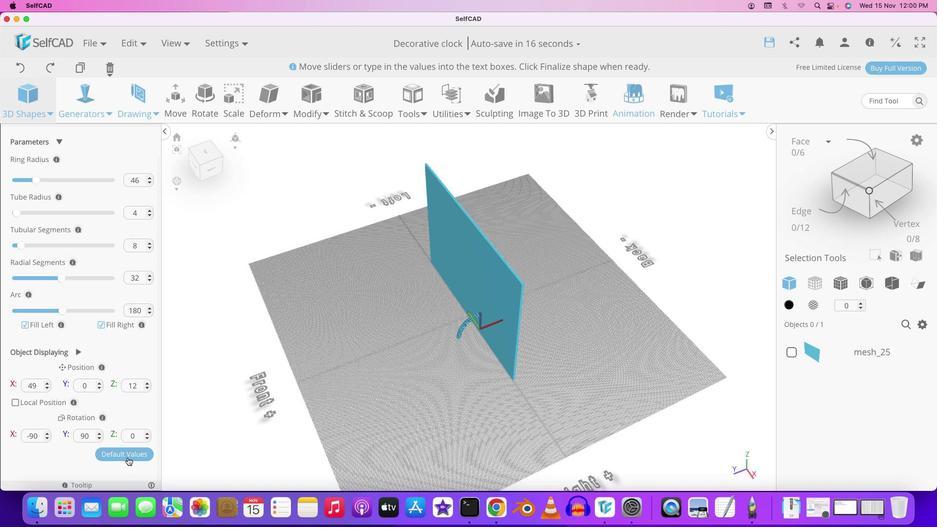 
Action: Mouse moved to (126, 455)
Screenshot: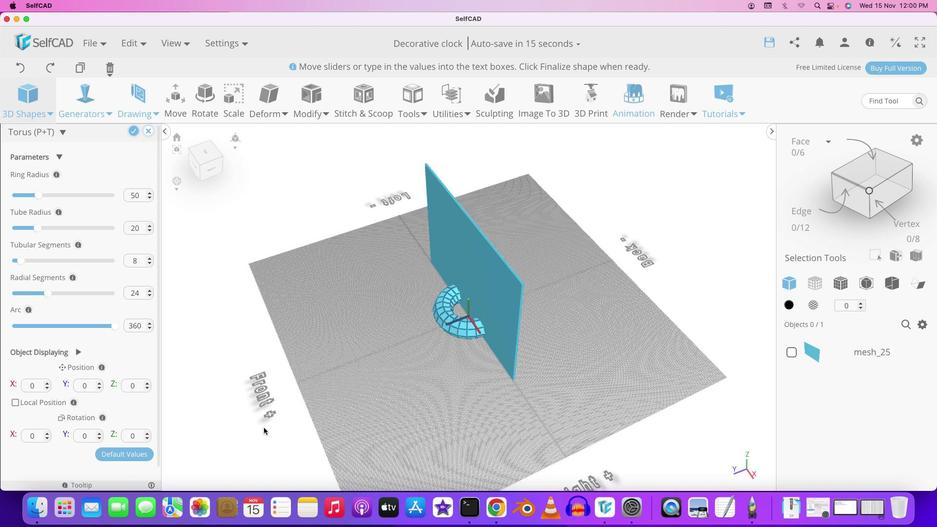 
Action: Mouse pressed left at (126, 455)
Screenshot: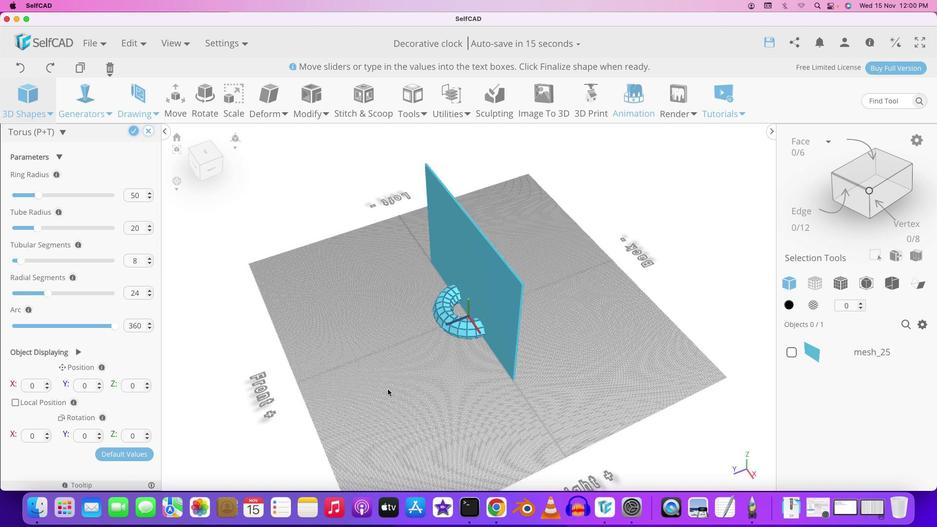 
Action: Mouse moved to (44, 387)
Screenshot: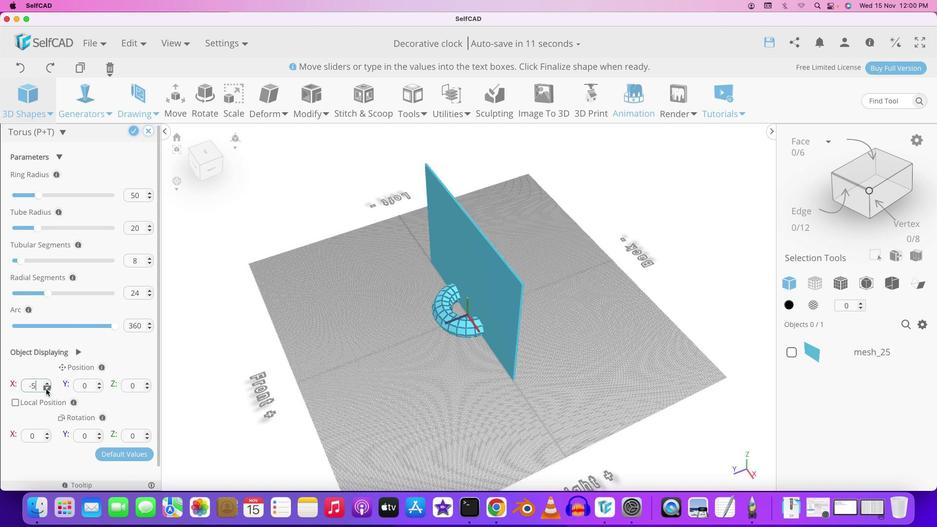 
Action: Mouse pressed left at (44, 387)
Screenshot: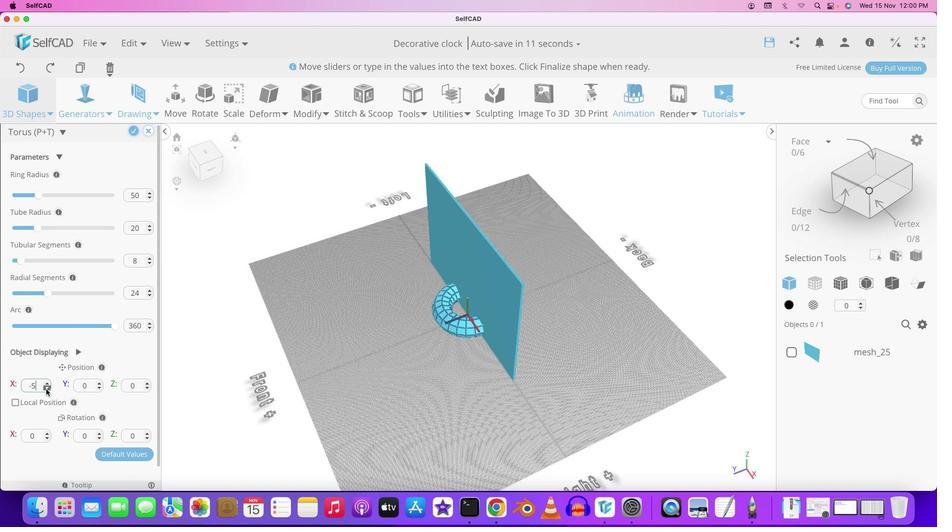 
Action: Mouse pressed left at (44, 387)
Screenshot: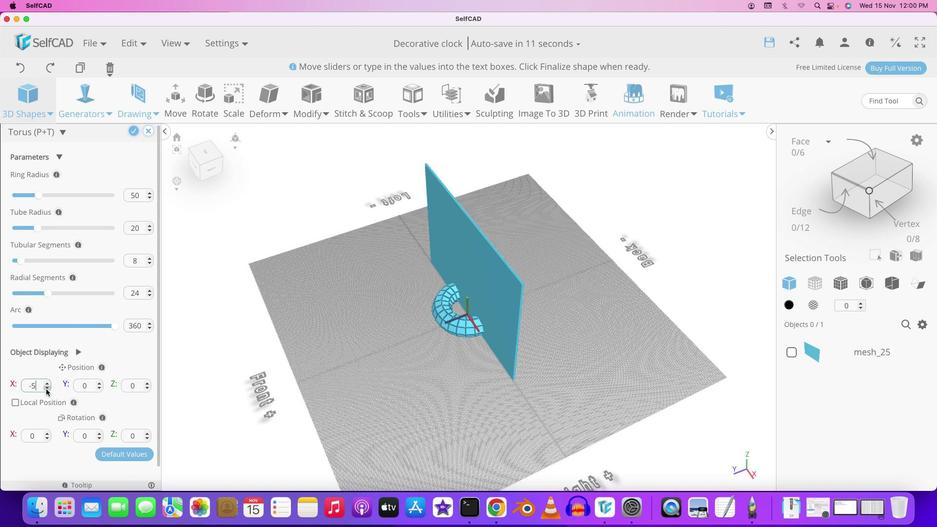 
Action: Mouse pressed left at (44, 387)
Screenshot: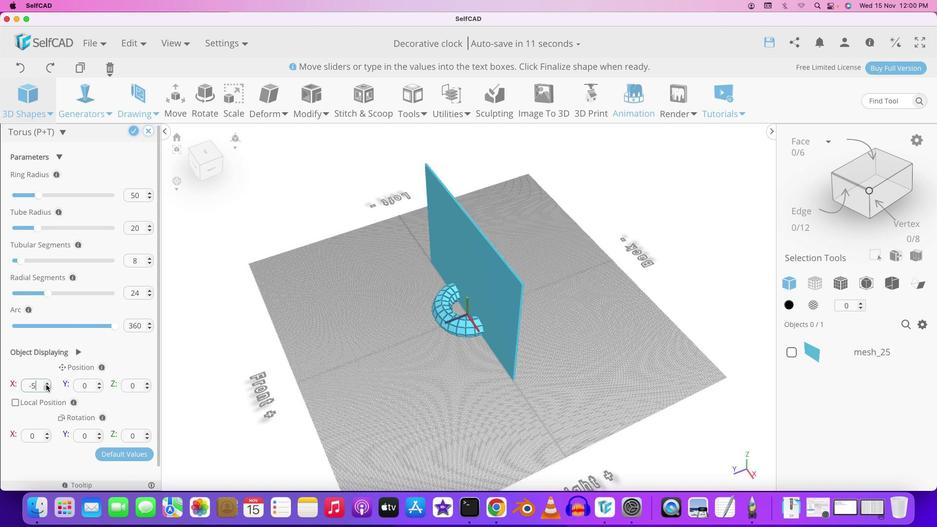 
Action: Mouse pressed left at (44, 387)
Screenshot: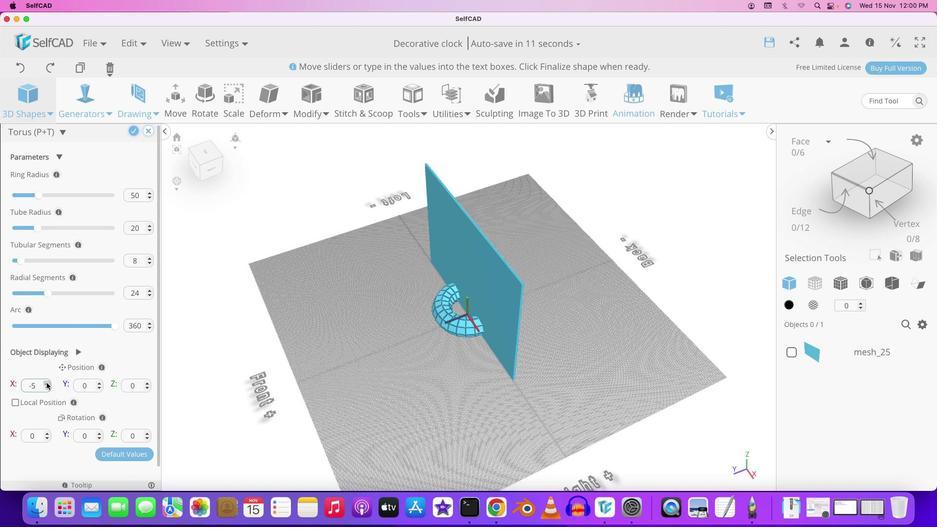
Action: Mouse pressed left at (44, 387)
Screenshot: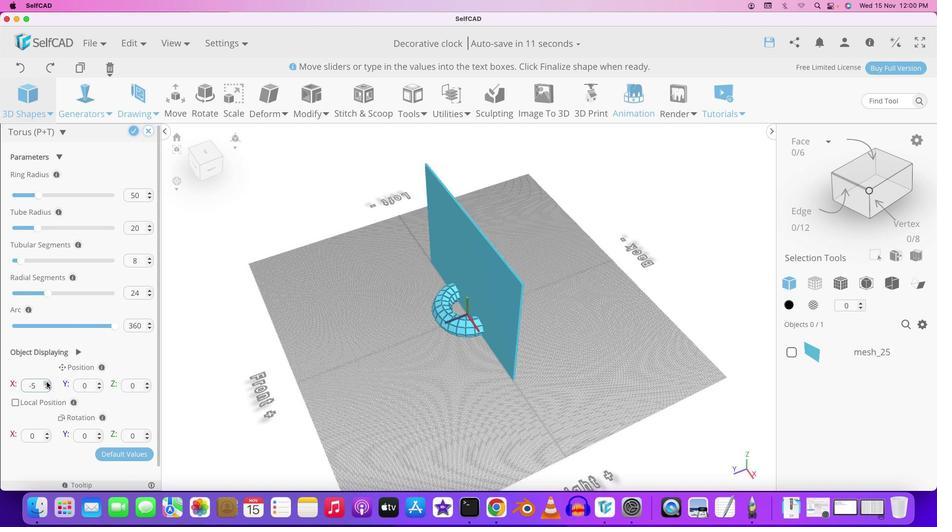 
Action: Mouse moved to (45, 381)
Screenshot: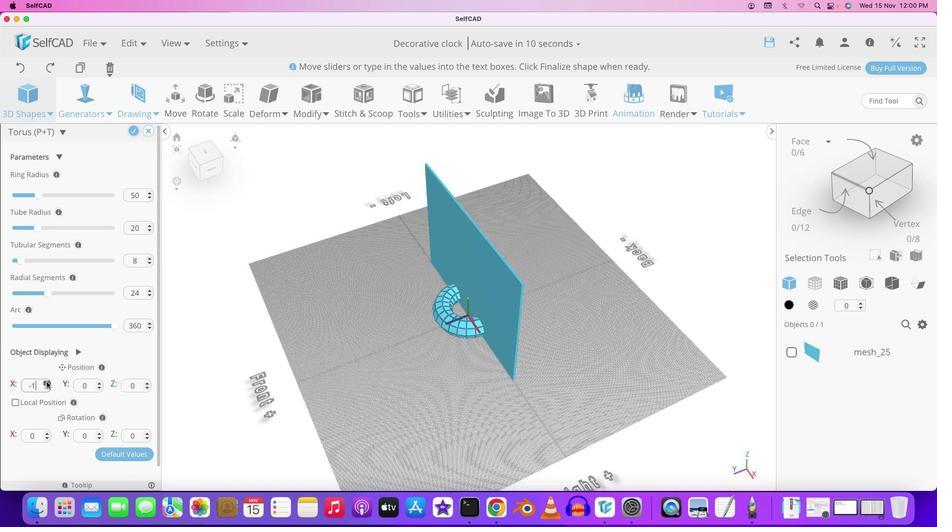 
Action: Mouse pressed left at (45, 381)
Screenshot: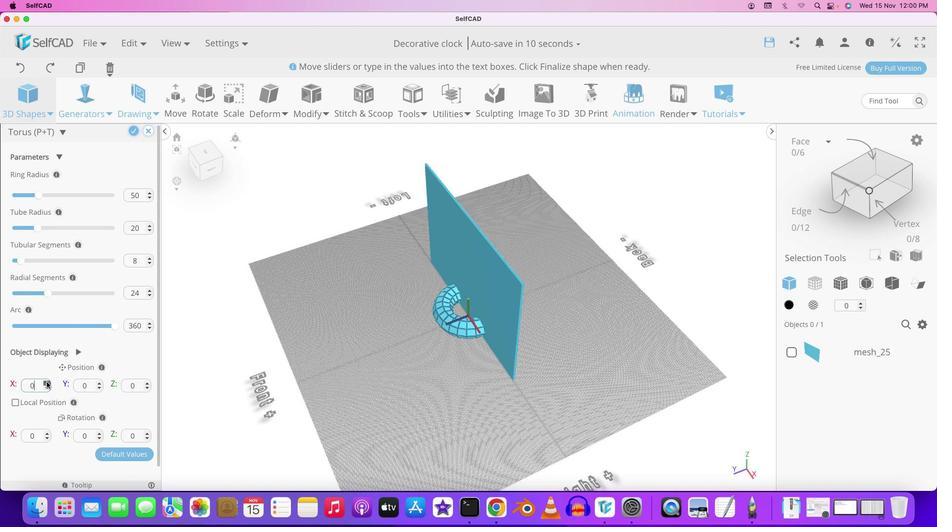 
Action: Mouse pressed left at (45, 381)
Screenshot: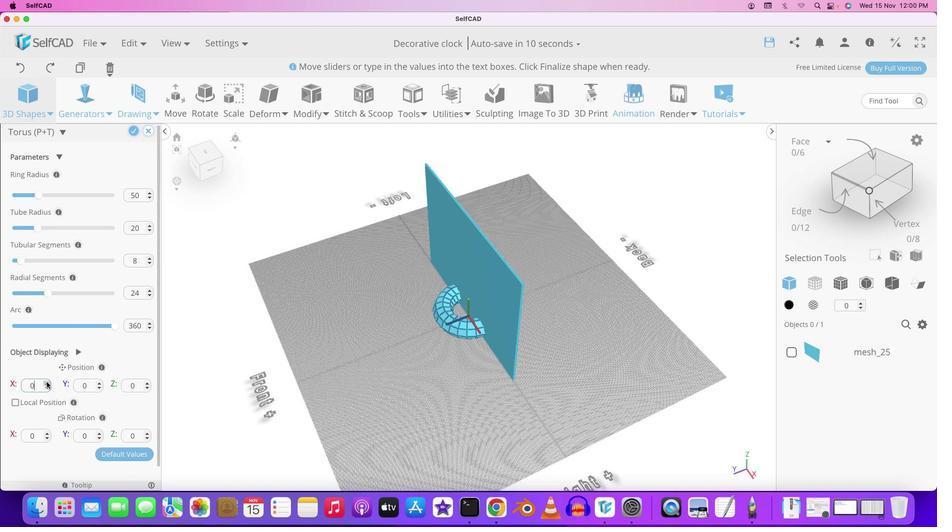 
Action: Mouse pressed left at (45, 381)
Screenshot: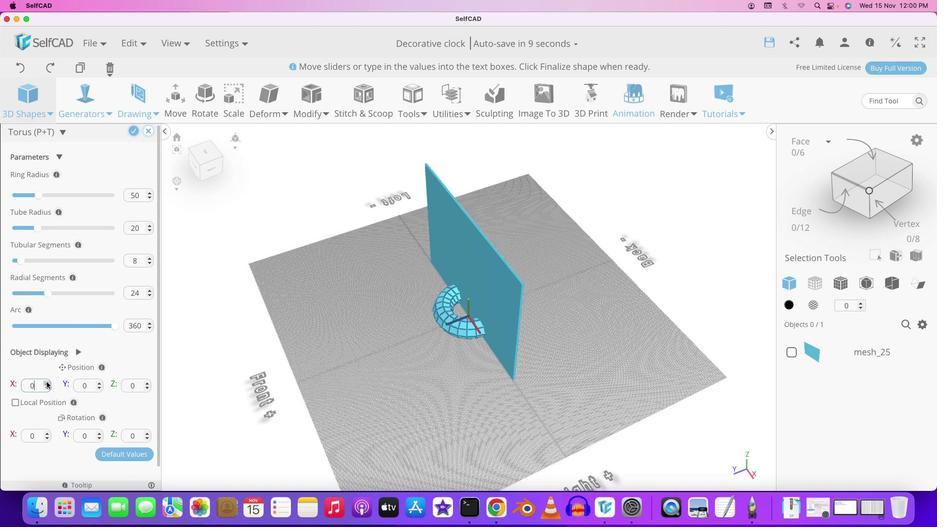 
Action: Mouse pressed left at (45, 381)
Screenshot: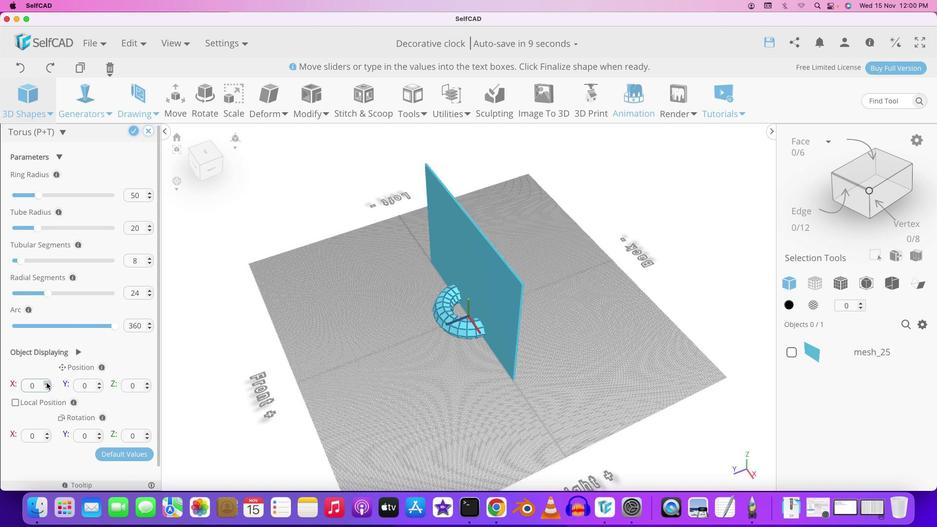 
Action: Mouse pressed left at (45, 381)
Screenshot: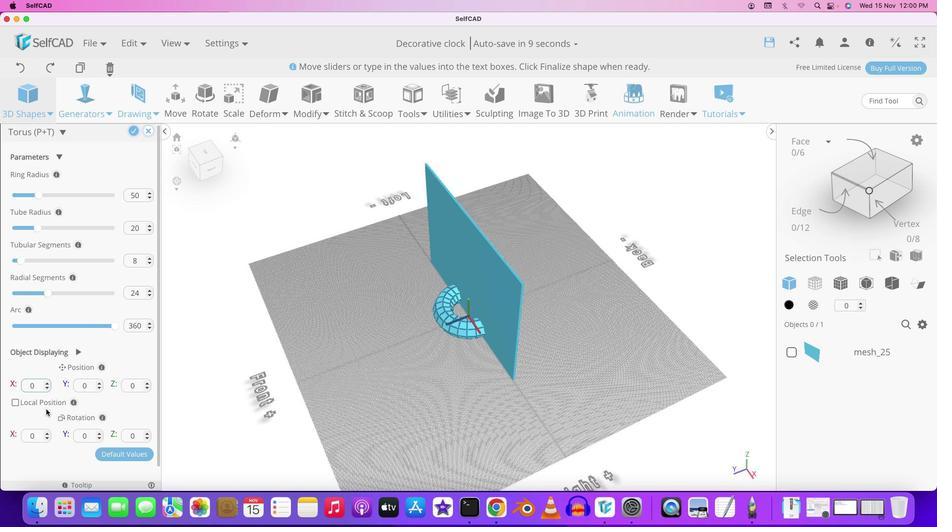 
Action: Mouse moved to (96, 387)
Screenshot: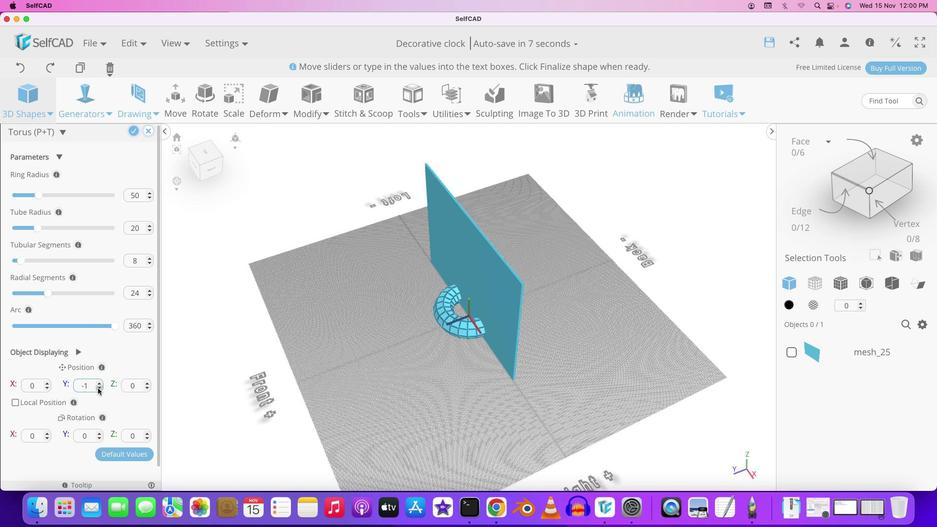 
Action: Mouse pressed left at (96, 387)
Screenshot: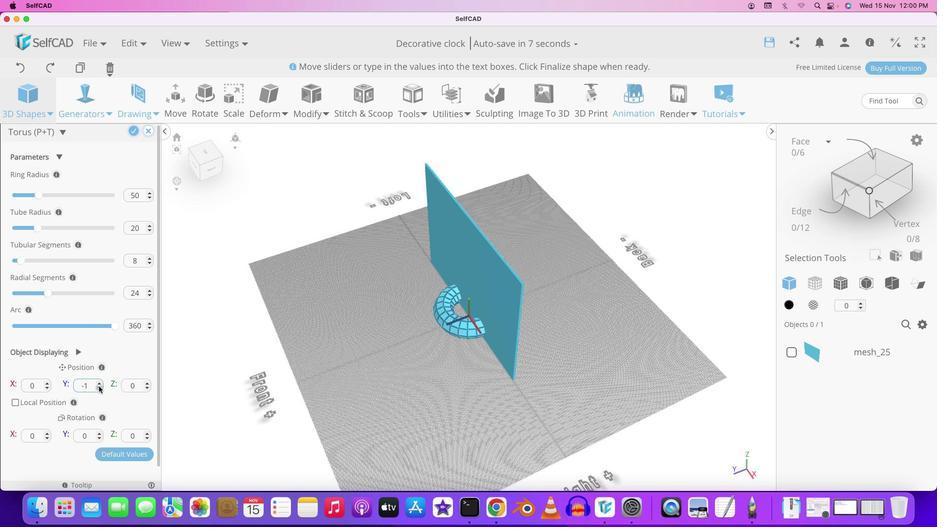 
Action: Mouse moved to (98, 382)
Screenshot: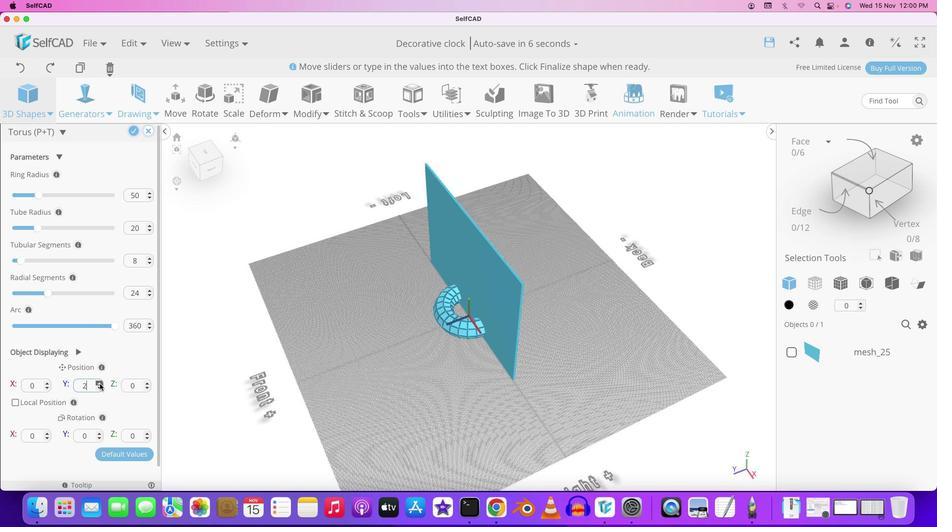 
Action: Mouse pressed left at (98, 382)
Screenshot: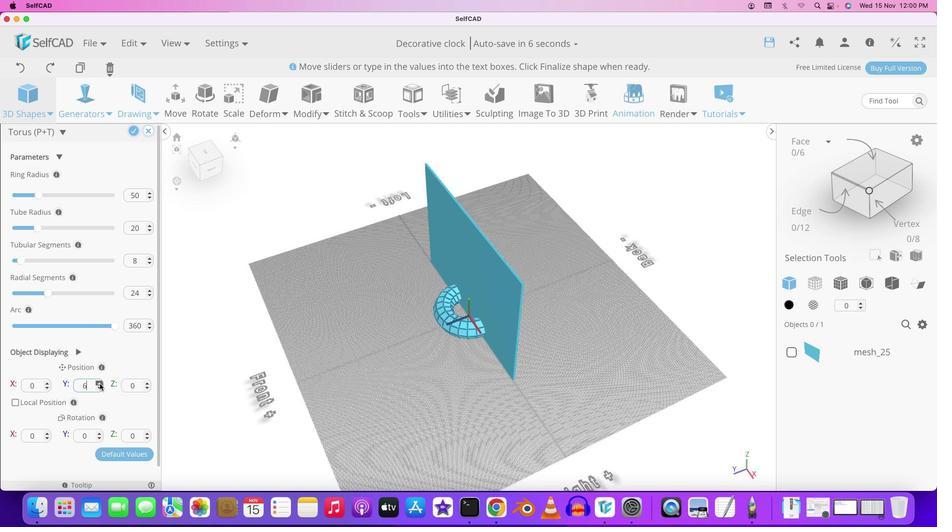 
Action: Mouse pressed left at (98, 382)
Screenshot: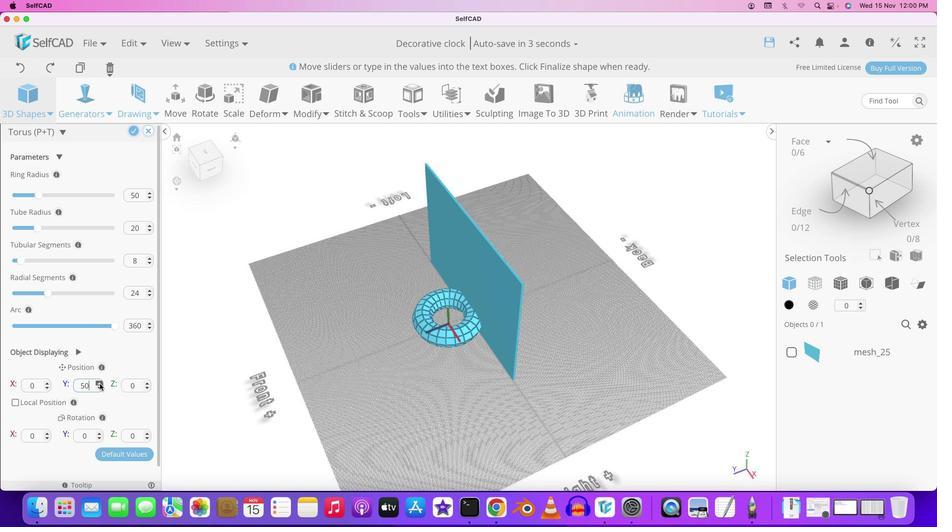 
Action: Mouse pressed left at (98, 382)
Screenshot: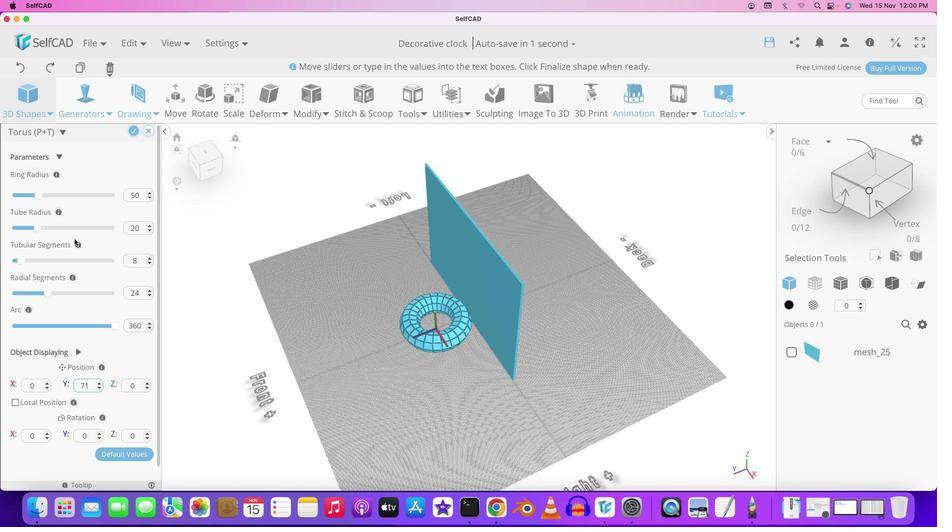 
Action: Mouse moved to (36, 226)
Screenshot: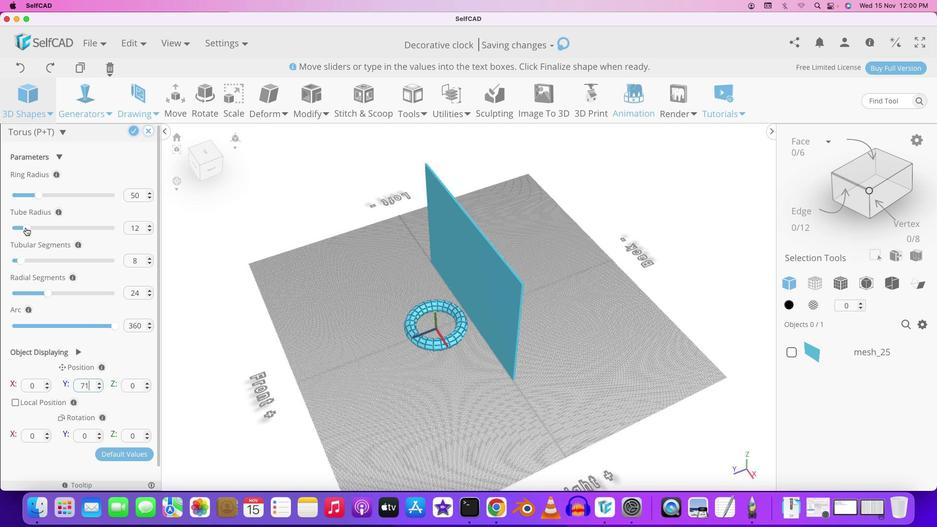 
Action: Mouse pressed left at (36, 226)
Screenshot: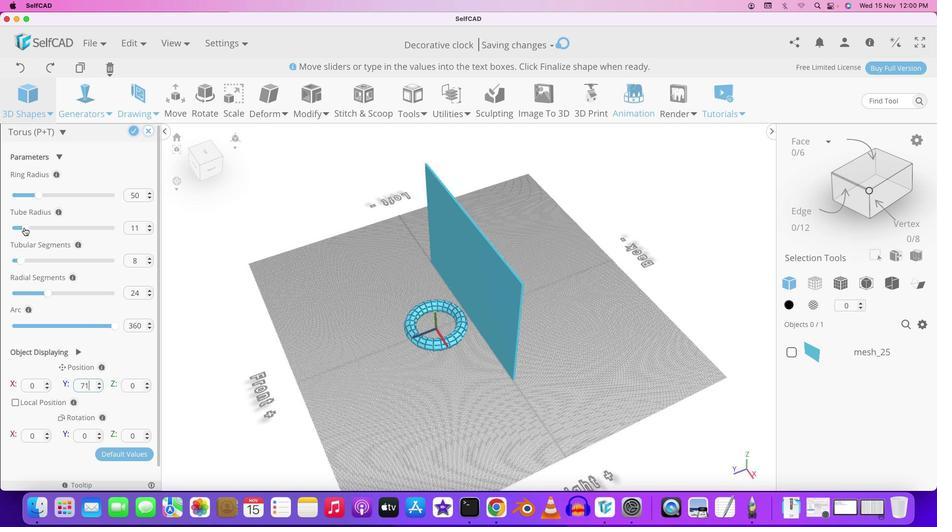 
Action: Mouse moved to (36, 388)
Screenshot: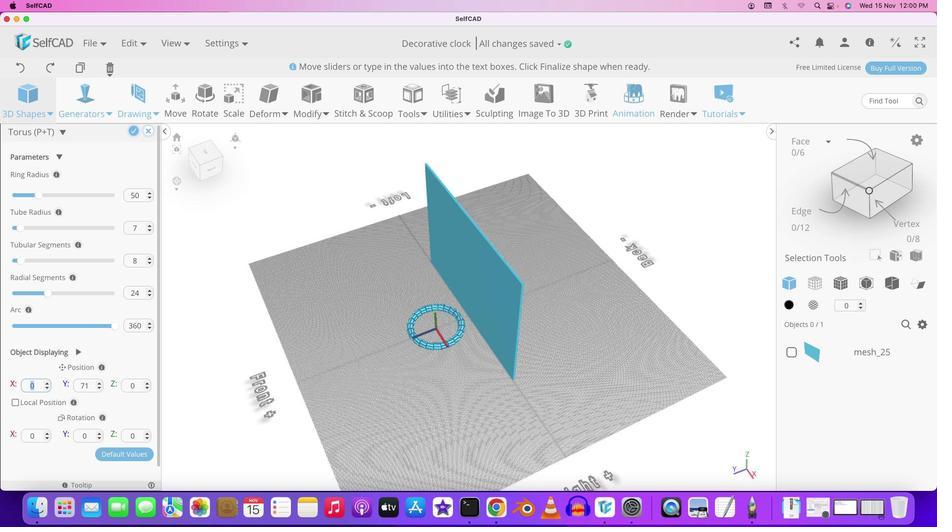 
Action: Mouse pressed left at (36, 388)
Screenshot: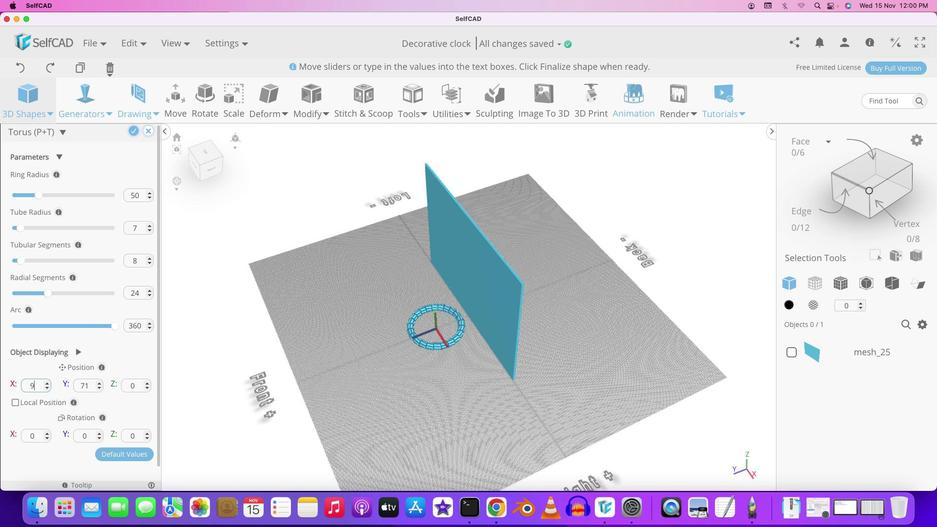 
Action: Mouse moved to (36, 388)
Screenshot: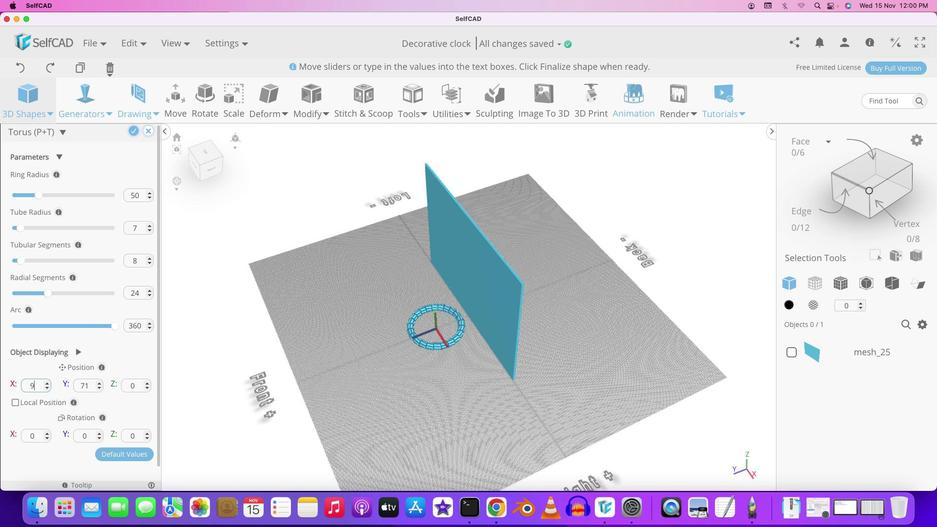 
Action: Key pressed '9''0'Key.enter
Screenshot: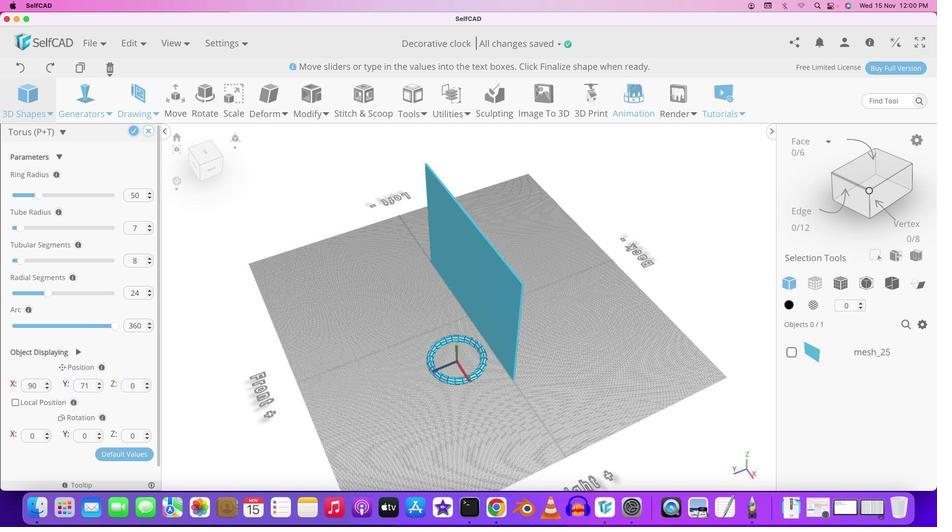 
Action: Mouse moved to (31, 384)
Screenshot: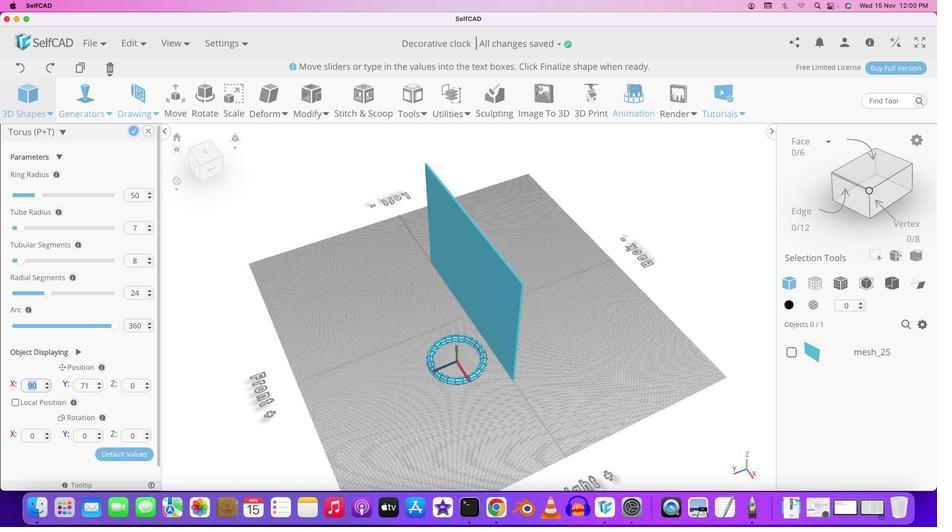 
Action: Mouse pressed left at (31, 384)
Screenshot: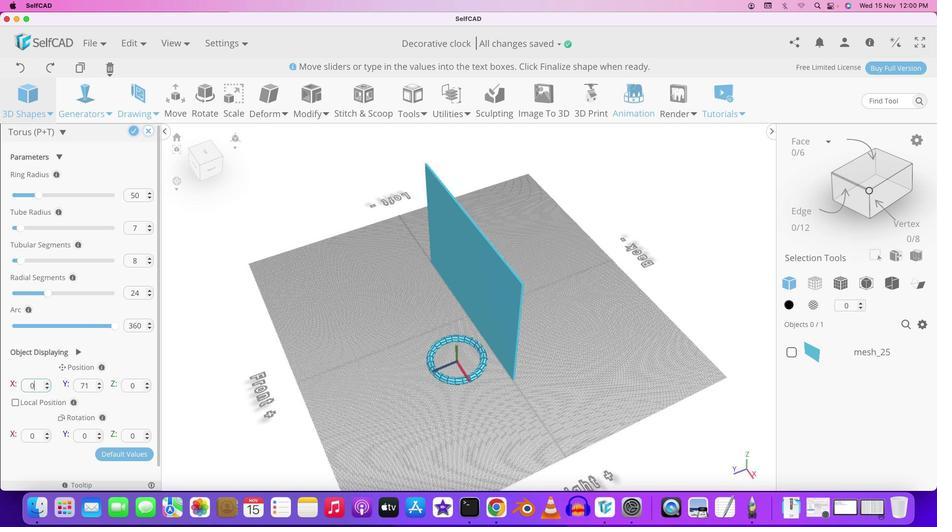 
Action: Key pressed '0'Key.enter
Screenshot: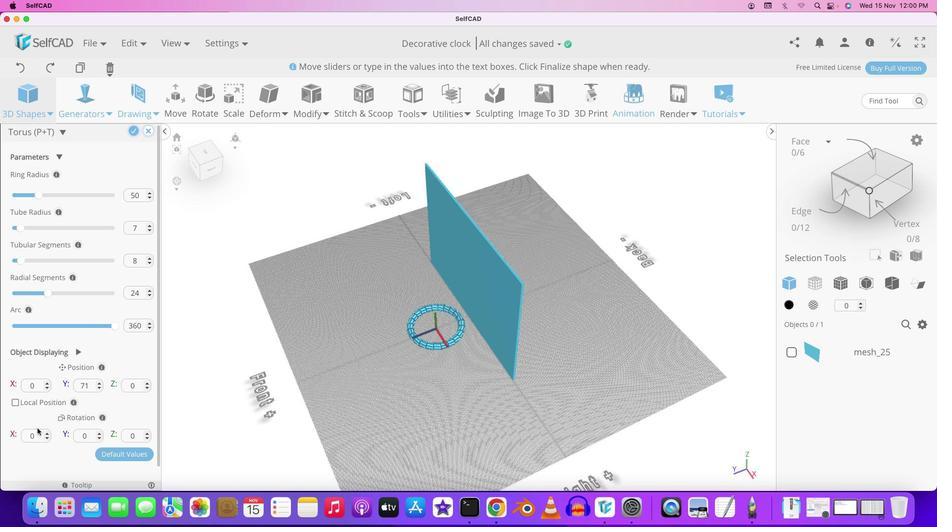 
Action: Mouse moved to (35, 431)
Screenshot: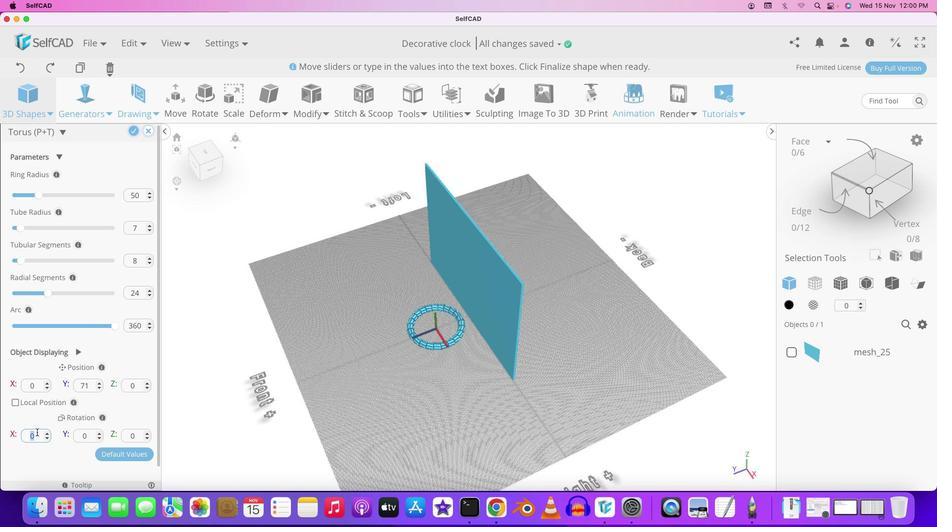 
Action: Mouse pressed left at (35, 431)
Screenshot: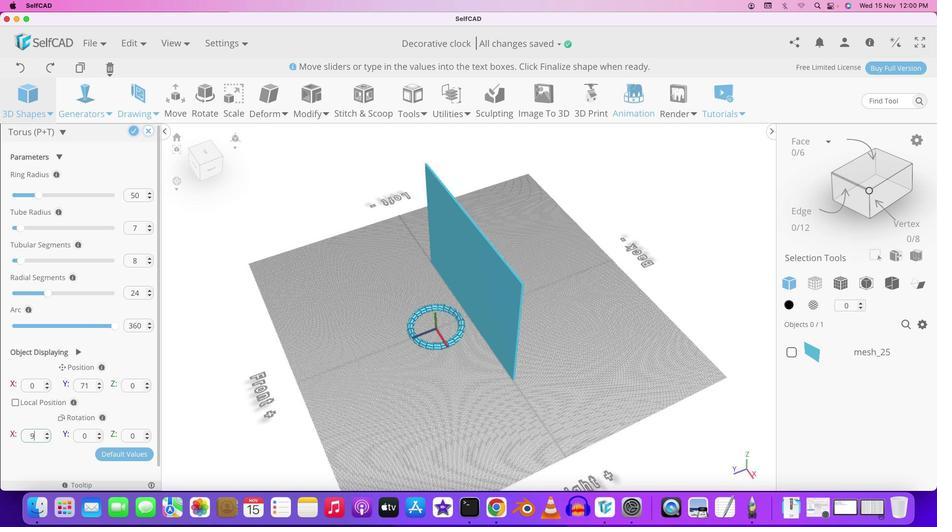 
Action: Key pressed '9''0'Key.enter
Screenshot: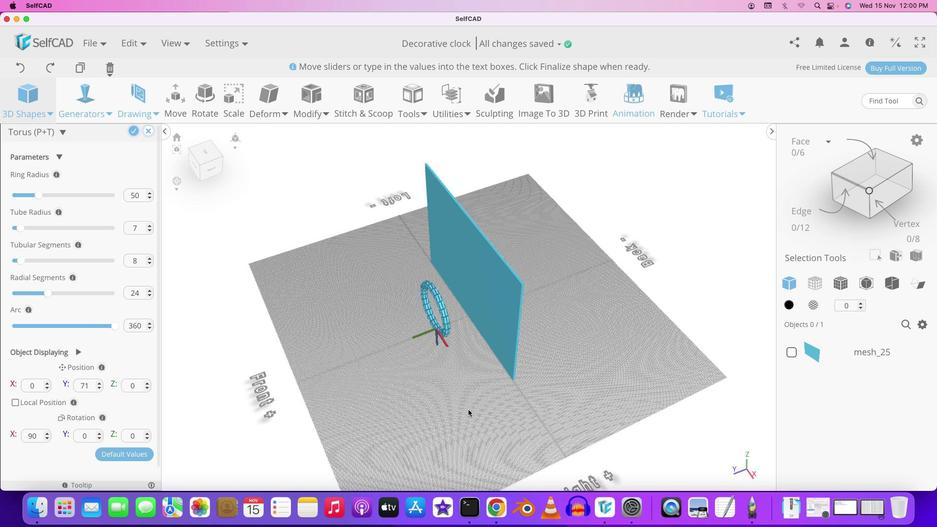 
Action: Mouse moved to (484, 377)
Screenshot: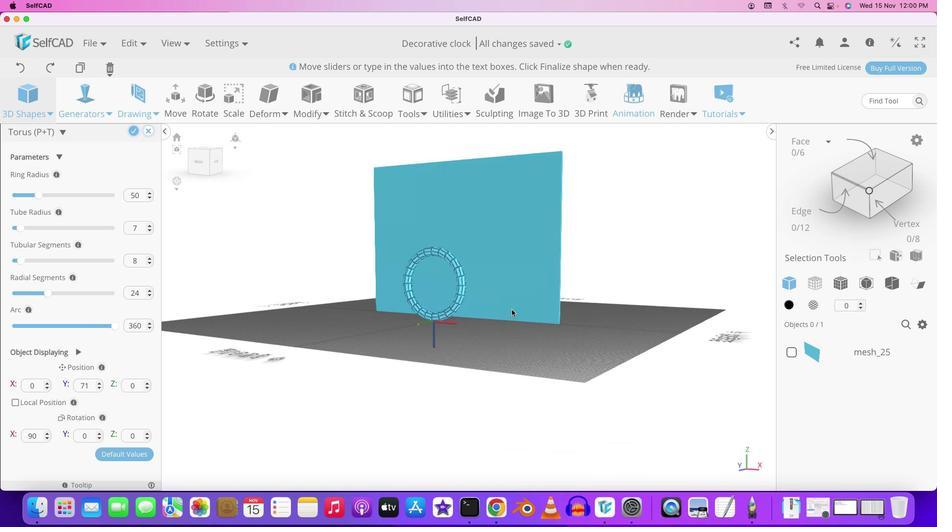 
Action: Mouse pressed left at (484, 377)
Screenshot: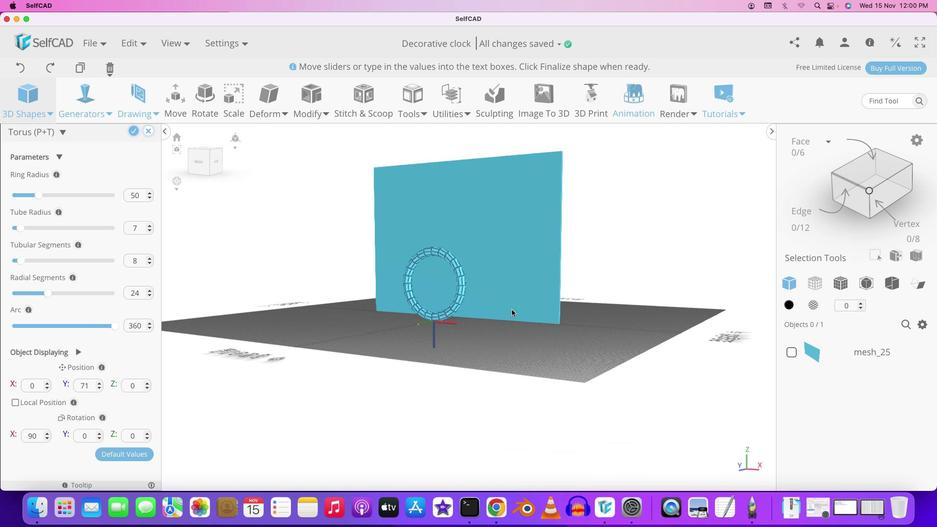 
Action: Mouse moved to (510, 307)
Screenshot: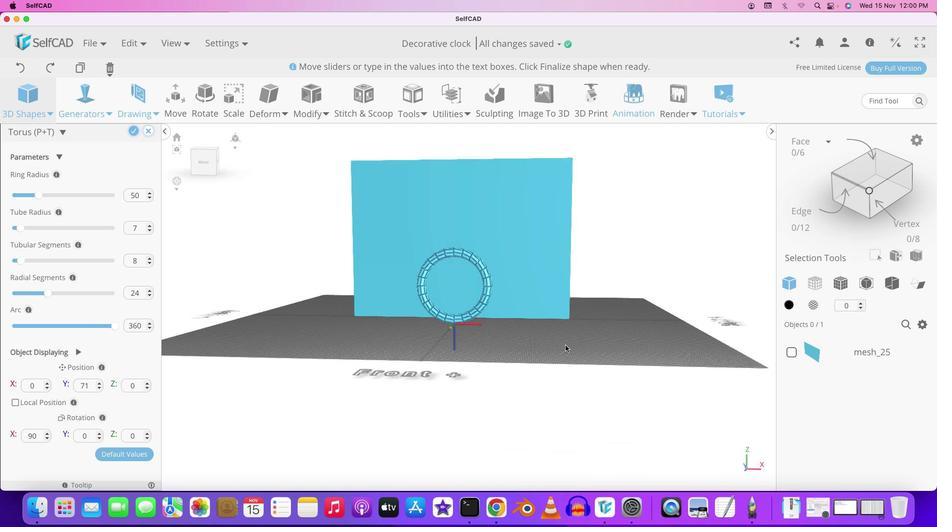 
Action: Mouse scrolled (510, 307) with delta (0, 0)
Screenshot: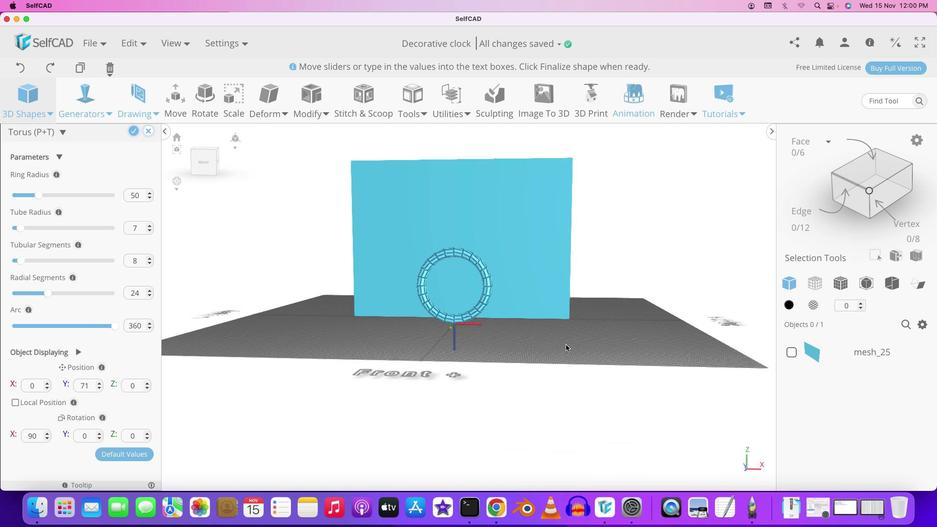 
Action: Mouse scrolled (510, 307) with delta (0, -2)
Screenshot: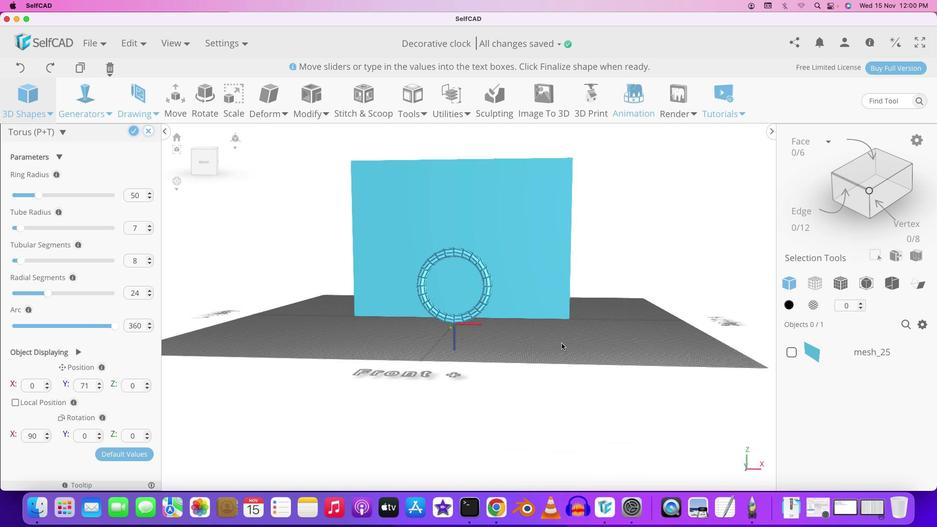 
Action: Mouse moved to (510, 307)
Screenshot: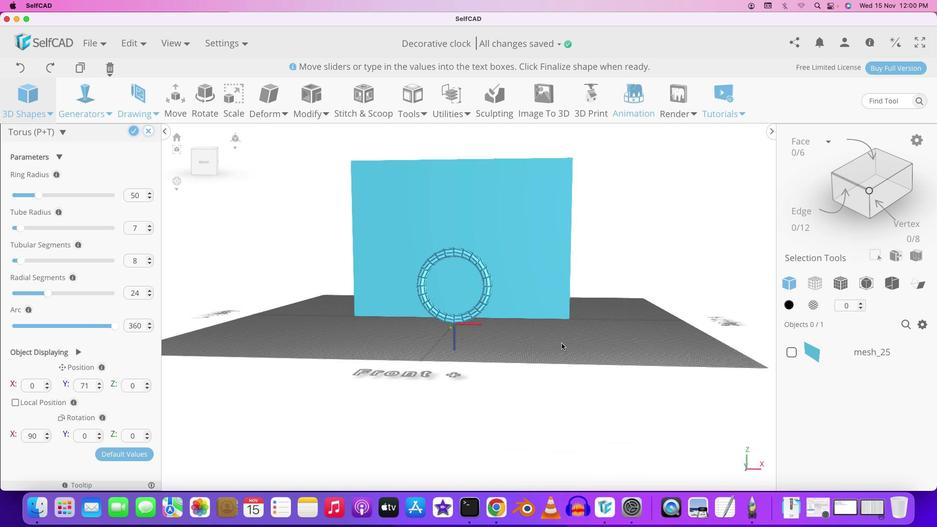
Action: Mouse scrolled (510, 307) with delta (0, 0)
Screenshot: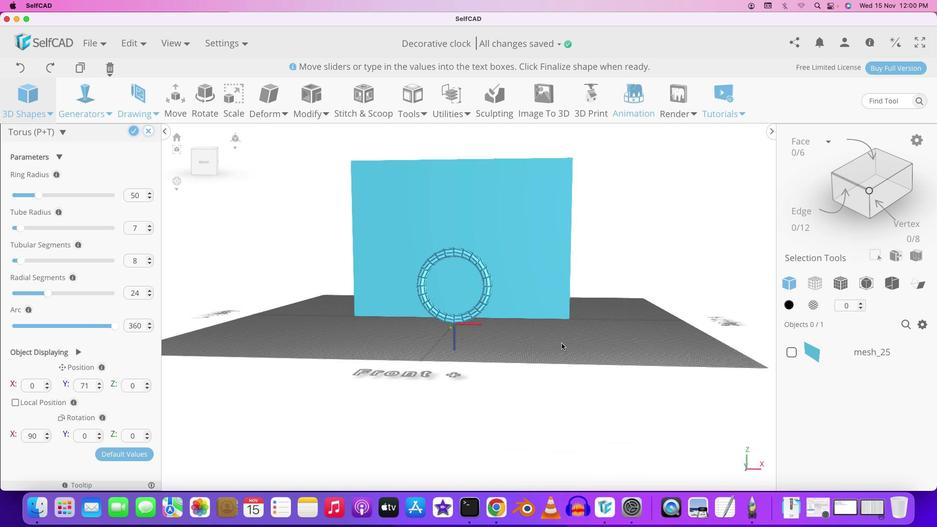 
Action: Mouse moved to (510, 308)
Screenshot: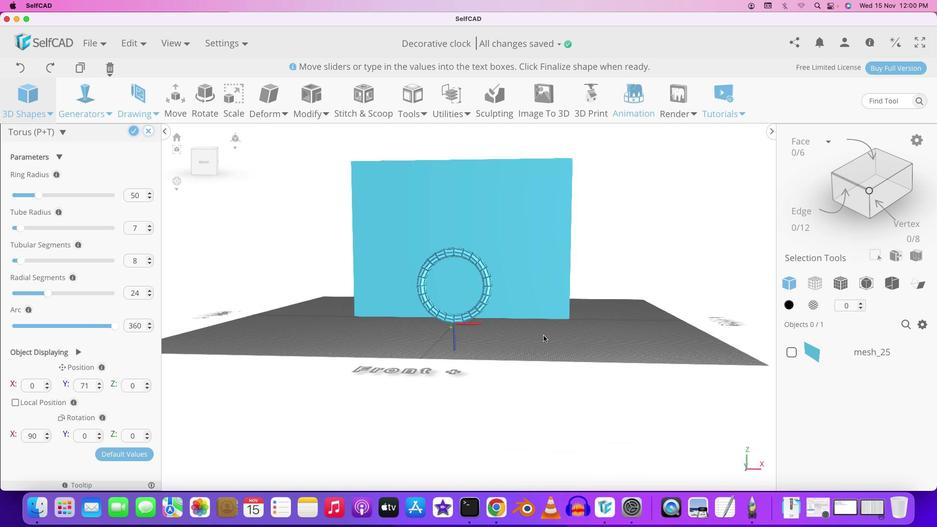 
Action: Mouse scrolled (510, 308) with delta (0, 0)
Screenshot: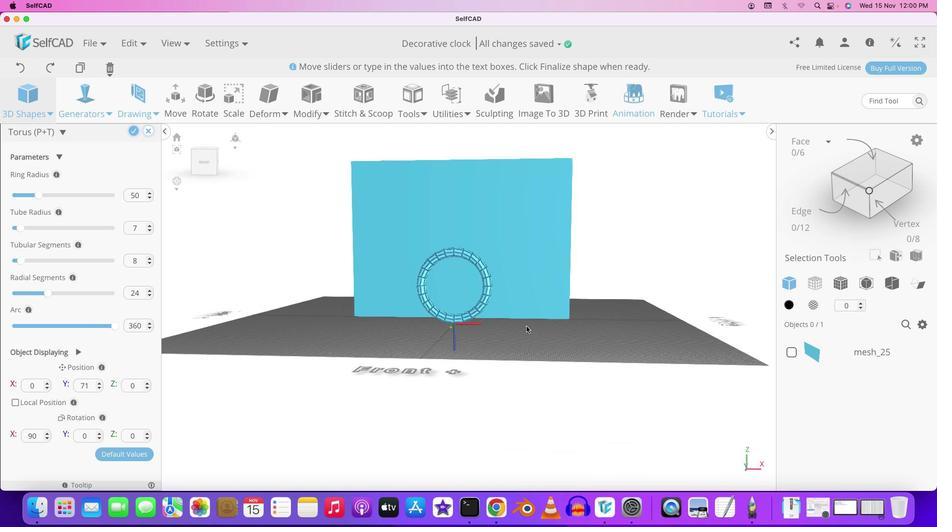
Action: Mouse moved to (494, 343)
Screenshot: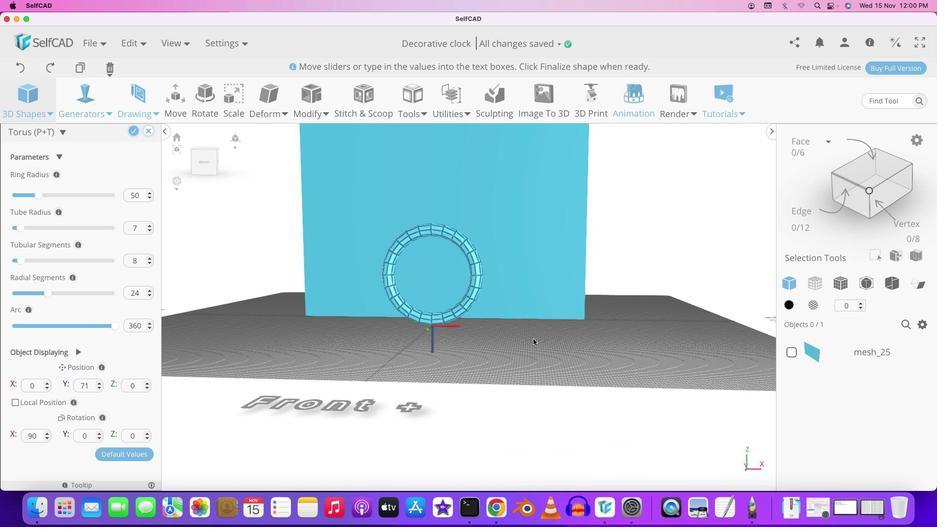 
Action: Mouse pressed left at (494, 343)
Screenshot: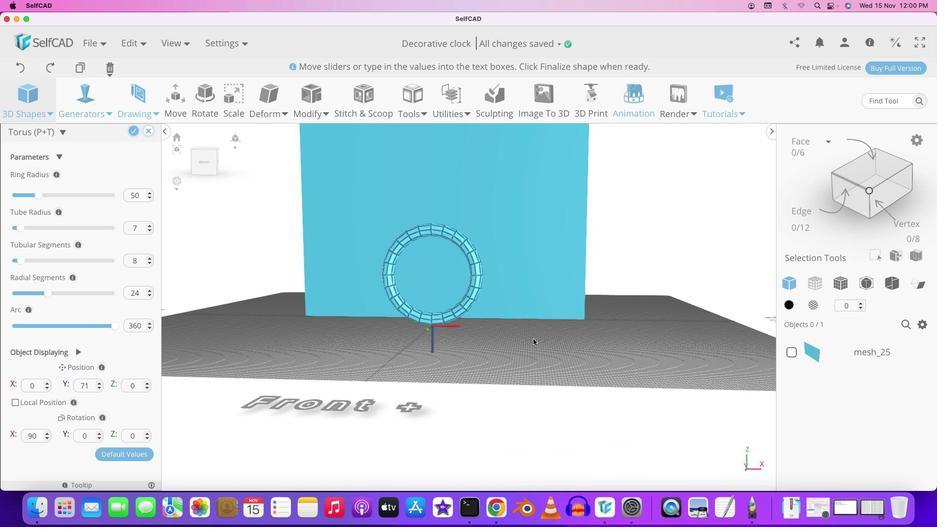 
Action: Mouse moved to (519, 317)
Screenshot: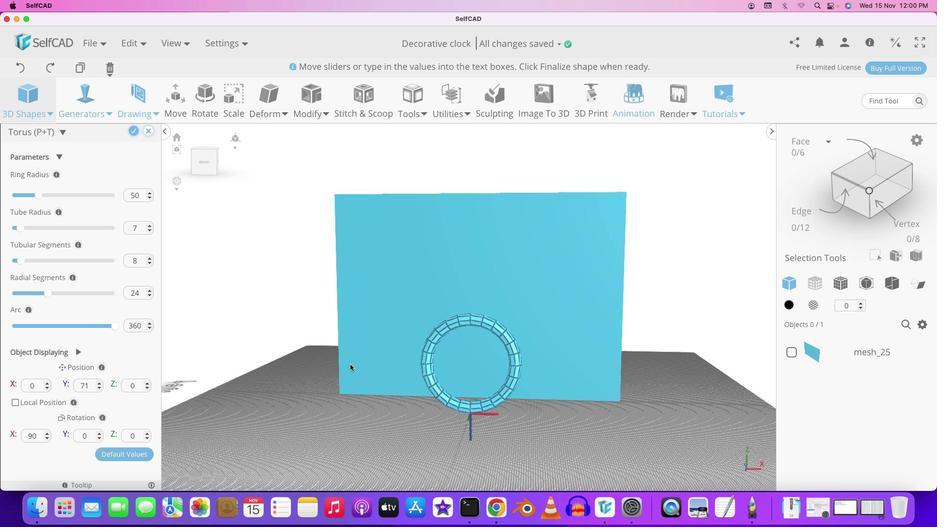 
Action: Mouse scrolled (519, 317) with delta (0, 0)
Screenshot: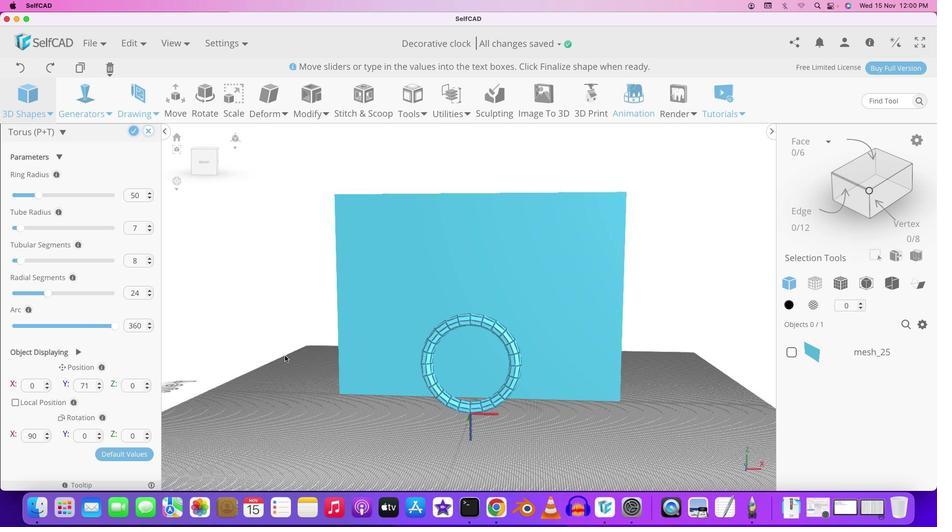 
Action: Mouse scrolled (519, 317) with delta (0, 0)
Screenshot: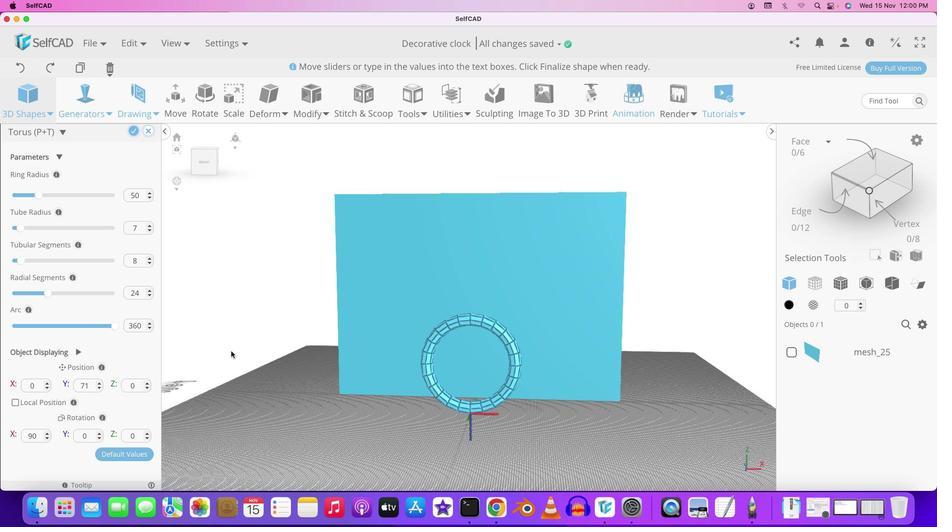 
Action: Mouse moved to (519, 317)
Screenshot: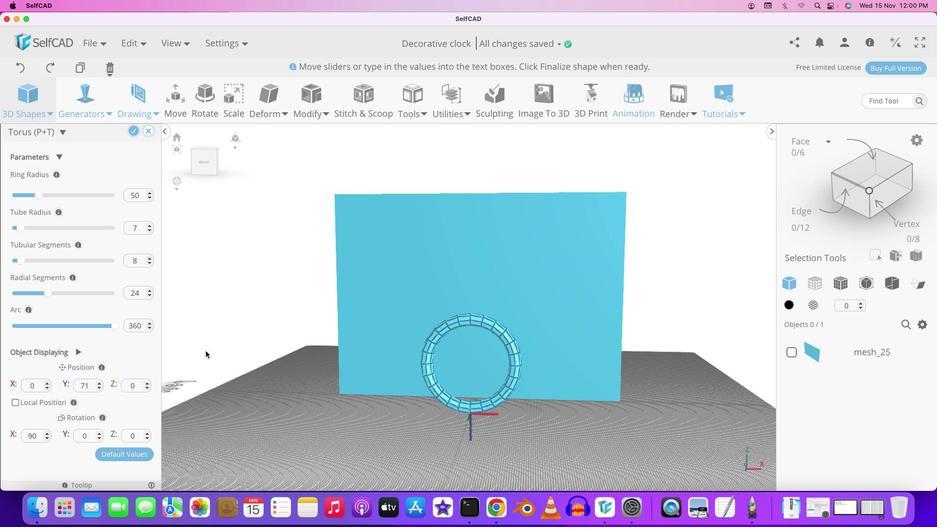 
Action: Mouse scrolled (519, 317) with delta (0, 0)
Screenshot: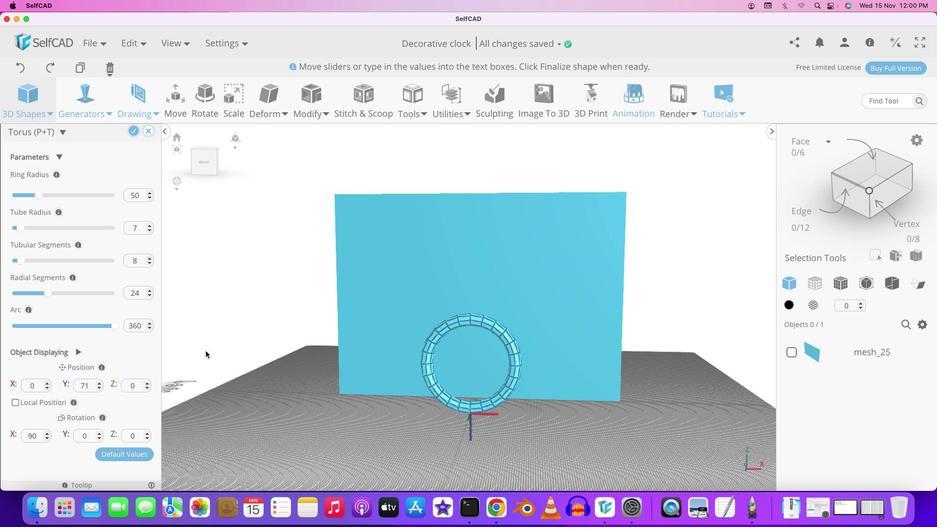 
Action: Mouse moved to (519, 317)
Screenshot: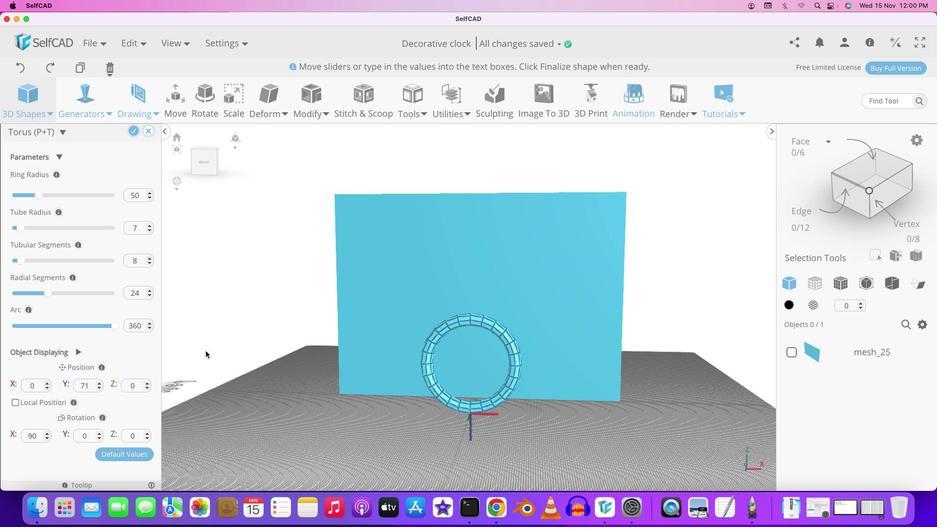 
Action: Key pressed Key.shift
Screenshot: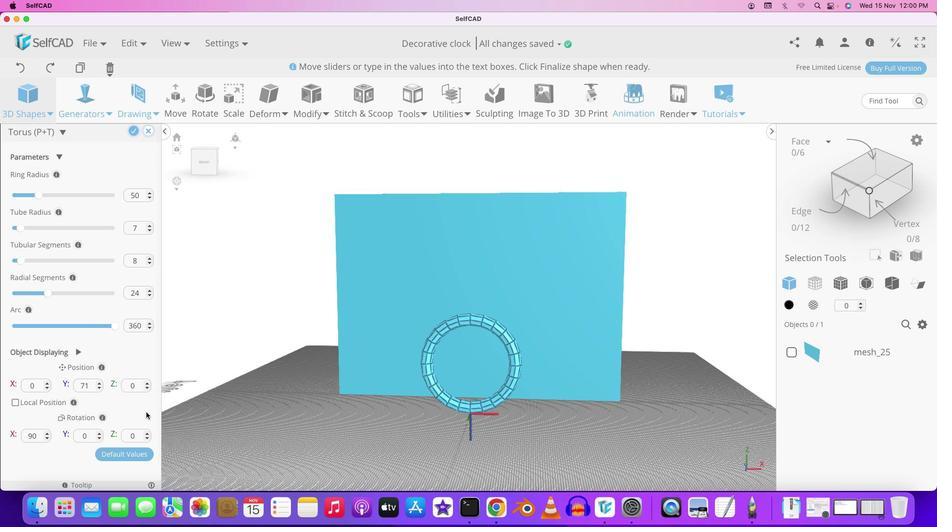 
Action: Mouse moved to (519, 320)
Screenshot: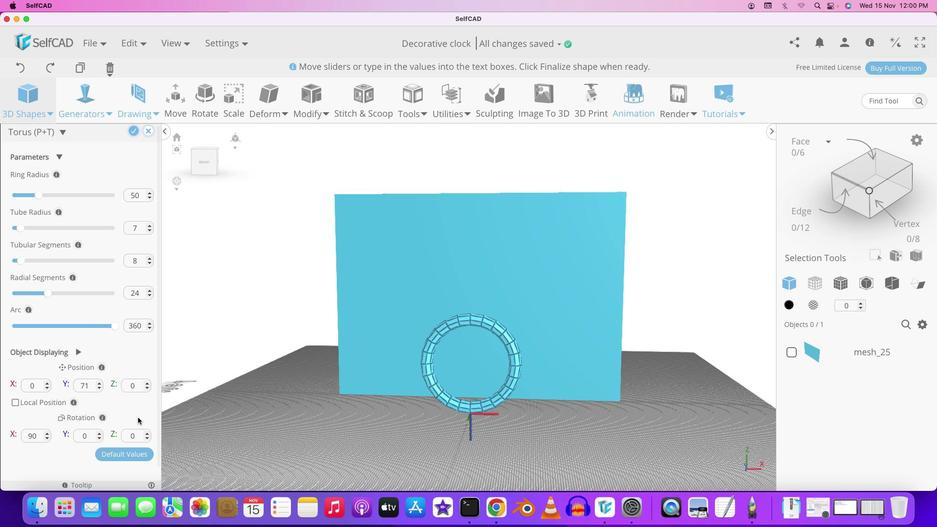 
Action: Mouse pressed left at (519, 320)
Screenshot: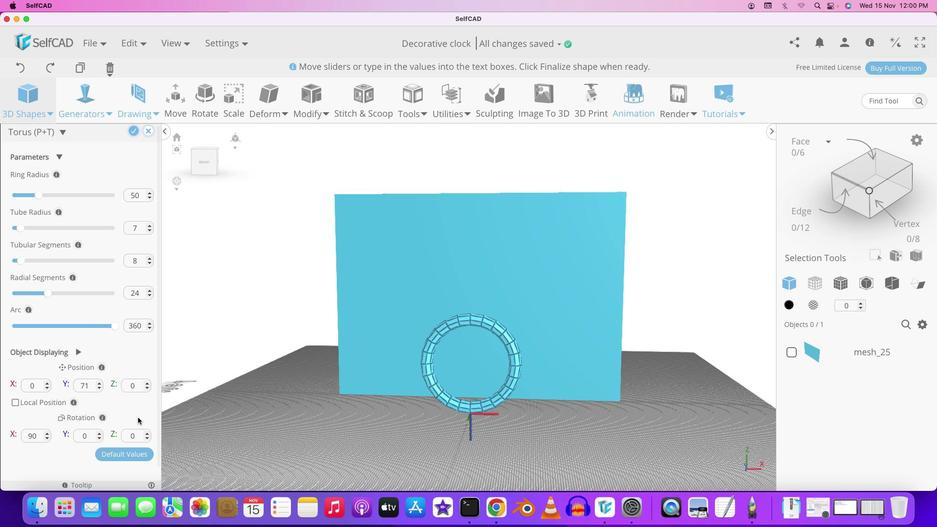 
Action: Mouse moved to (145, 381)
Screenshot: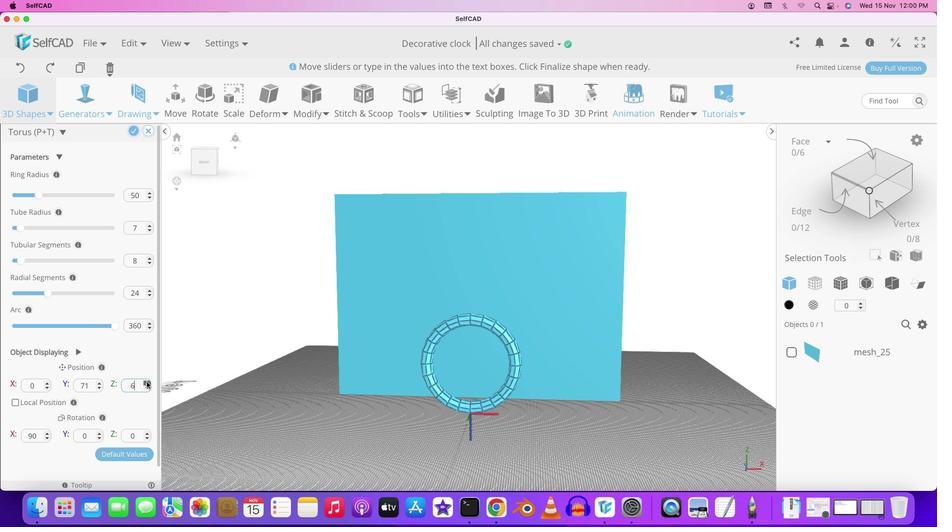 
Action: Mouse pressed left at (145, 381)
Screenshot: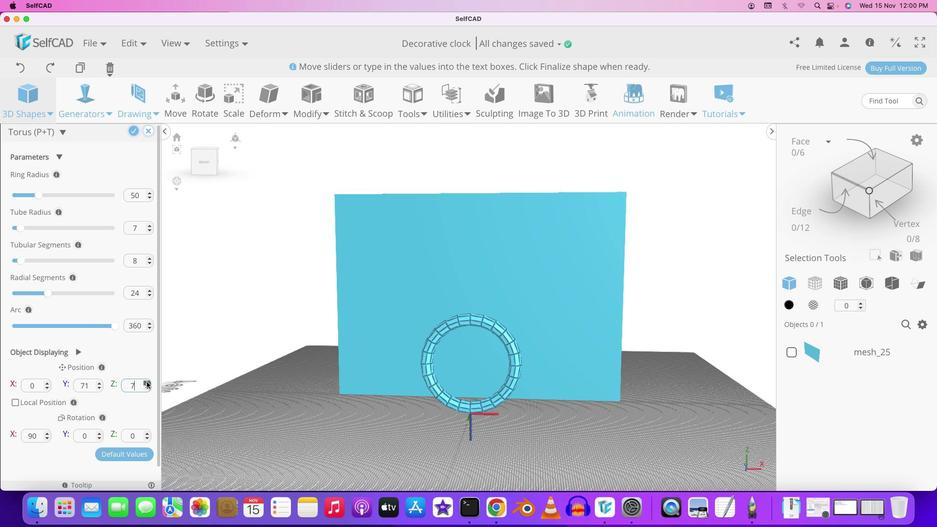 
Action: Mouse pressed left at (145, 381)
Screenshot: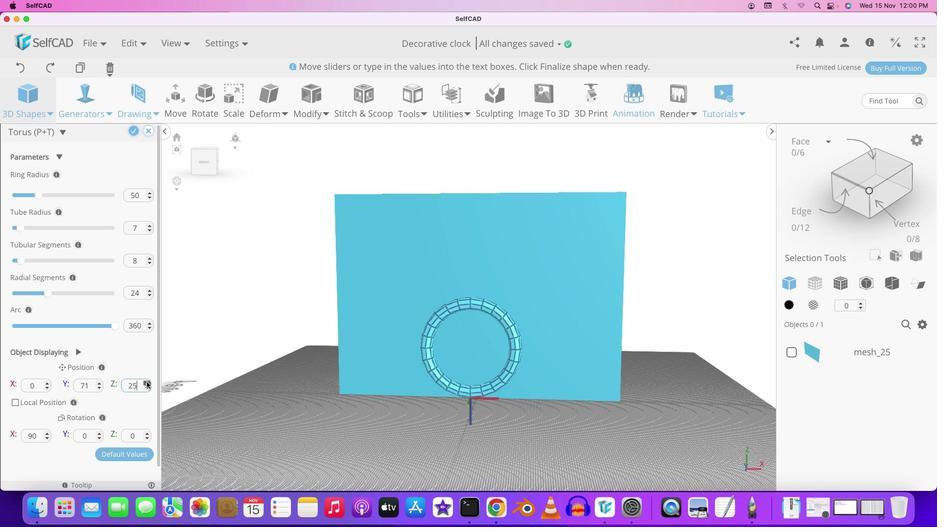 
Action: Mouse pressed left at (145, 381)
Screenshot: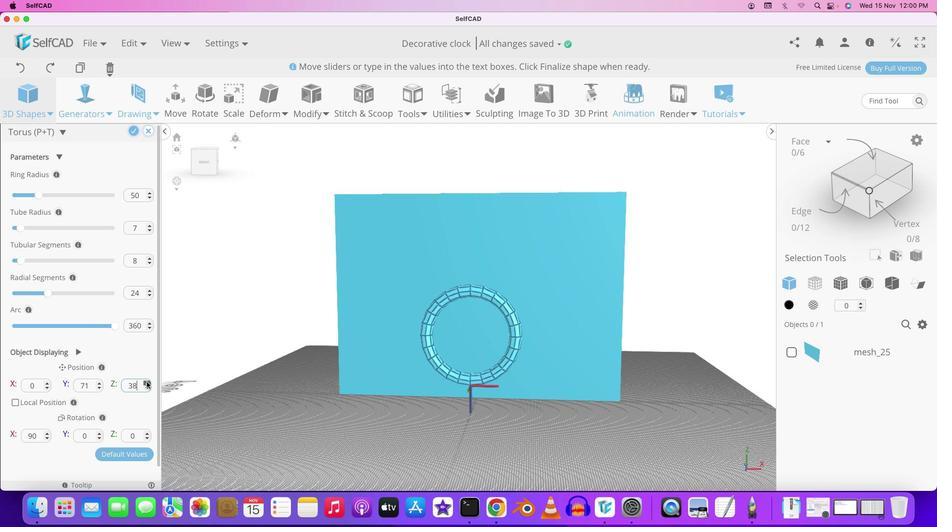 
Action: Mouse pressed left at (145, 381)
Screenshot: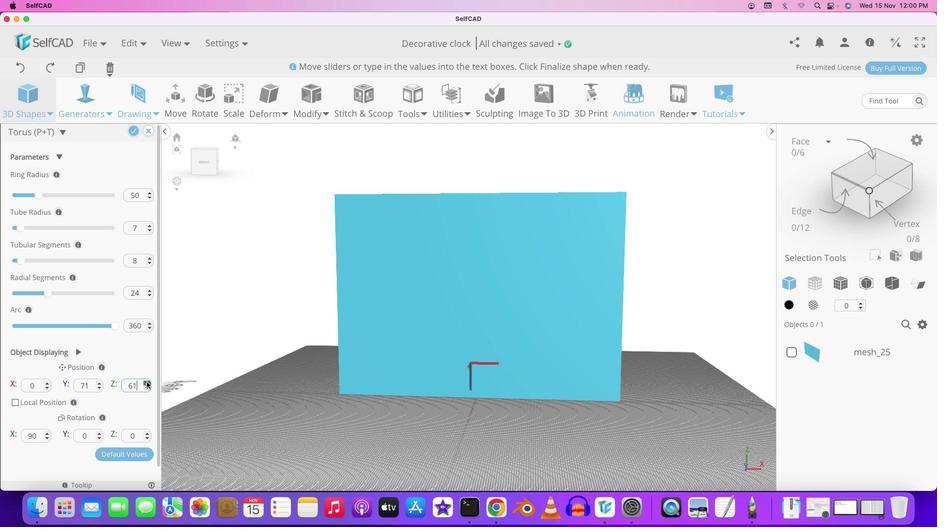 
Action: Mouse pressed left at (145, 381)
Screenshot: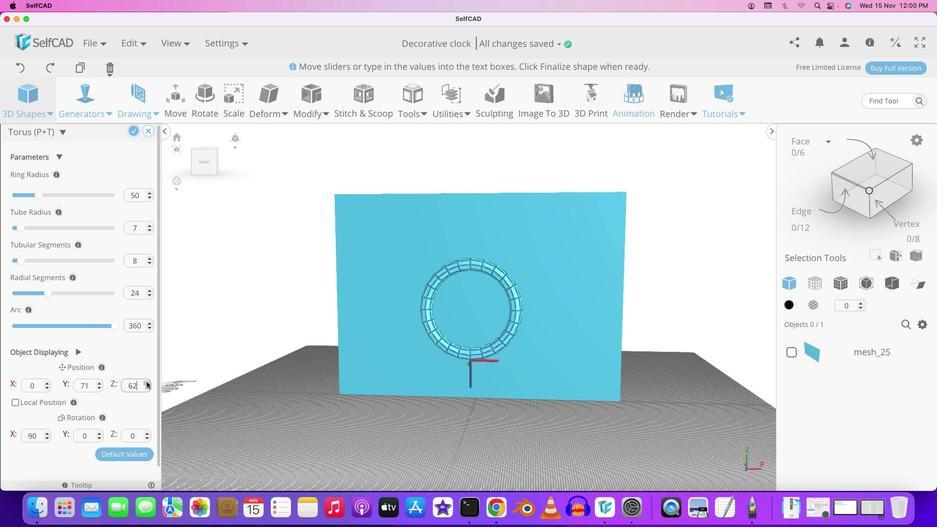 
Action: Mouse pressed left at (145, 381)
Screenshot: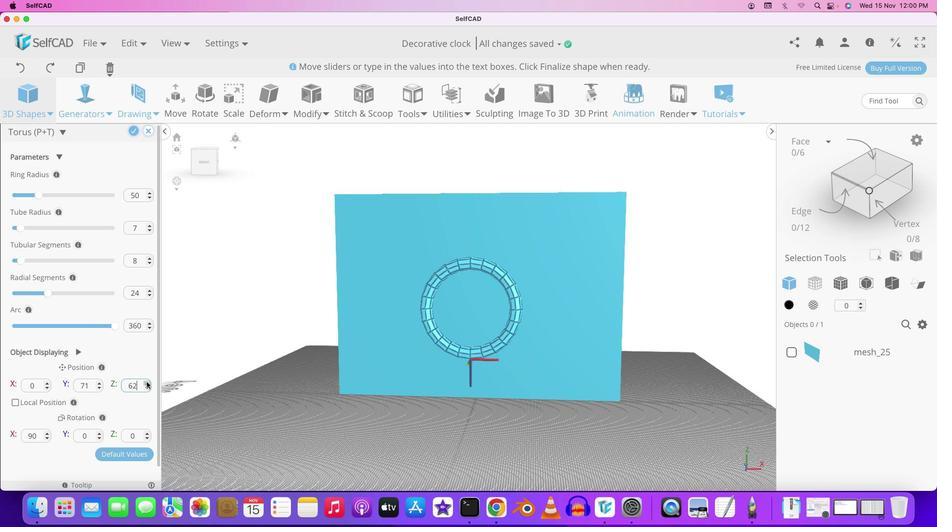 
Action: Mouse pressed left at (145, 381)
Screenshot: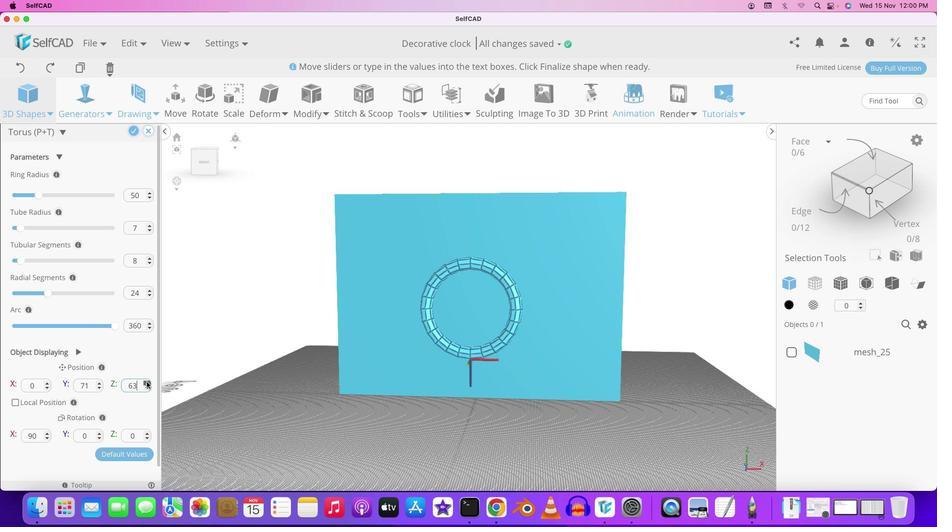 
Action: Mouse pressed left at (145, 381)
Screenshot: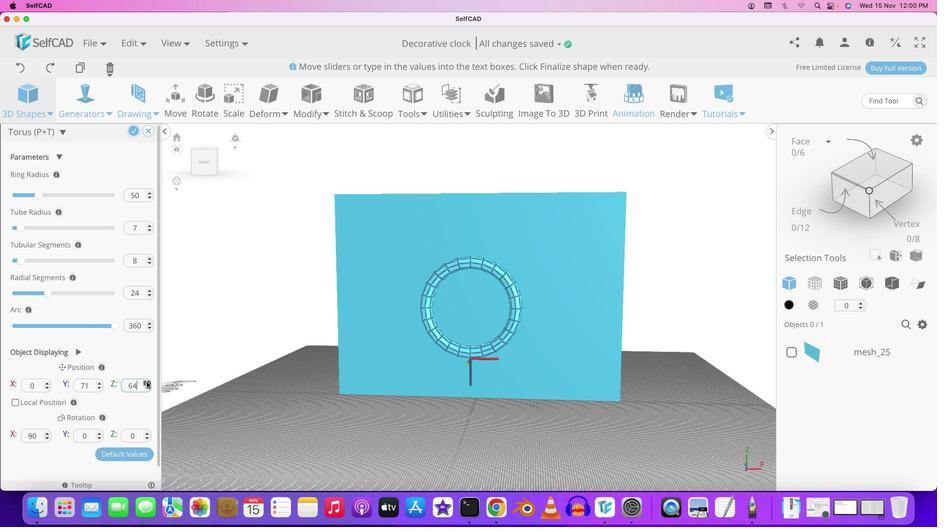
Action: Mouse pressed left at (145, 381)
Screenshot: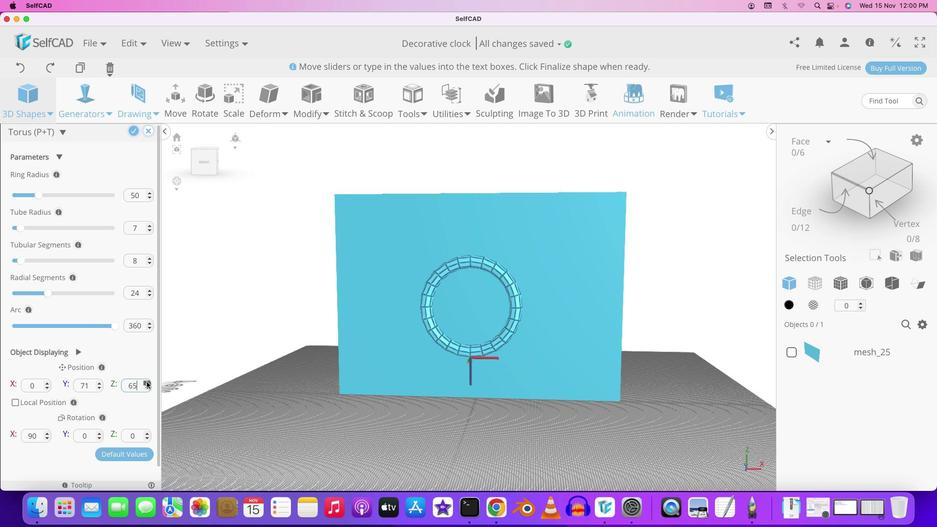 
Action: Mouse pressed left at (145, 381)
Screenshot: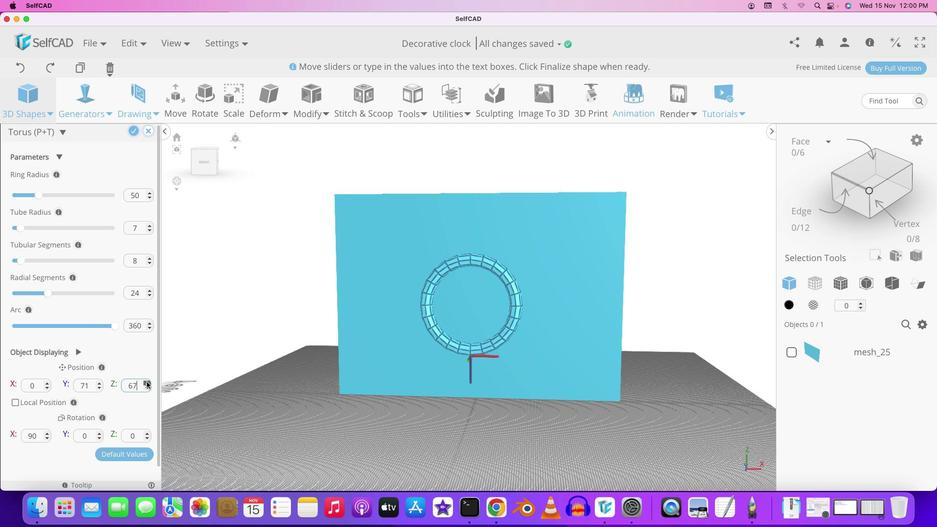 
Action: Mouse pressed left at (145, 381)
Screenshot: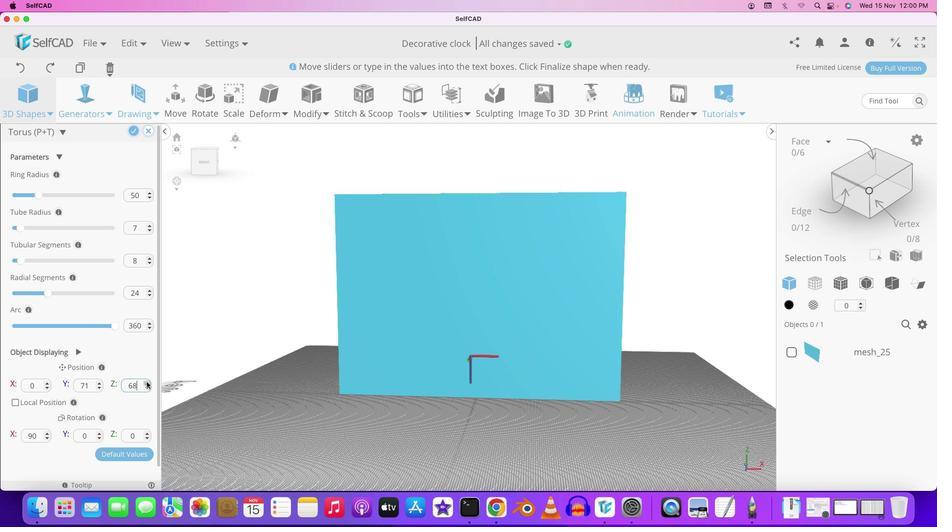 
Action: Mouse pressed left at (145, 381)
Screenshot: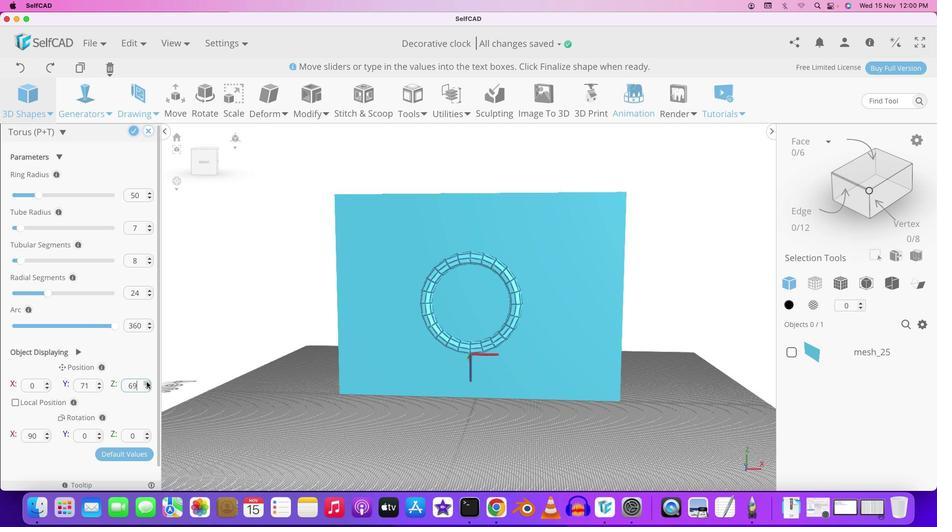 
Action: Mouse pressed left at (145, 381)
Screenshot: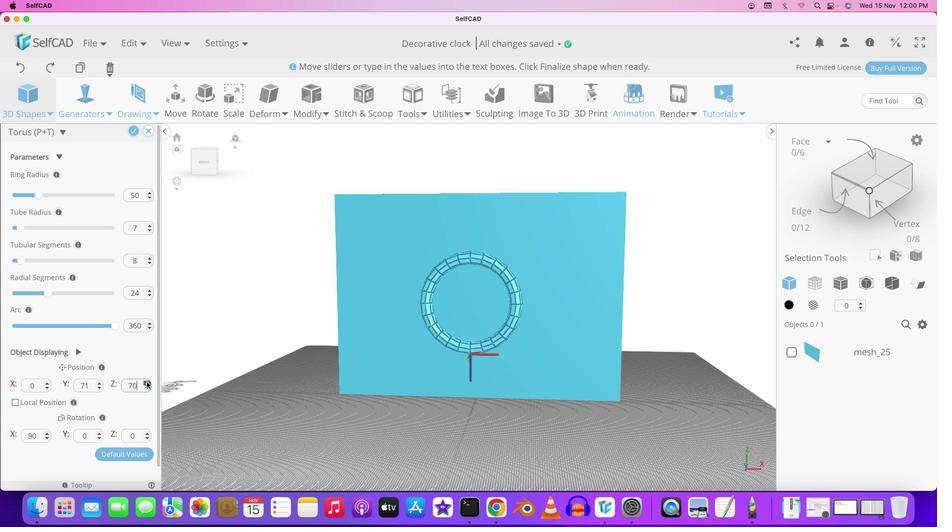 
Action: Mouse pressed left at (145, 381)
Screenshot: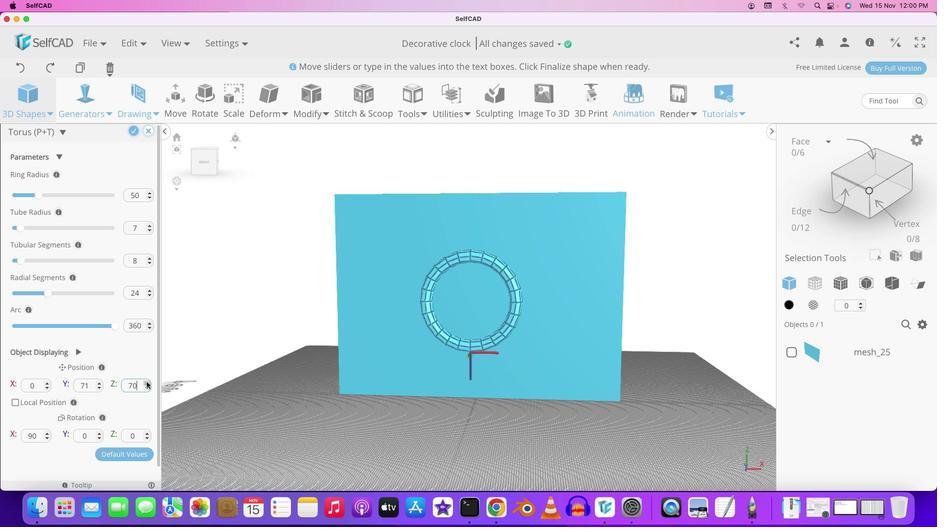 
Action: Mouse pressed left at (145, 381)
Screenshot: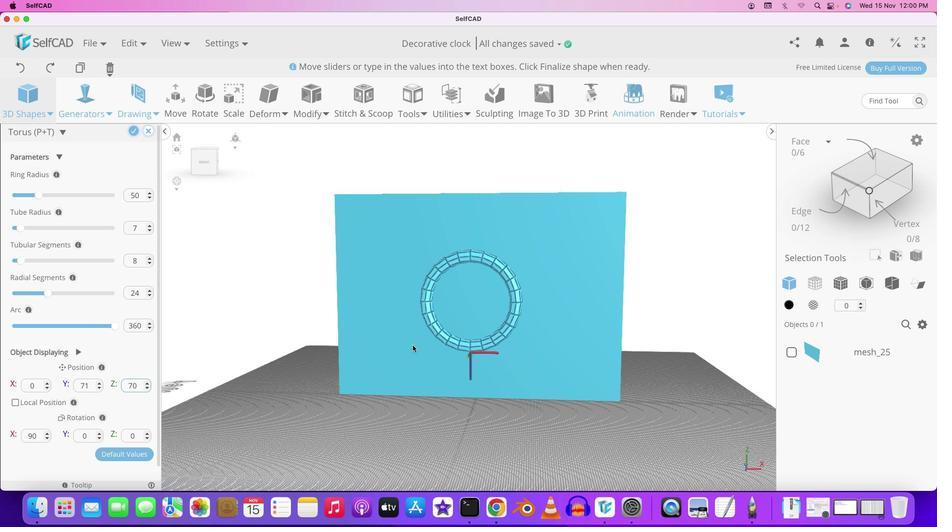 
Action: Mouse pressed left at (145, 381)
Screenshot: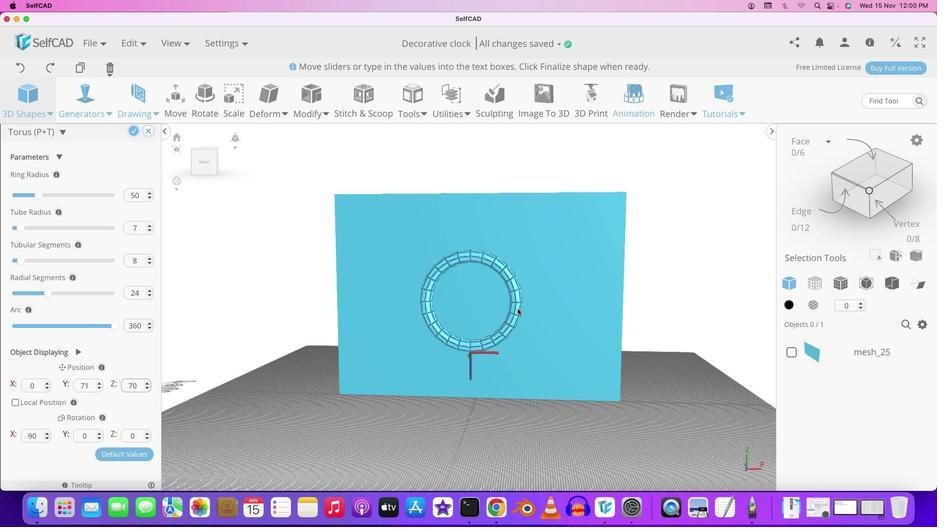 
Action: Mouse moved to (516, 307)
Screenshot: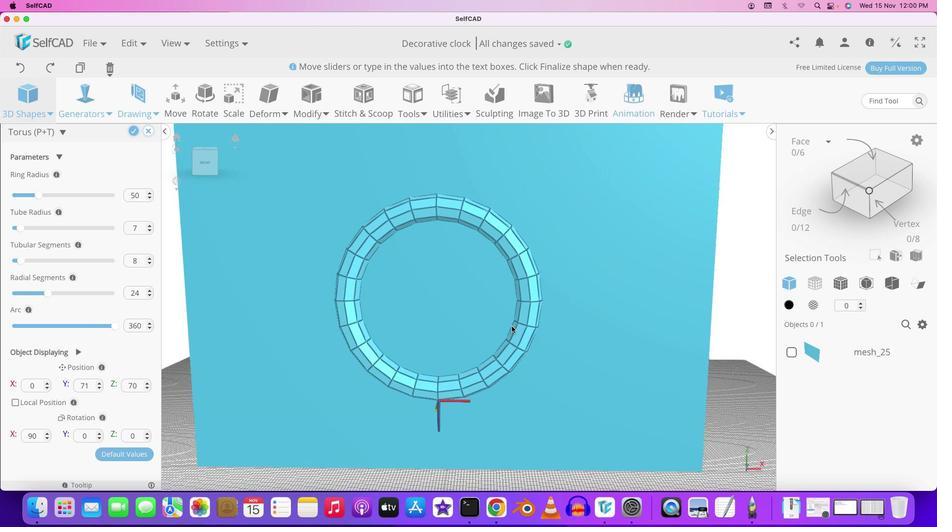 
Action: Mouse scrolled (516, 307) with delta (0, 0)
Screenshot: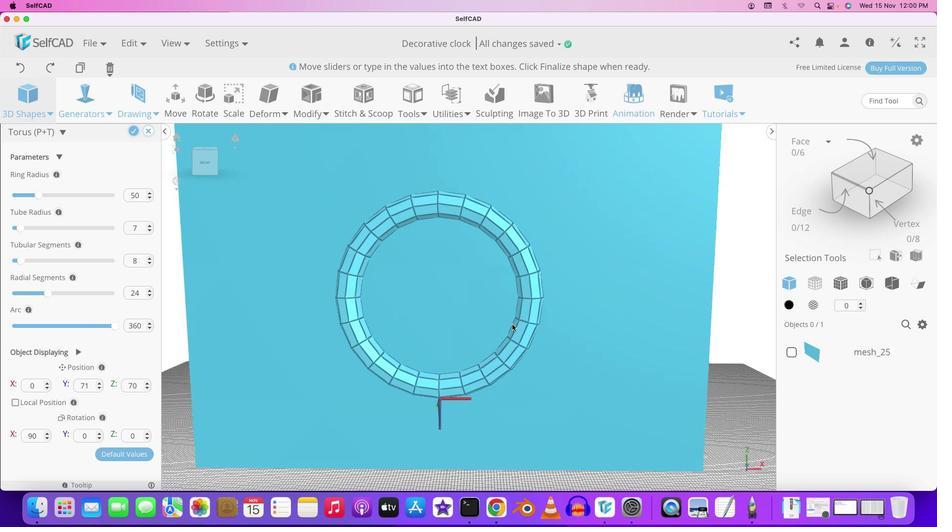 
Action: Mouse scrolled (516, 307) with delta (0, 0)
Screenshot: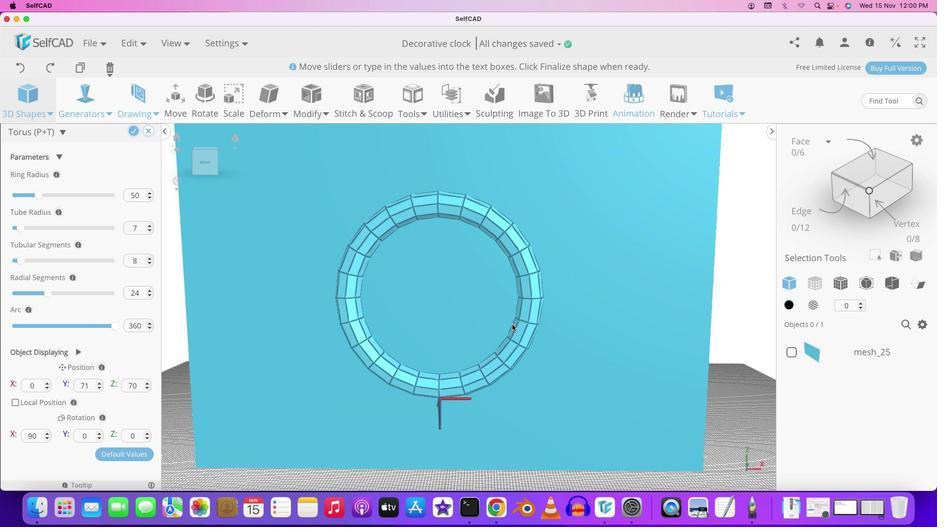 
Action: Mouse scrolled (516, 307) with delta (0, 0)
Screenshot: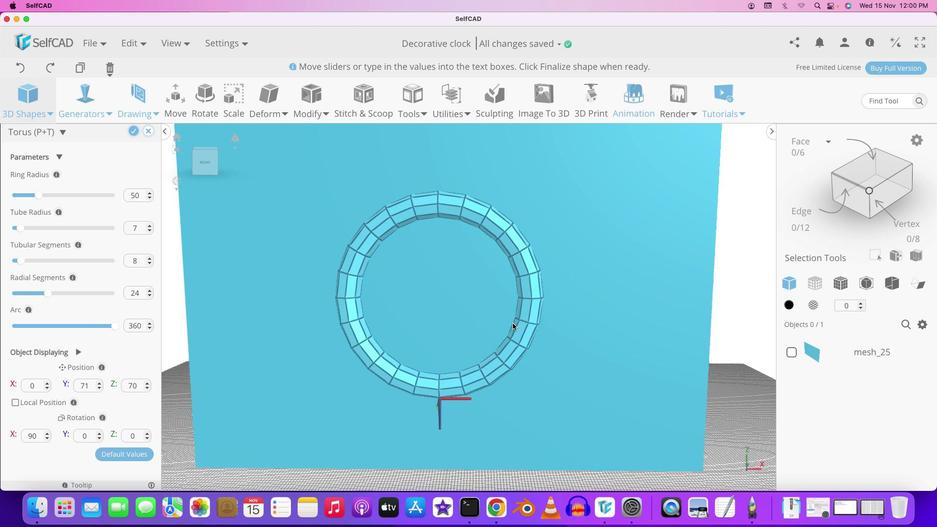 
Action: Mouse scrolled (516, 307) with delta (0, 0)
Screenshot: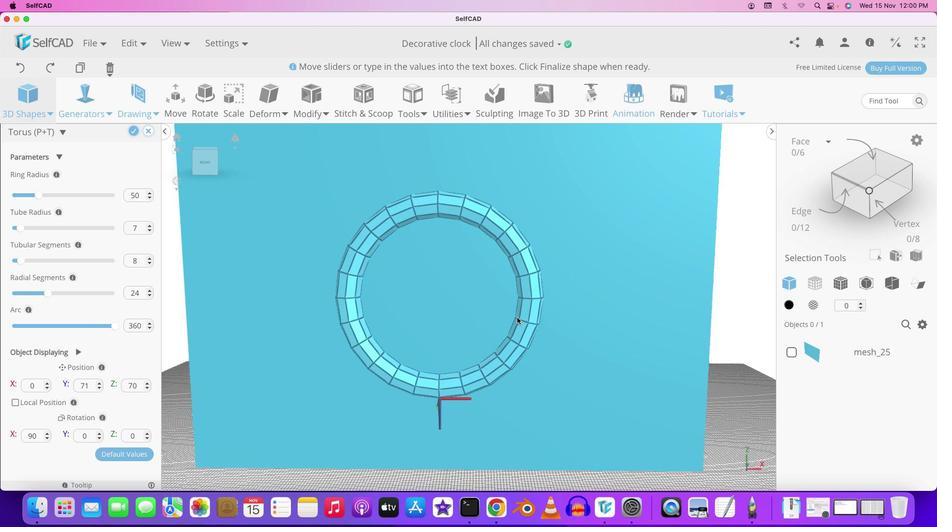 
Action: Mouse moved to (497, 324)
Screenshot: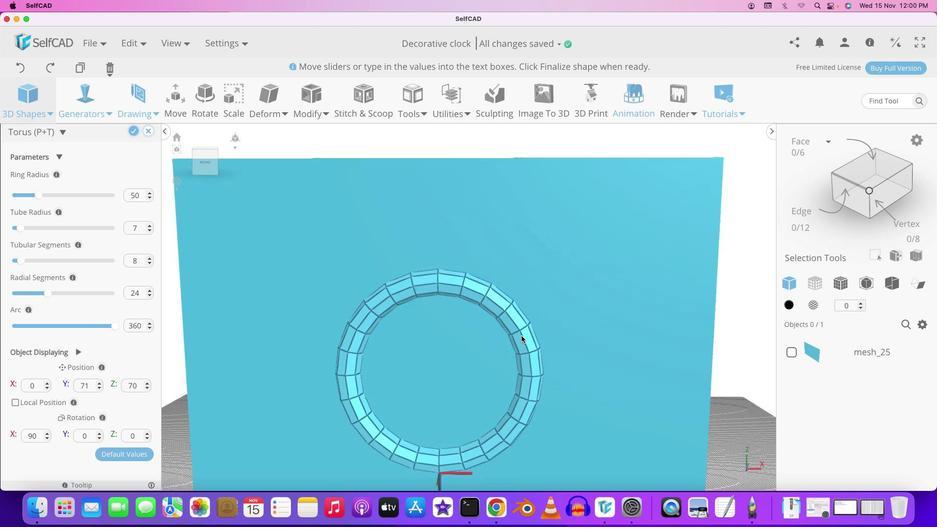
Action: Mouse pressed left at (497, 324)
Screenshot: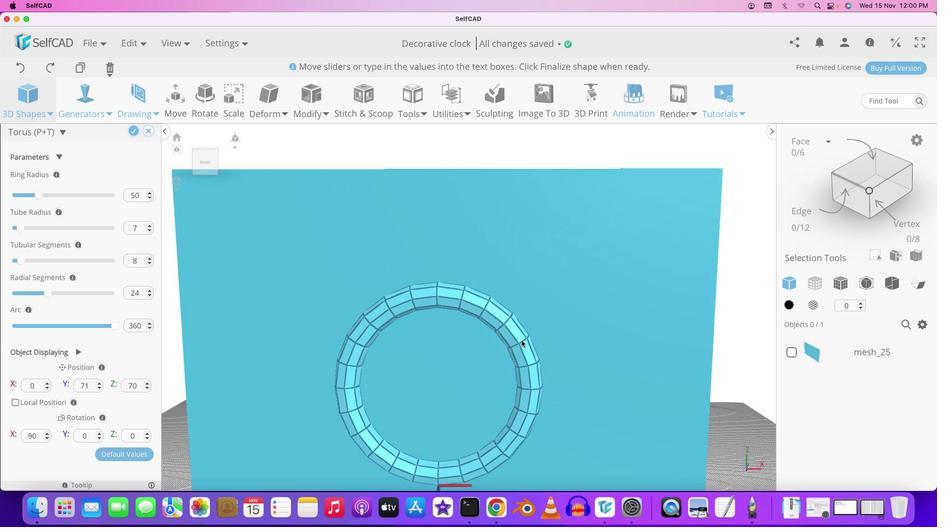 
Action: Mouse moved to (516, 315)
Screenshot: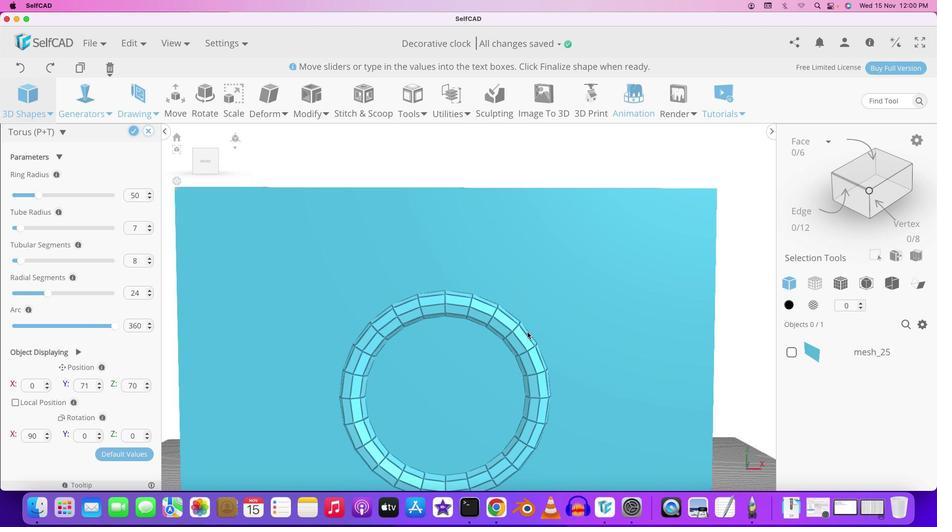 
Action: Key pressed Key.shift
Screenshot: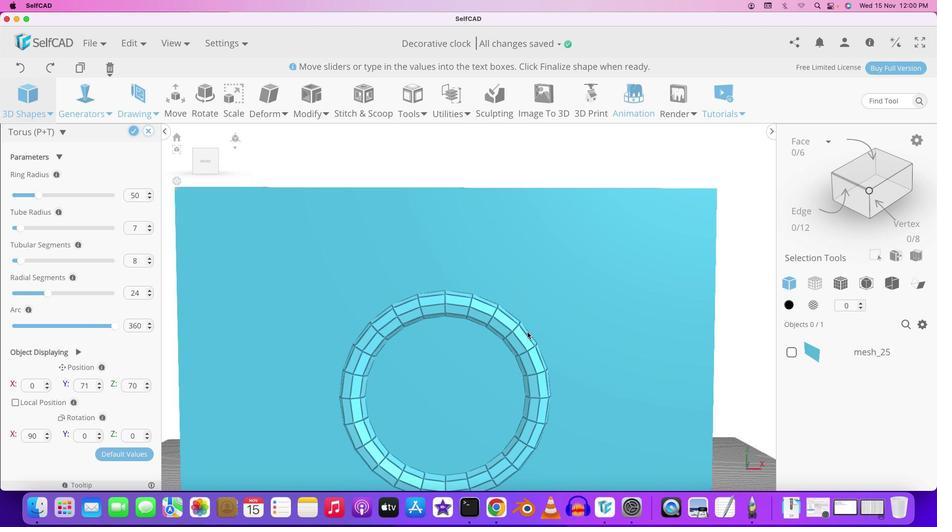 
Action: Mouse moved to (521, 313)
Screenshot: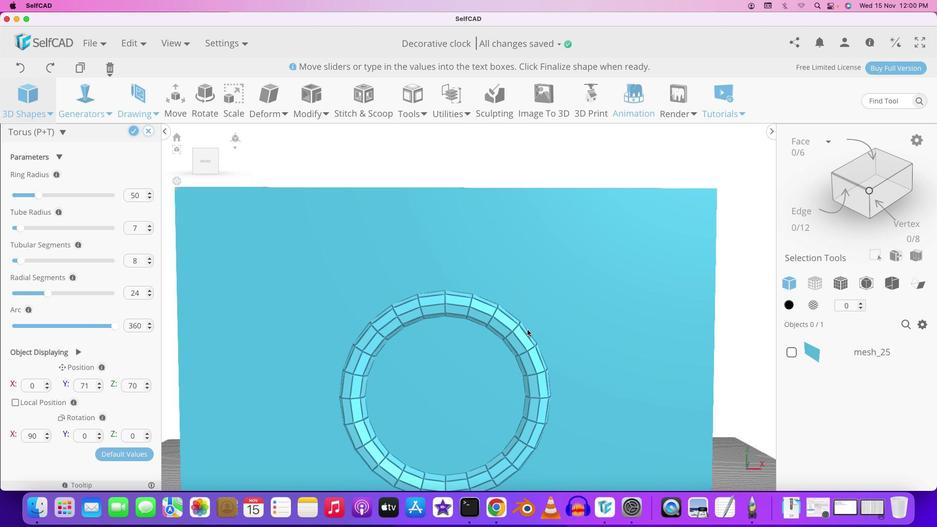 
Action: Mouse pressed left at (521, 313)
Screenshot: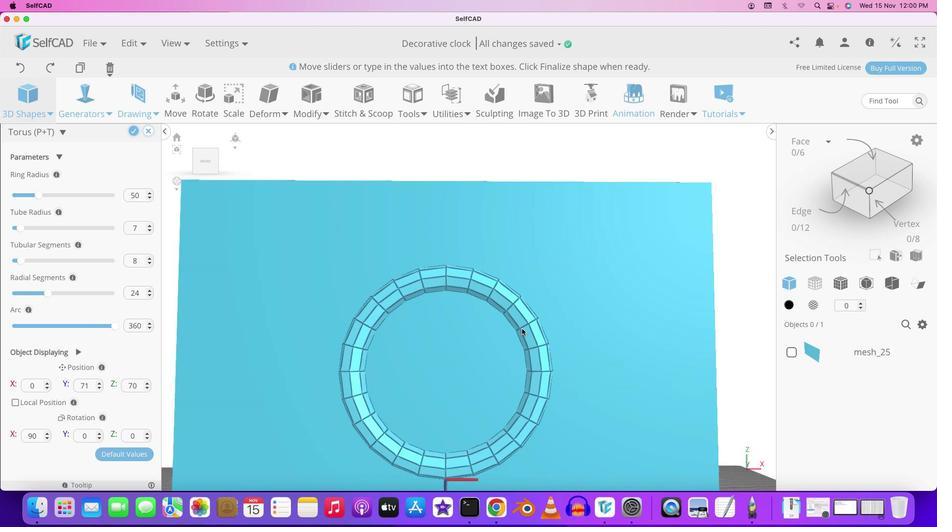 
Action: Mouse moved to (520, 341)
Screenshot: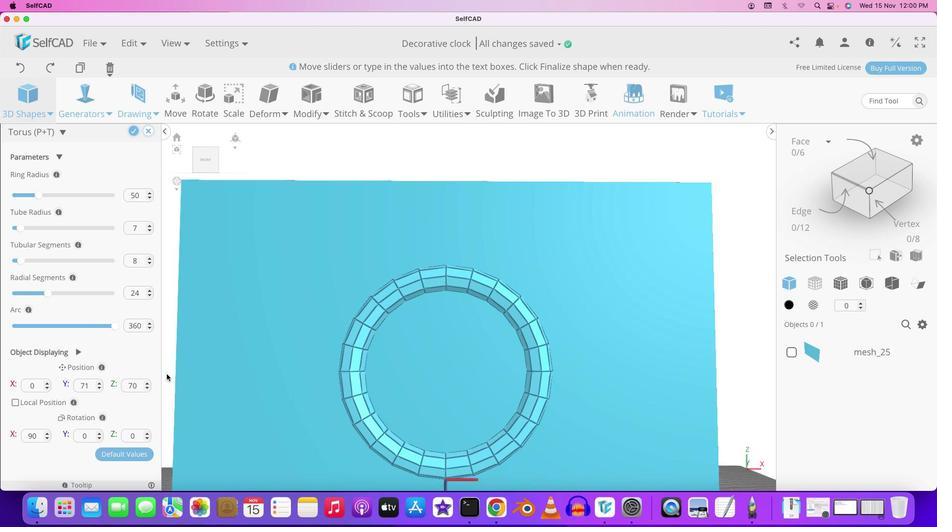 
Action: Mouse pressed left at (520, 341)
Screenshot: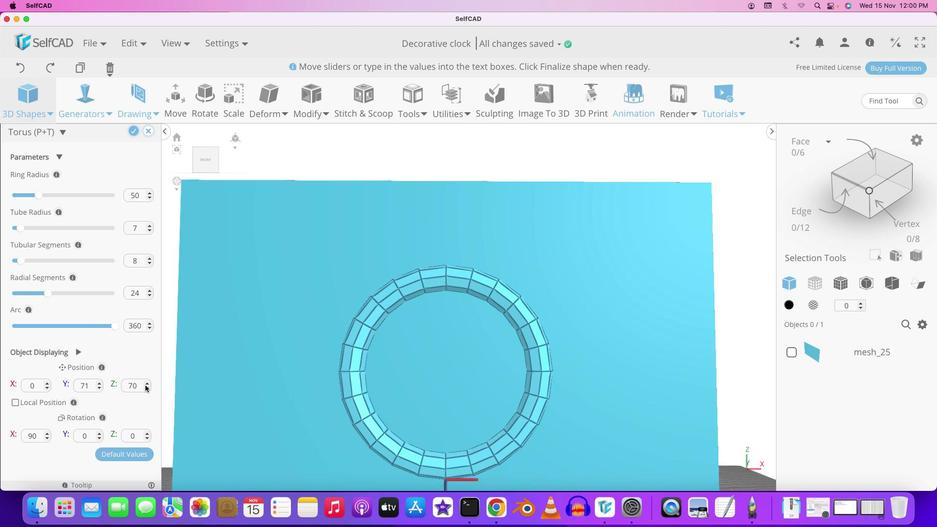 
Action: Mouse moved to (143, 381)
Screenshot: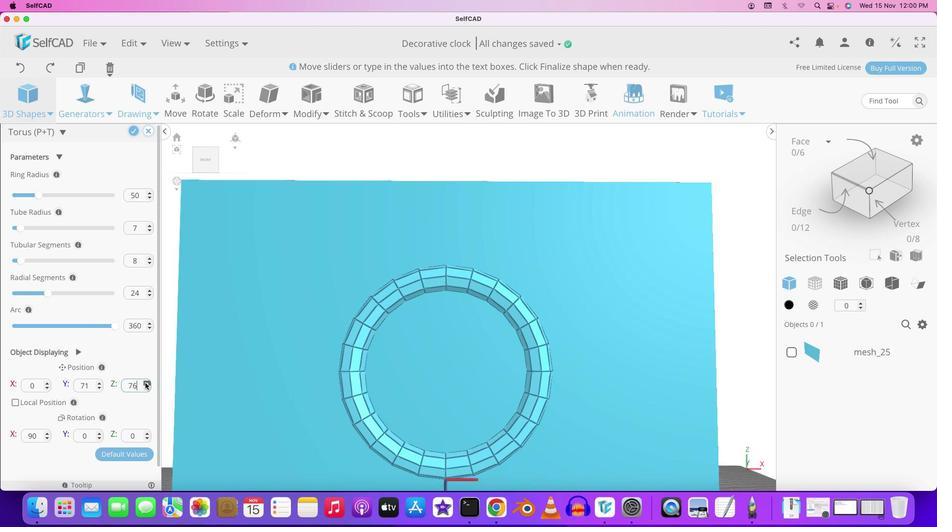 
Action: Mouse pressed left at (143, 381)
Screenshot: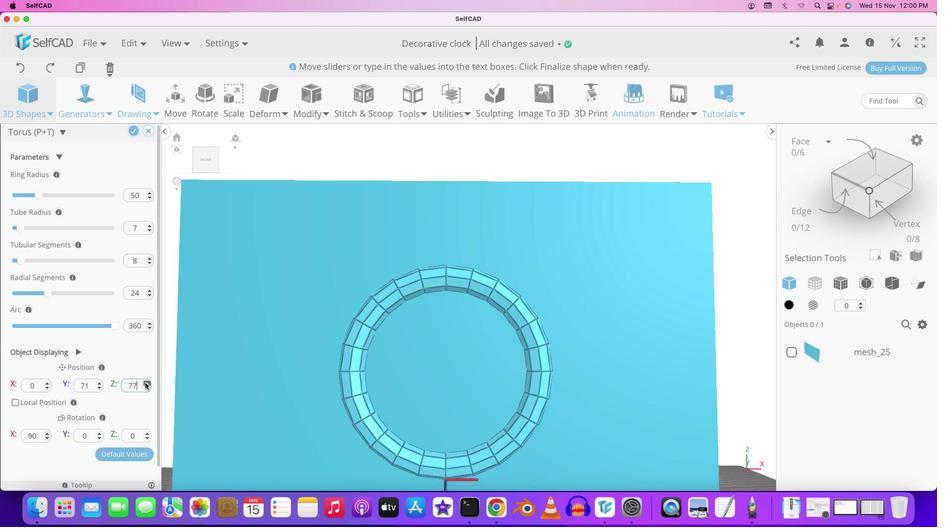 
Action: Mouse moved to (143, 387)
Screenshot: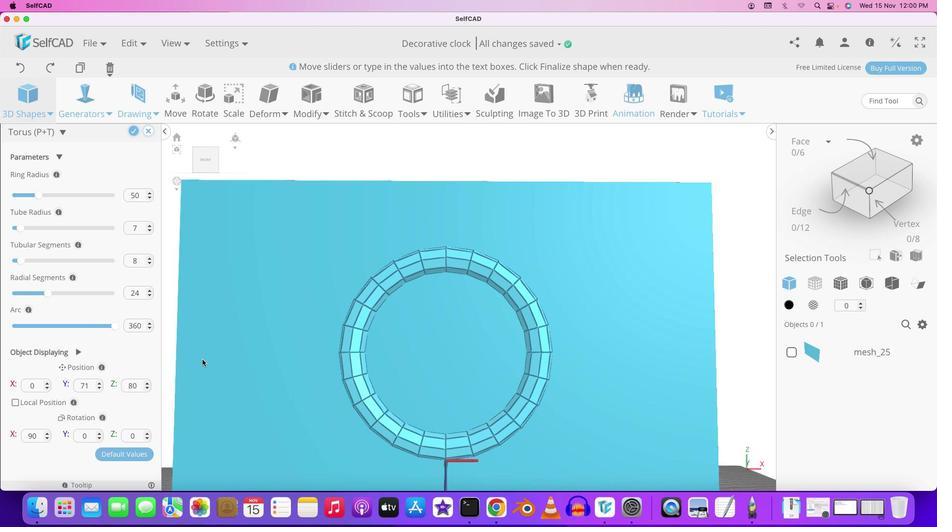 
Action: Mouse pressed left at (143, 387)
Screenshot: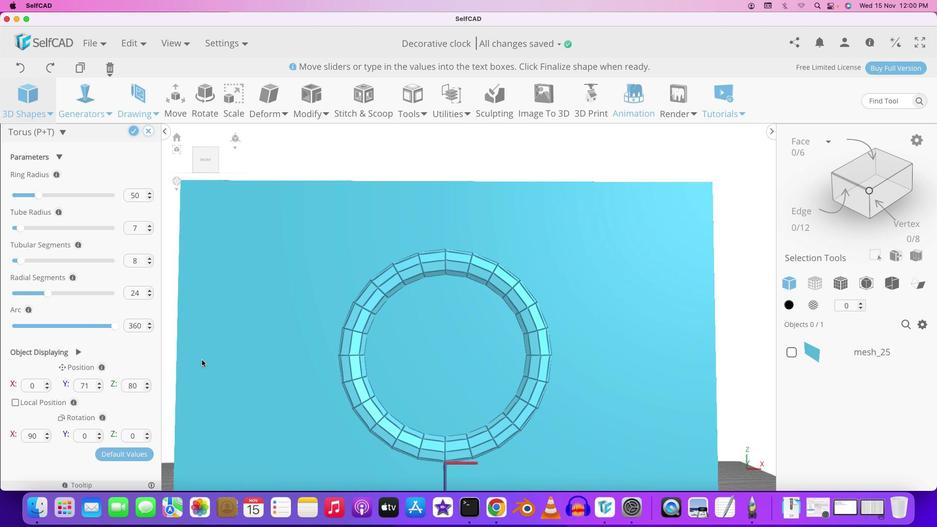
Action: Mouse moved to (201, 357)
Screenshot: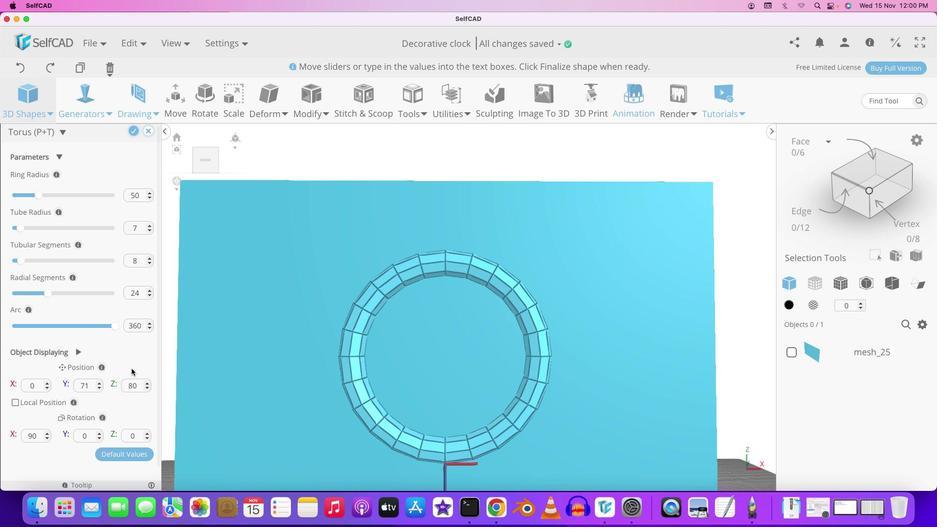 
Action: Mouse pressed left at (201, 357)
Screenshot: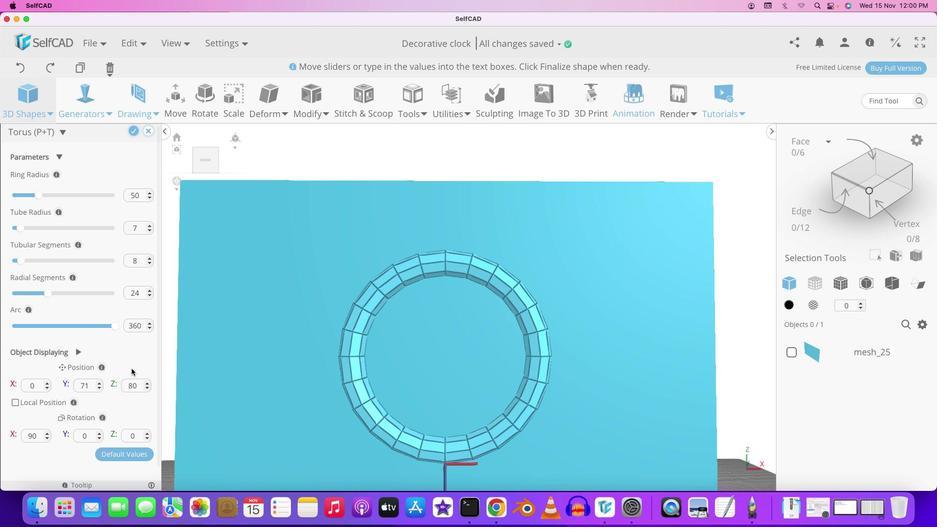 
Action: Mouse moved to (145, 380)
Screenshot: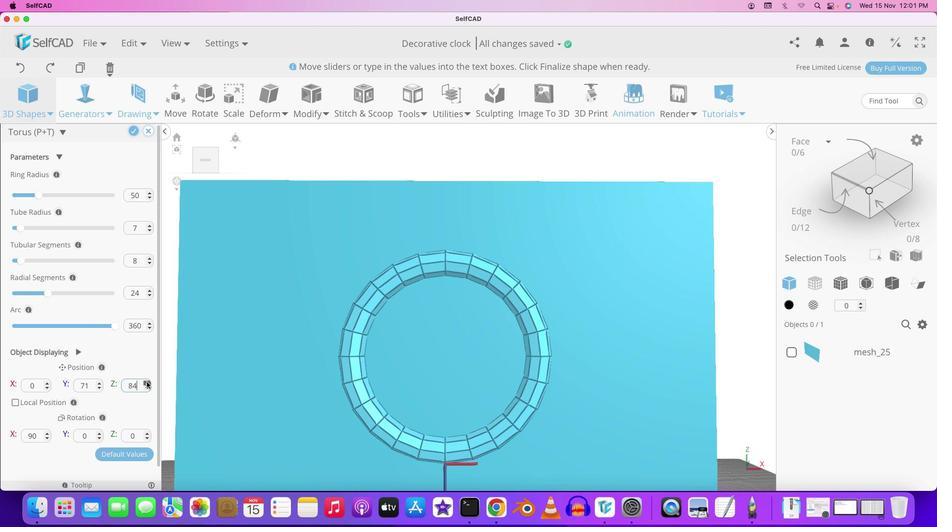 
Action: Mouse pressed left at (145, 380)
Screenshot: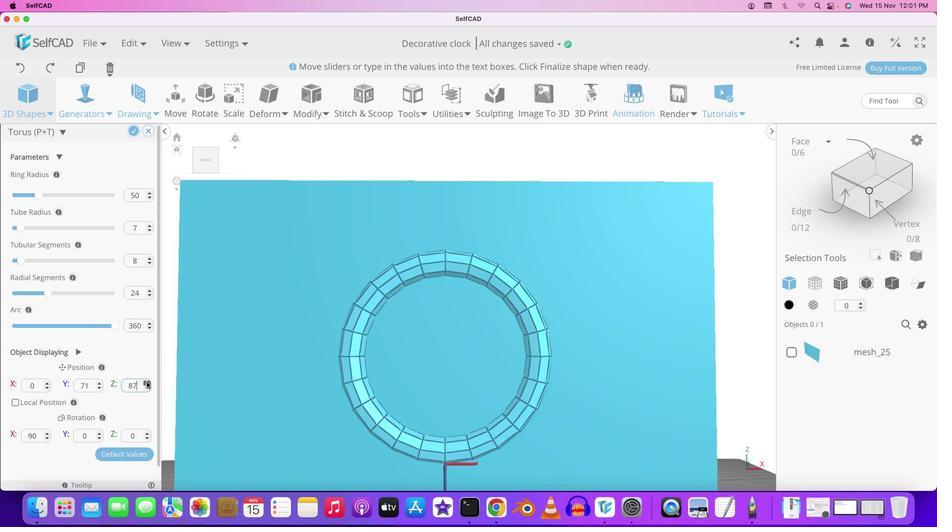 
Action: Mouse moved to (144, 385)
Screenshot: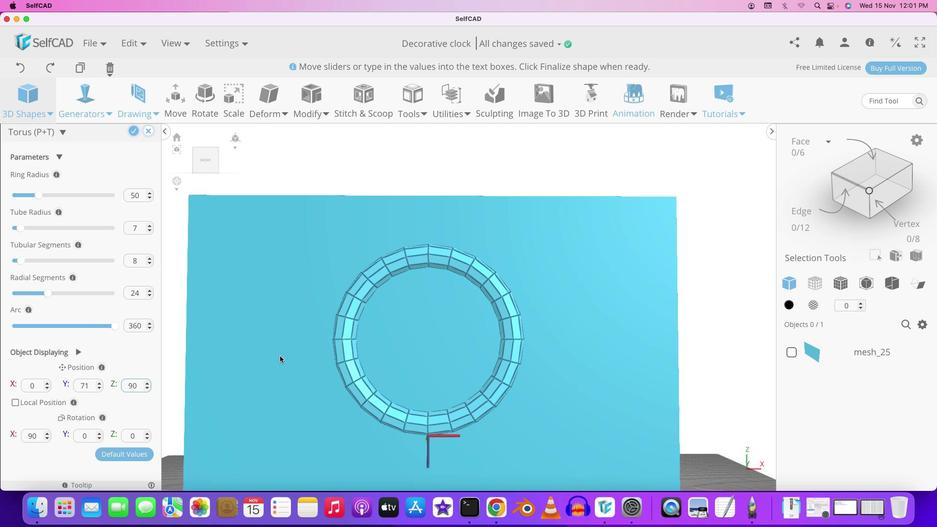 
Action: Mouse pressed left at (144, 385)
Screenshot: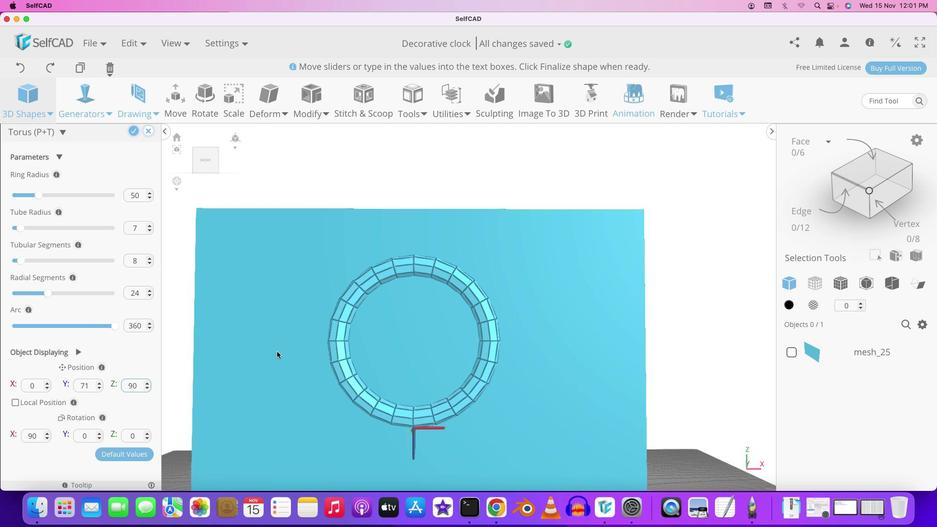 
Action: Mouse moved to (278, 354)
Screenshot: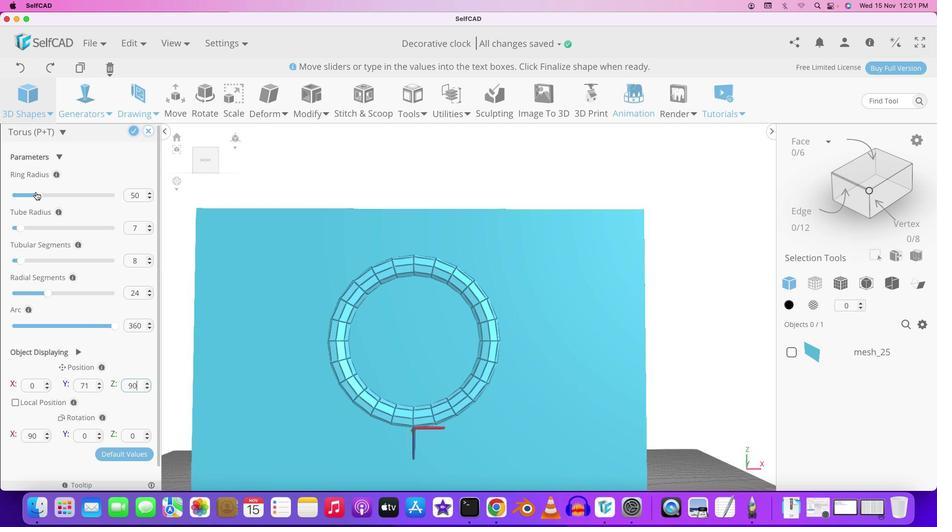 
Action: Mouse scrolled (278, 354) with delta (0, -1)
Screenshot: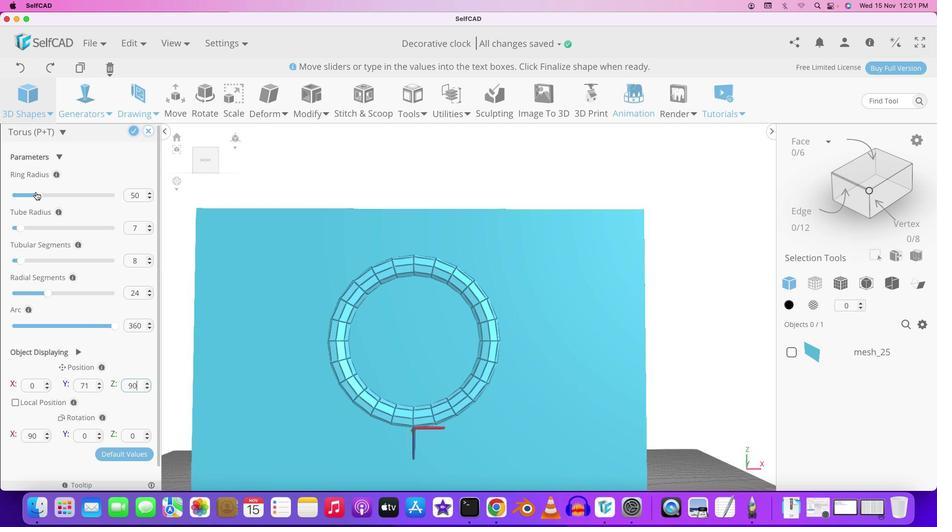 
Action: Mouse scrolled (278, 354) with delta (0, -1)
Screenshot: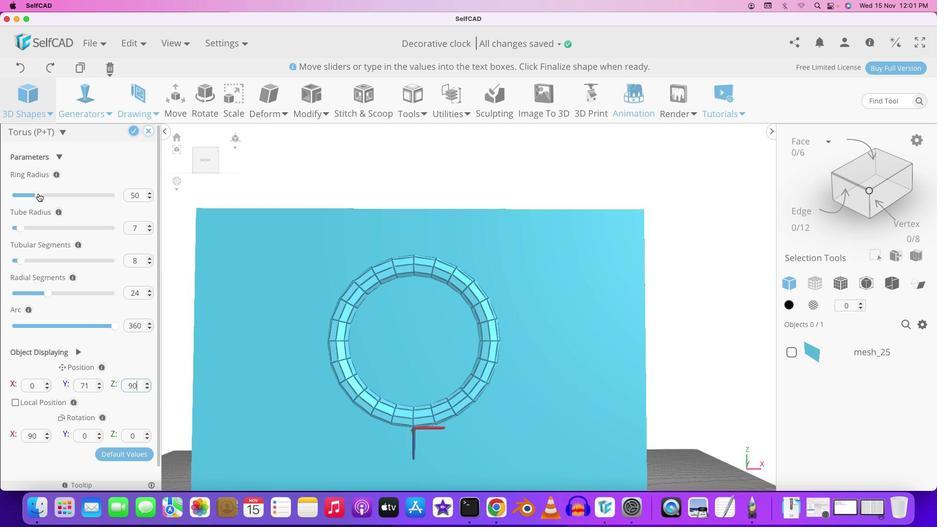 
Action: Mouse moved to (40, 194)
Screenshot: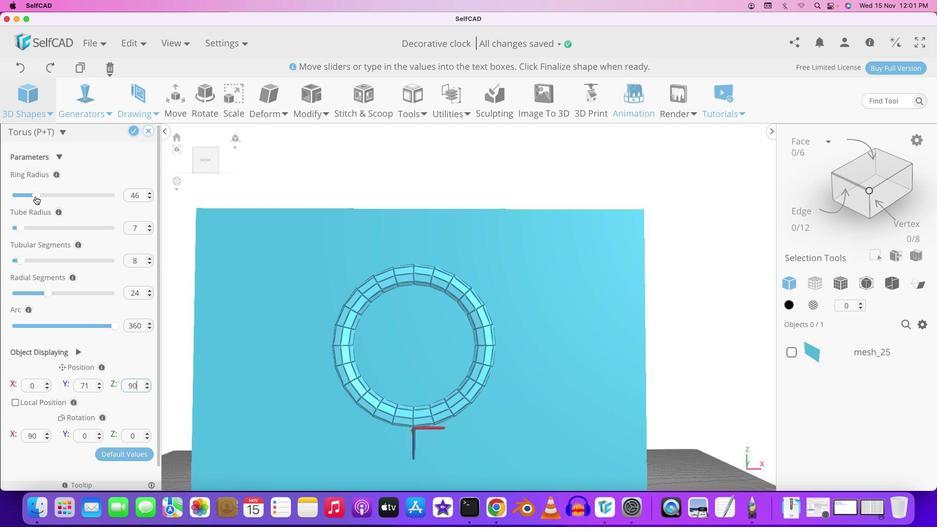 
Action: Mouse pressed left at (40, 194)
Screenshot: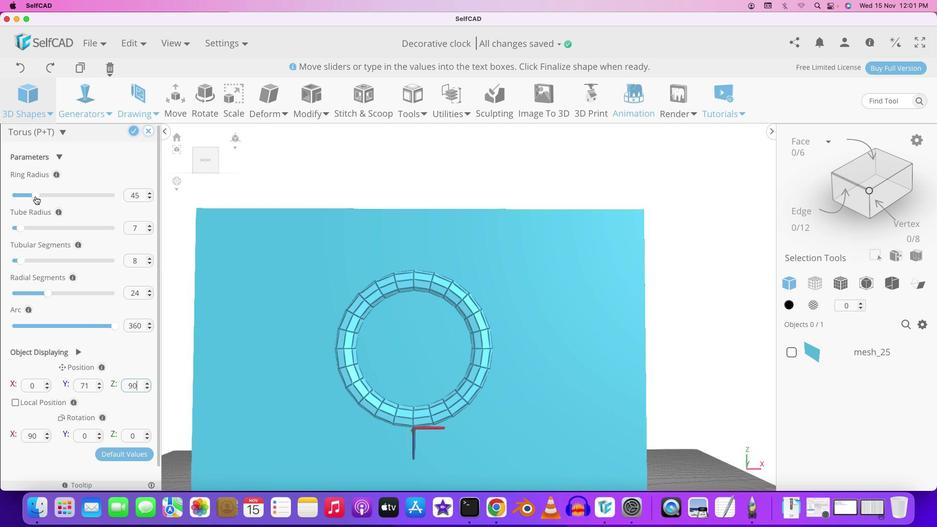 
Action: Mouse moved to (18, 229)
Screenshot: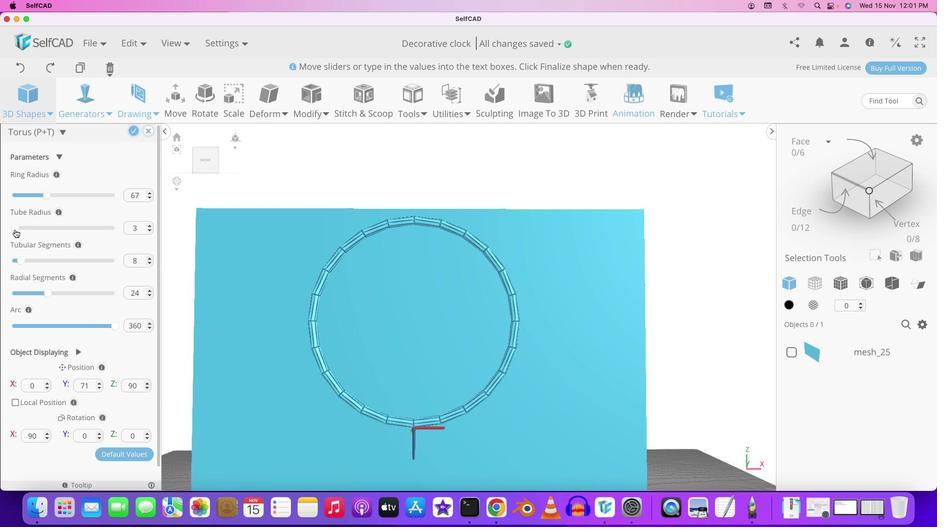 
Action: Mouse pressed left at (18, 229)
Screenshot: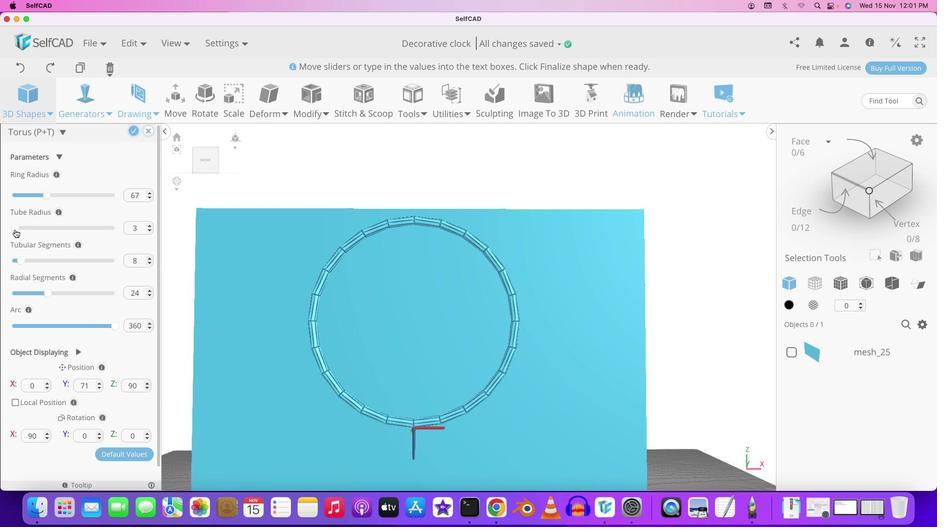 
Action: Mouse moved to (44, 289)
Screenshot: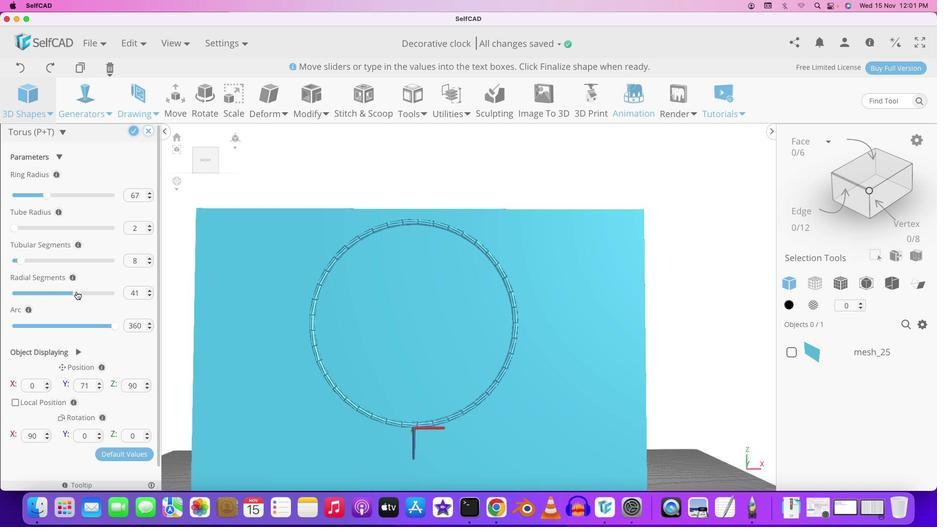 
Action: Mouse pressed left at (44, 289)
Screenshot: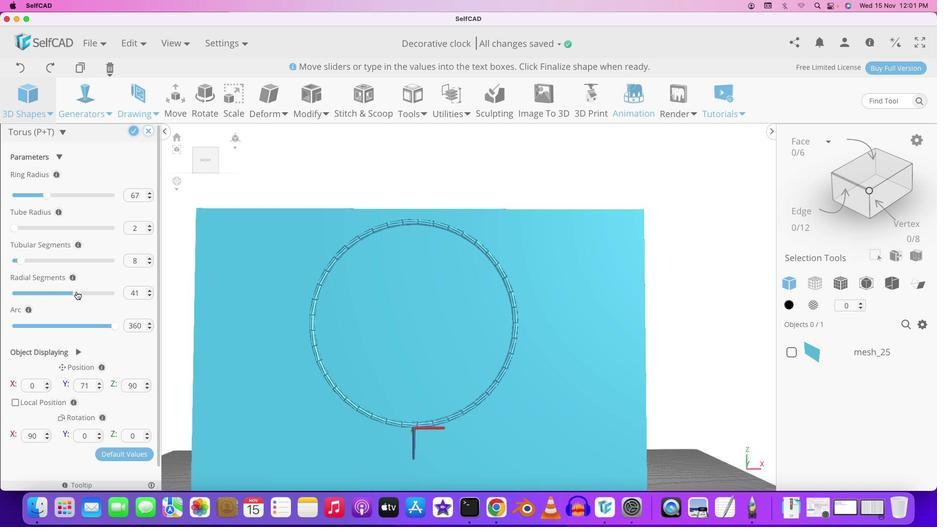 
Action: Mouse moved to (20, 259)
Screenshot: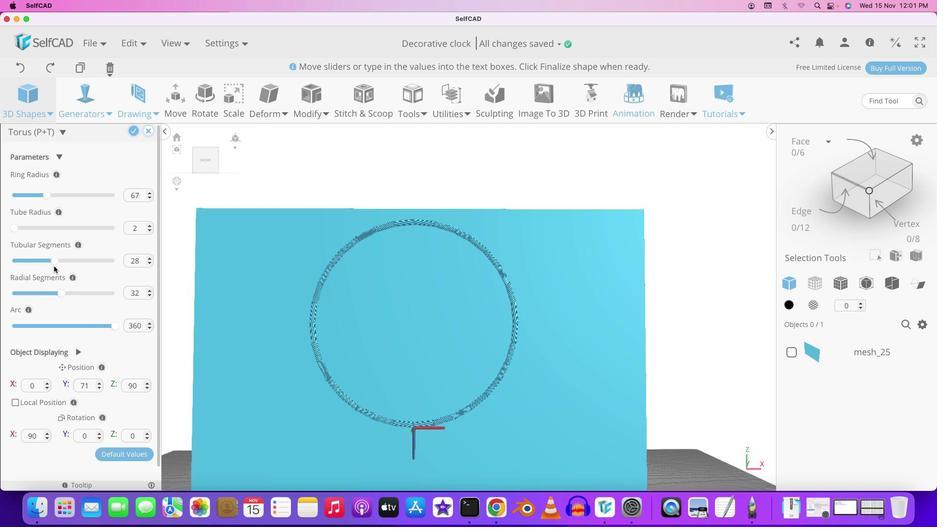 
Action: Mouse pressed left at (20, 259)
Screenshot: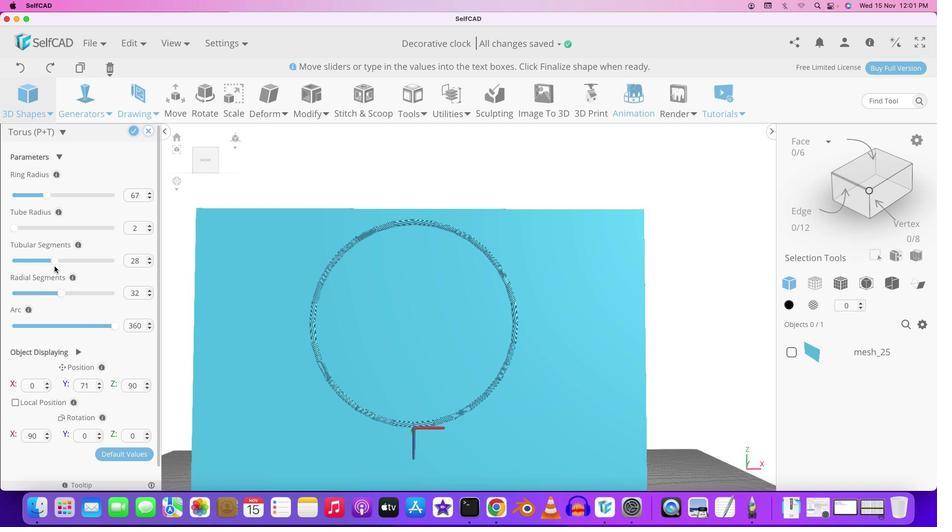 
Action: Mouse moved to (285, 260)
Screenshot: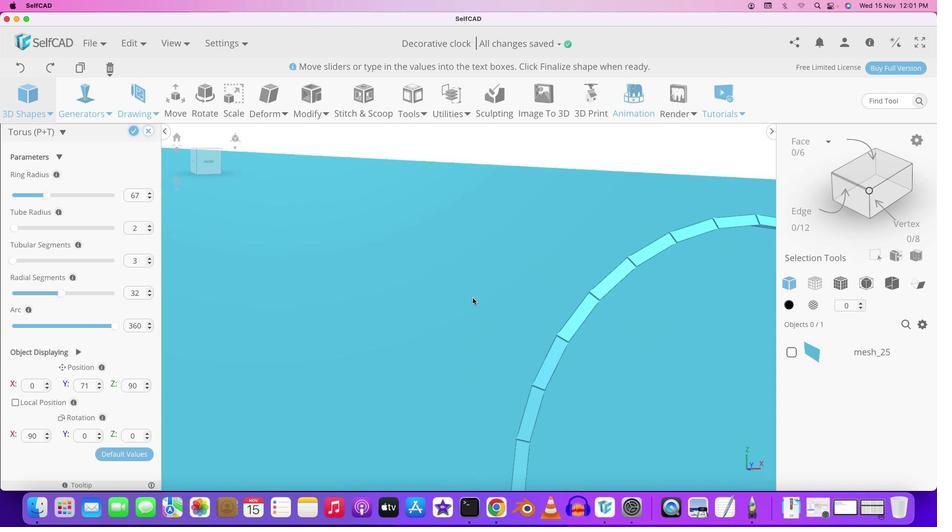 
Action: Mouse scrolled (285, 260) with delta (0, 0)
Screenshot: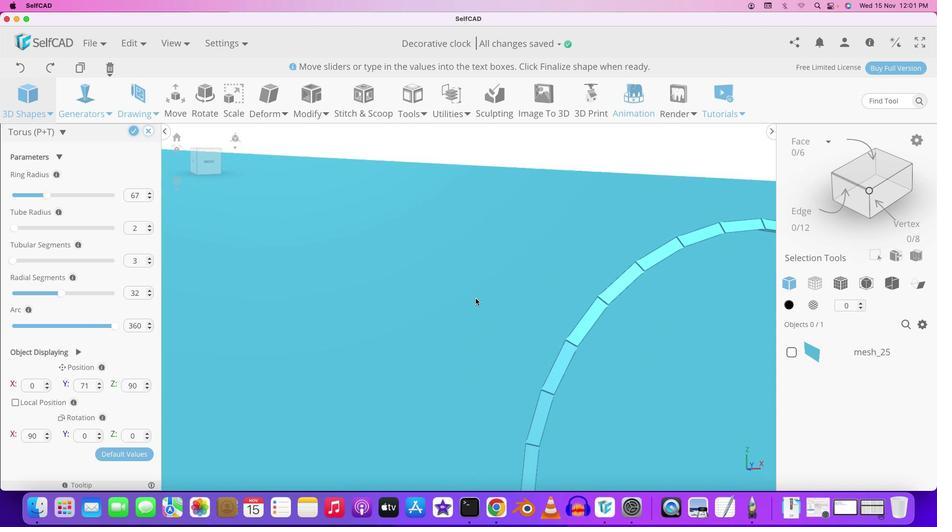 
Action: Mouse scrolled (285, 260) with delta (0, 0)
Screenshot: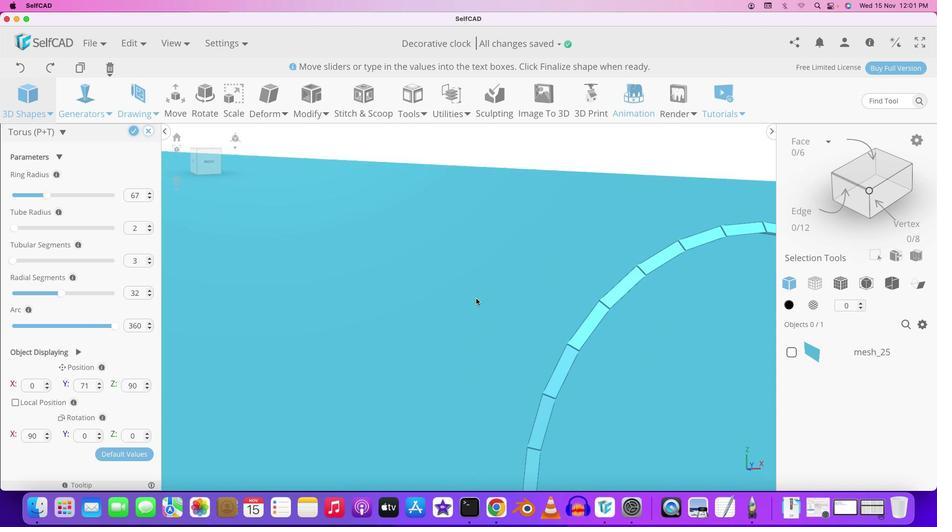 
Action: Mouse scrolled (285, 260) with delta (0, 0)
Screenshot: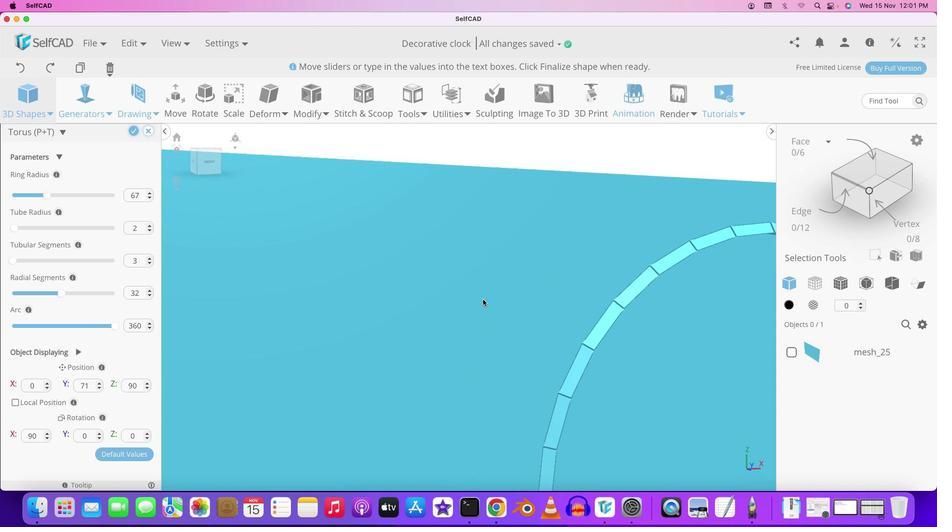 
Action: Mouse scrolled (285, 260) with delta (0, 0)
Screenshot: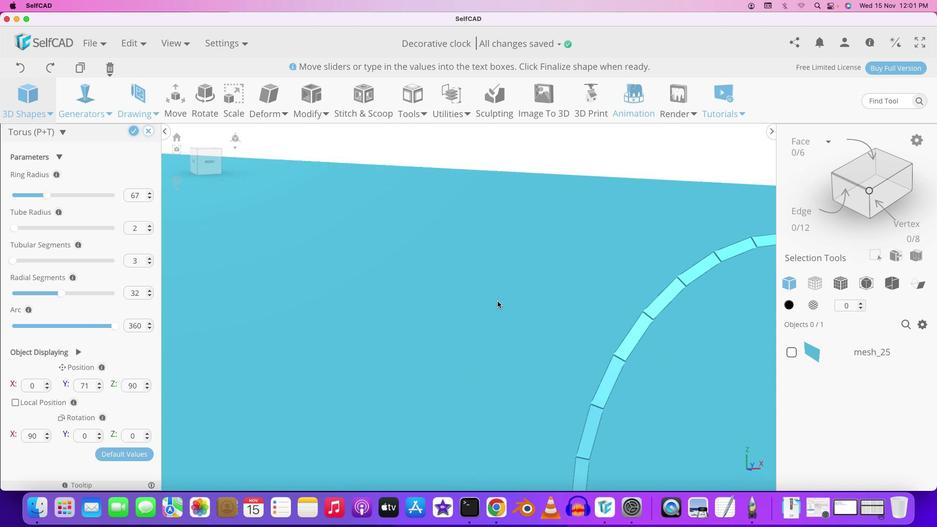 
Action: Mouse moved to (426, 289)
Screenshot: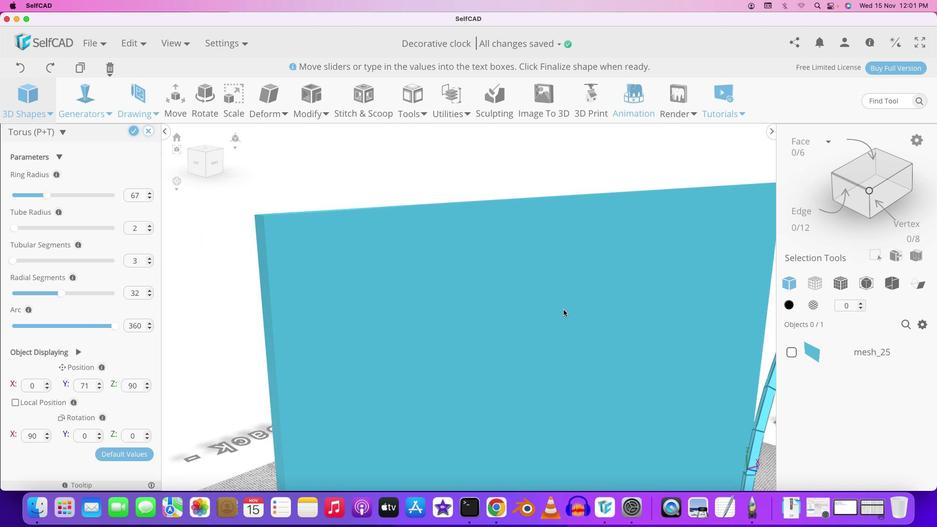 
Action: Mouse pressed left at (426, 289)
Screenshot: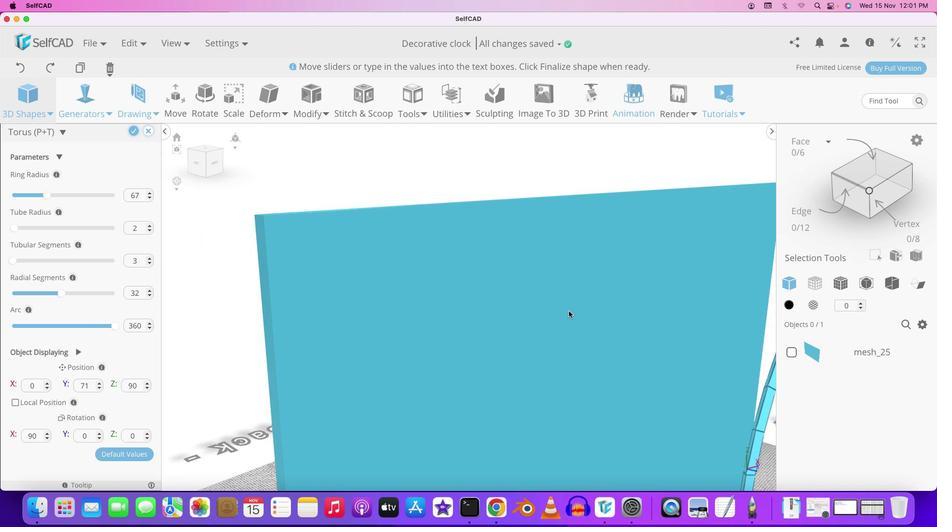 
Action: Mouse moved to (565, 309)
Screenshot: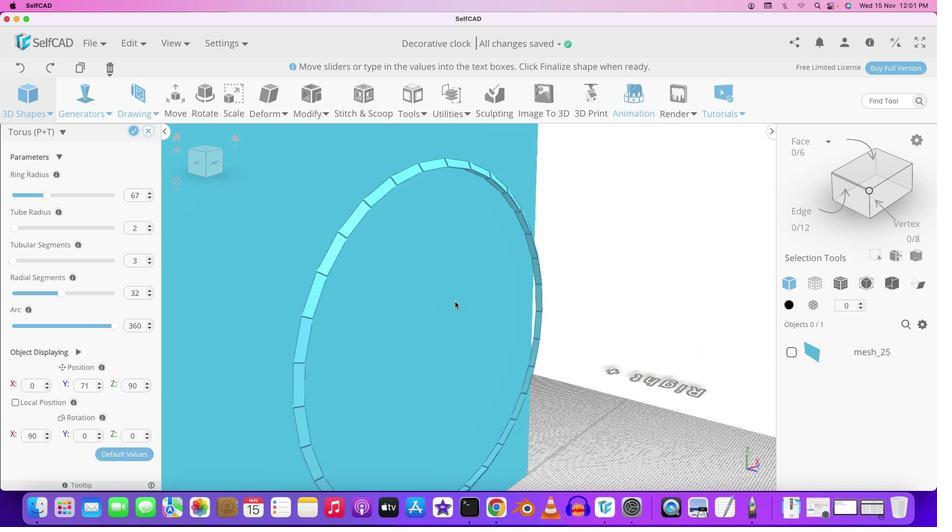 
Action: Key pressed Key.shift
Screenshot: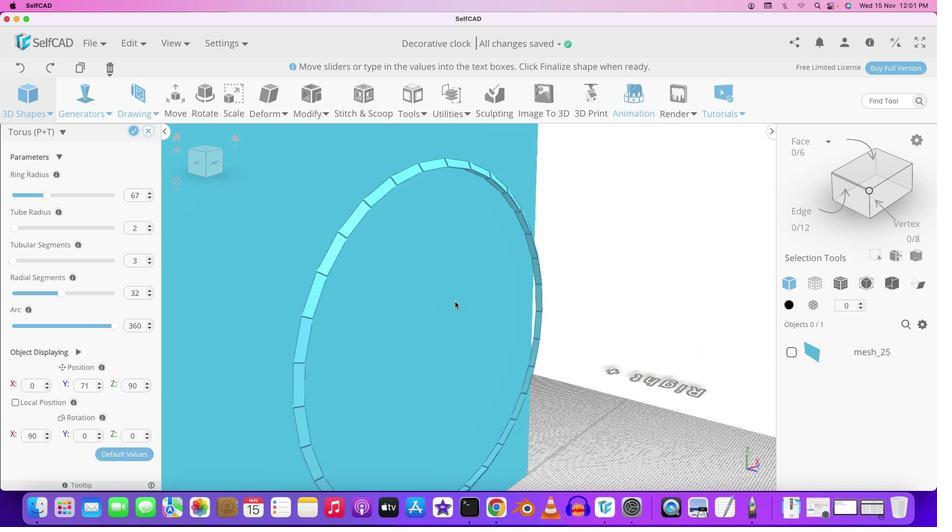
Action: Mouse moved to (572, 310)
Screenshot: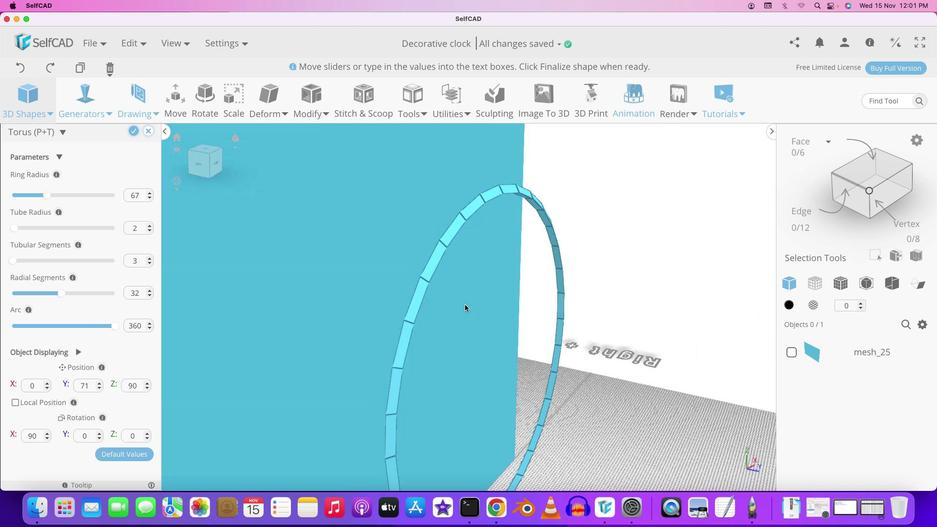 
Action: Mouse pressed left at (572, 310)
Screenshot: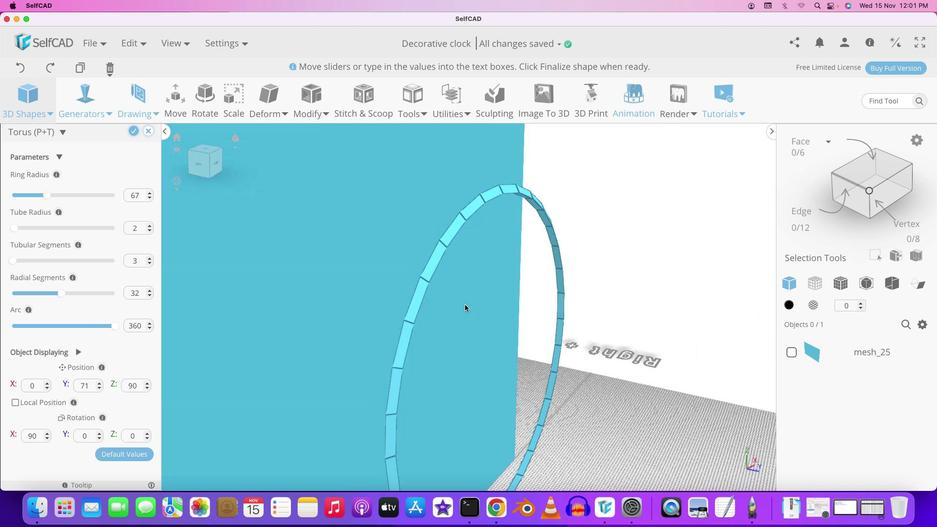 
Action: Mouse moved to (426, 297)
Screenshot: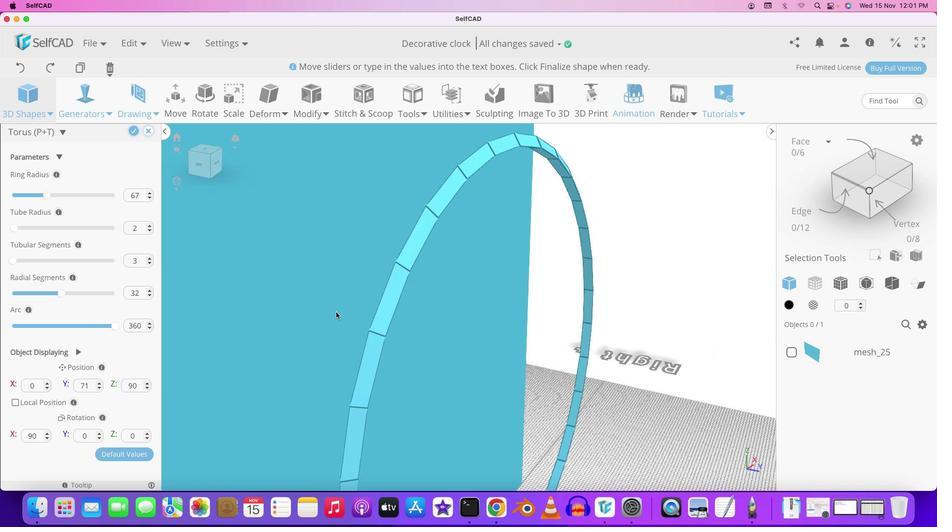 
Action: Mouse pressed left at (426, 297)
